 Task: Find connections with filter location Filderstadt with filter topic #Energywith filter profile language French with filter current company Capillary Technologies with filter school RV College Of Engineering with filter industry Medical and Diagnostic Laboratories with filter service category Administrative with filter keywords title Communications Director
Action: Mouse moved to (578, 79)
Screenshot: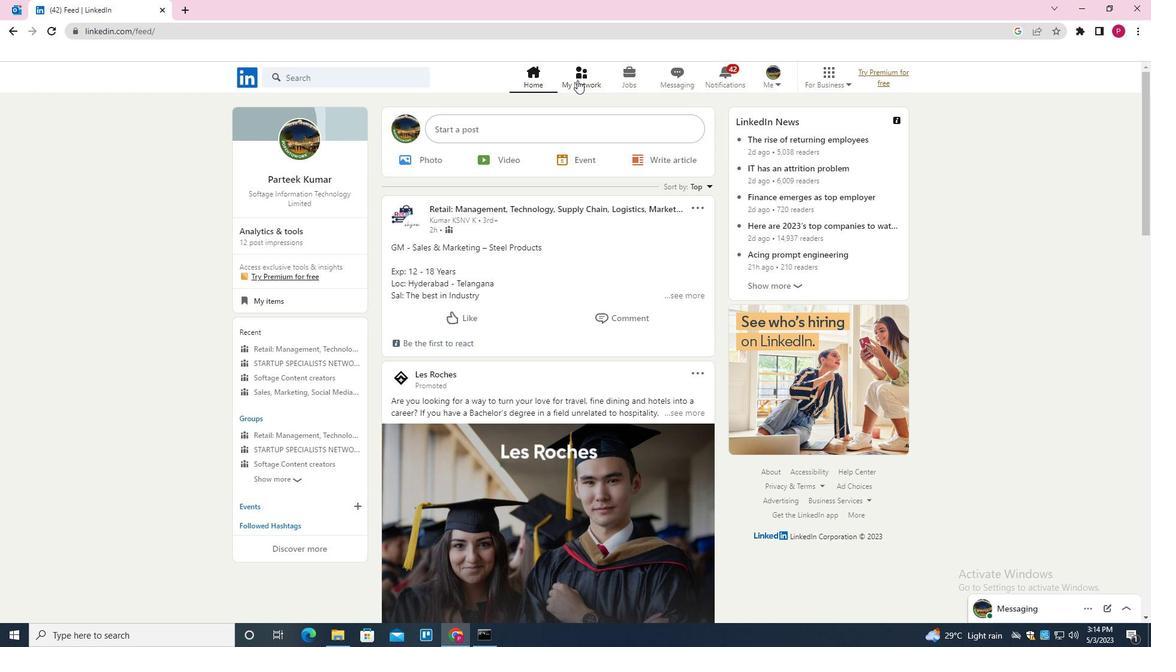 
Action: Mouse pressed left at (578, 79)
Screenshot: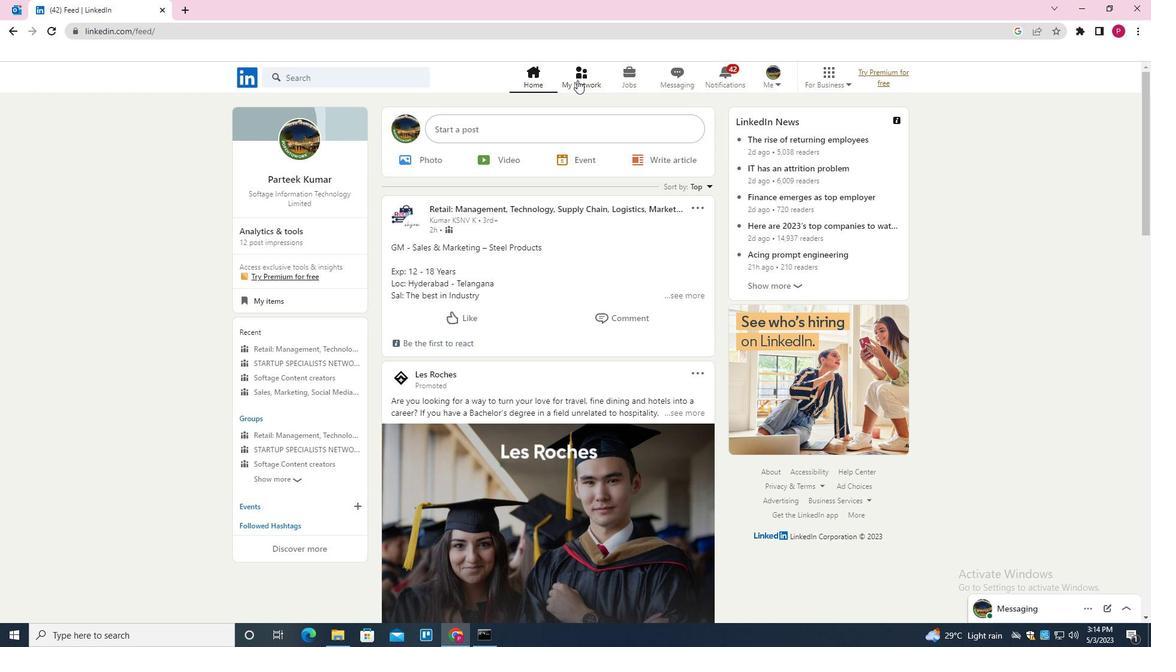 
Action: Mouse moved to (352, 147)
Screenshot: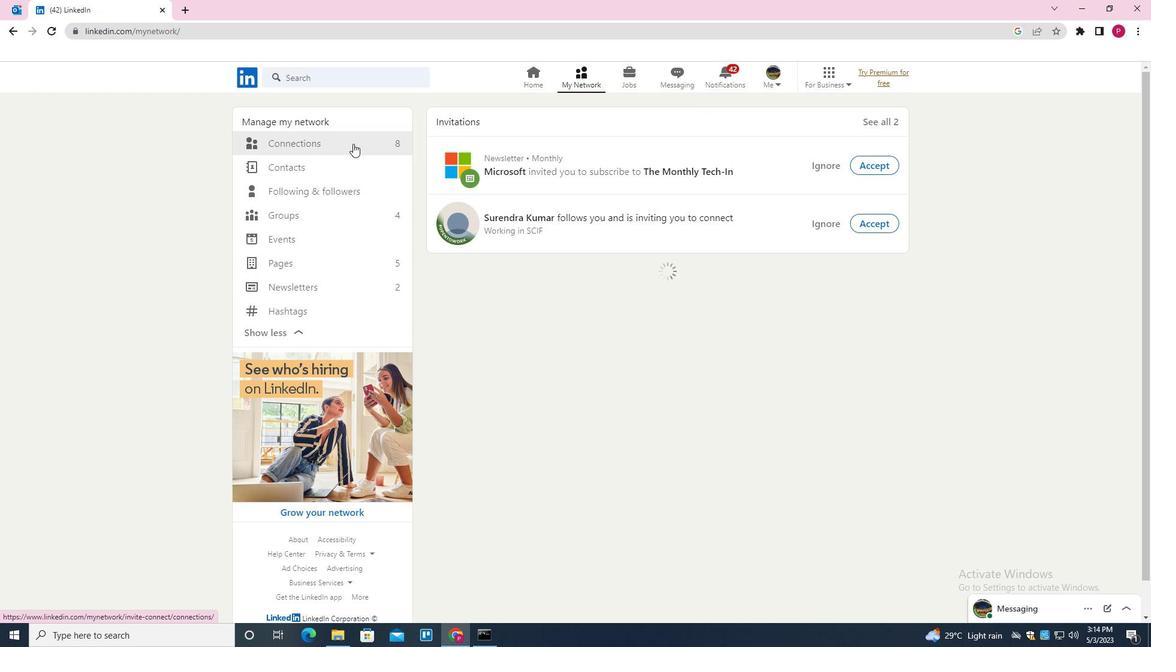 
Action: Mouse pressed left at (352, 147)
Screenshot: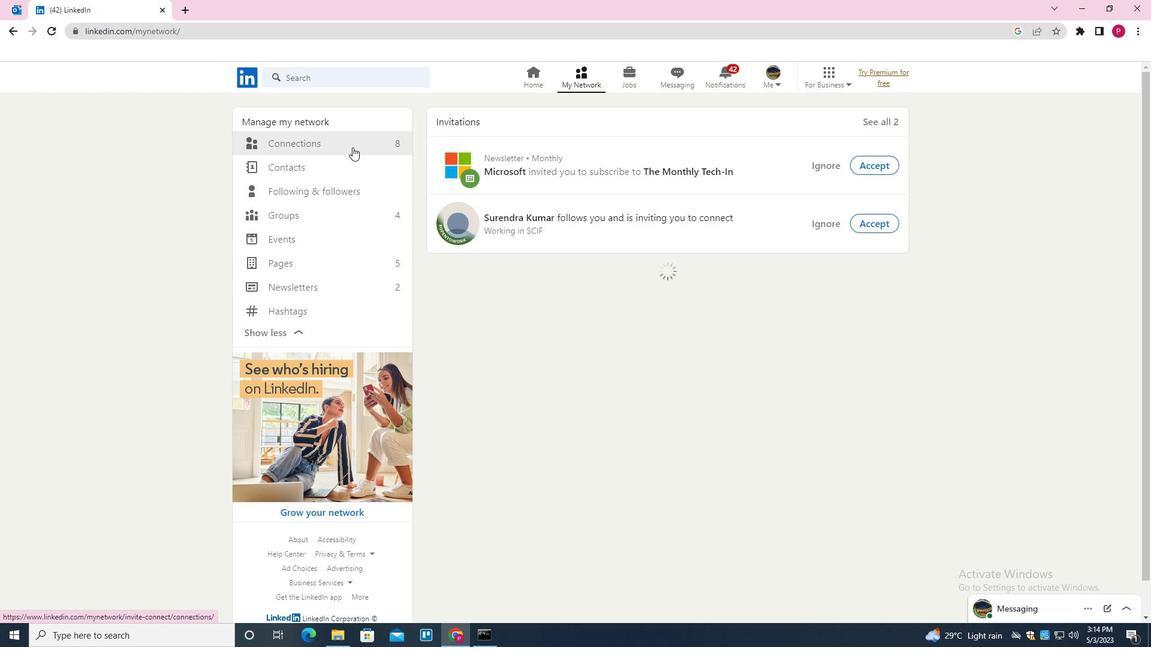 
Action: Mouse moved to (661, 146)
Screenshot: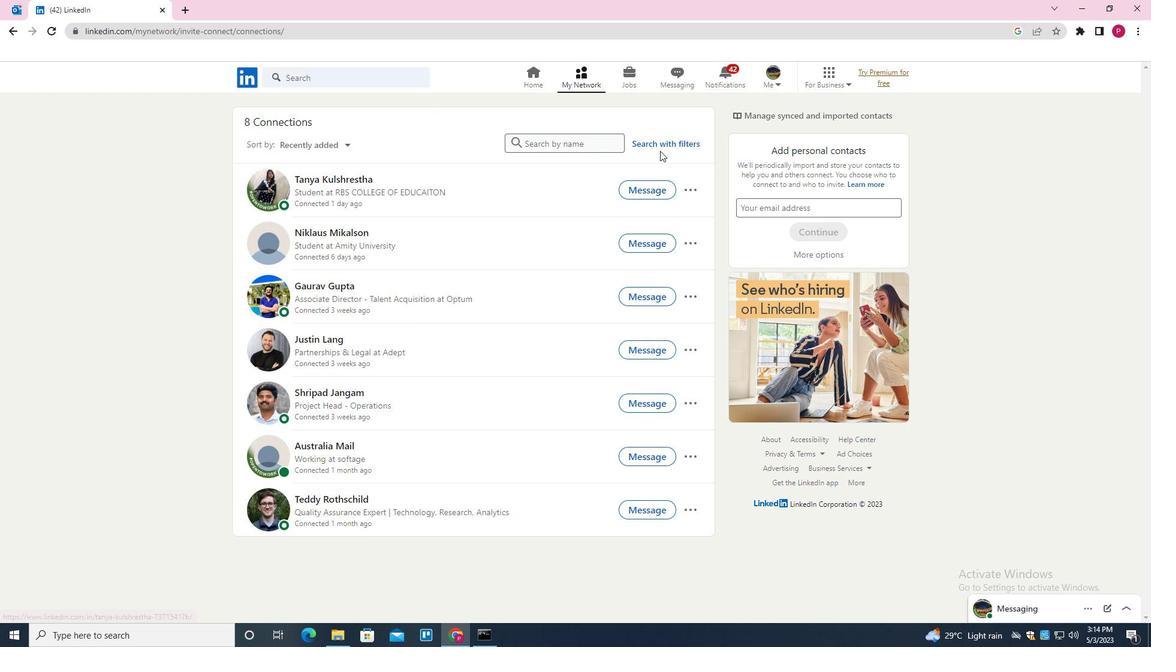 
Action: Mouse pressed left at (661, 146)
Screenshot: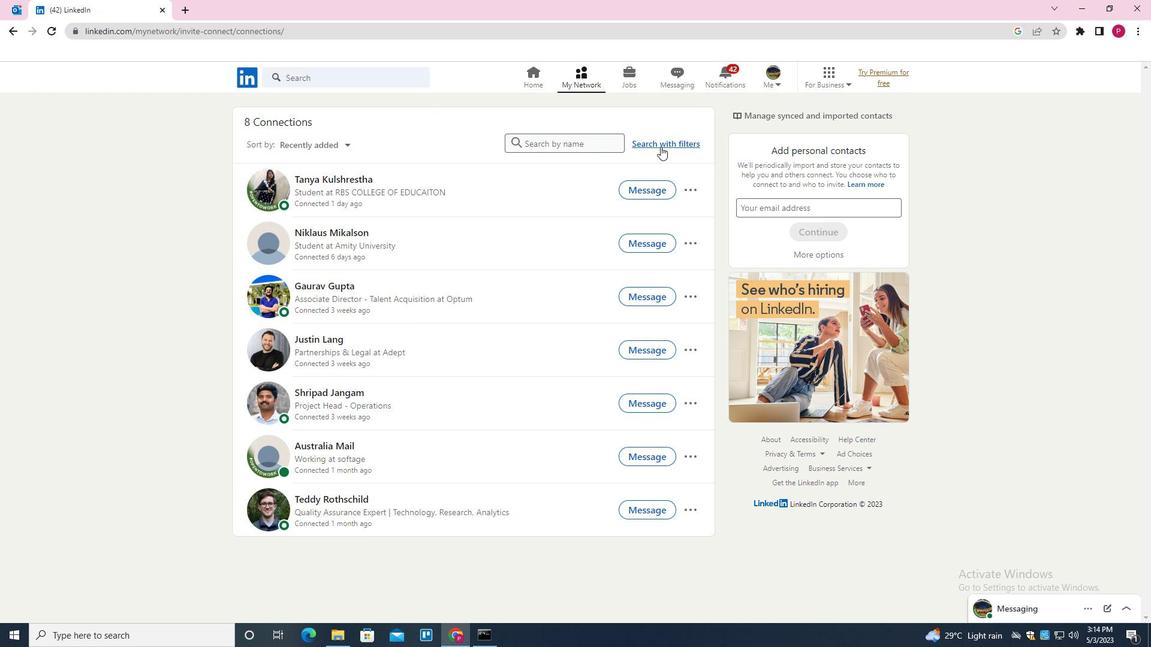 
Action: Mouse moved to (615, 112)
Screenshot: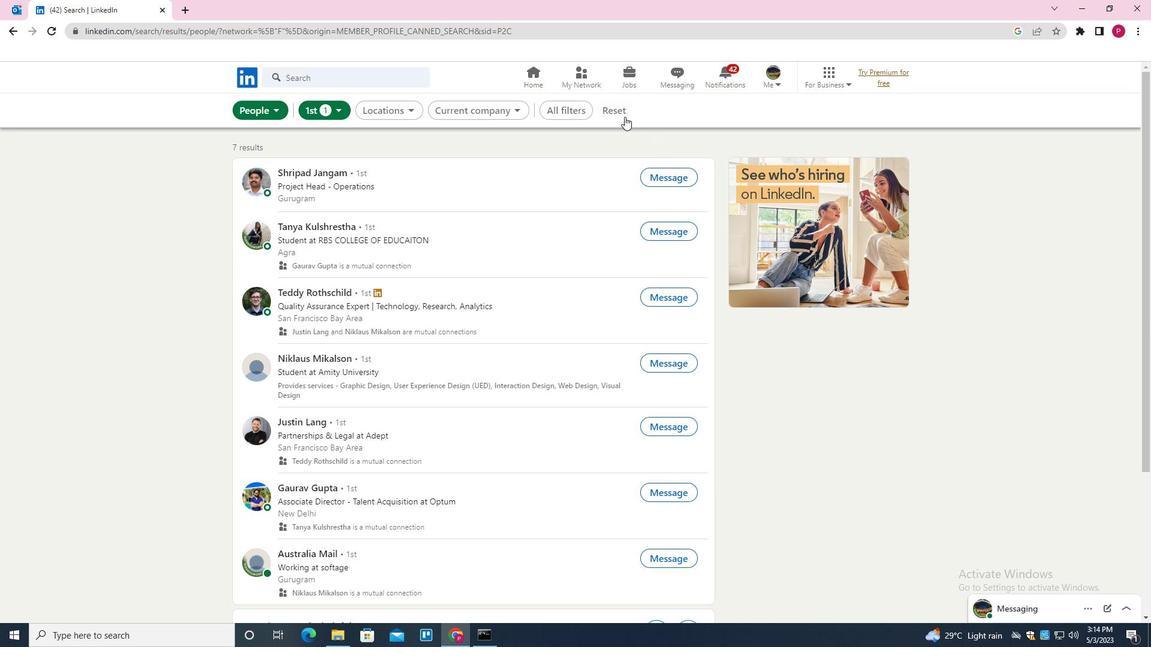 
Action: Mouse pressed left at (615, 112)
Screenshot: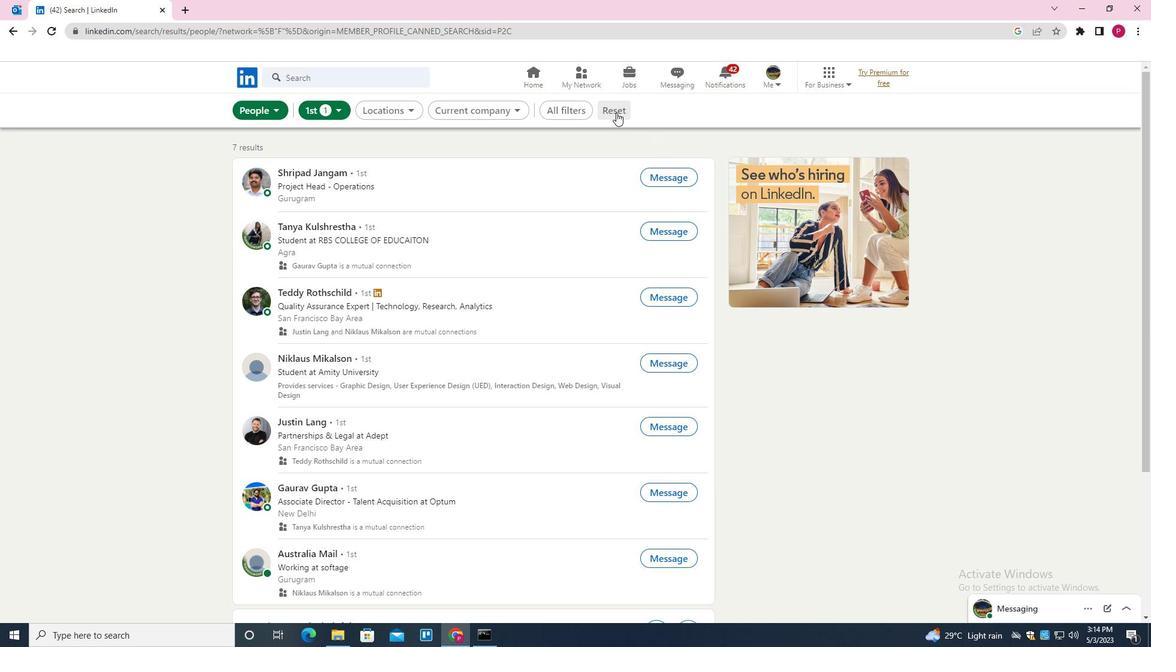 
Action: Mouse moved to (604, 111)
Screenshot: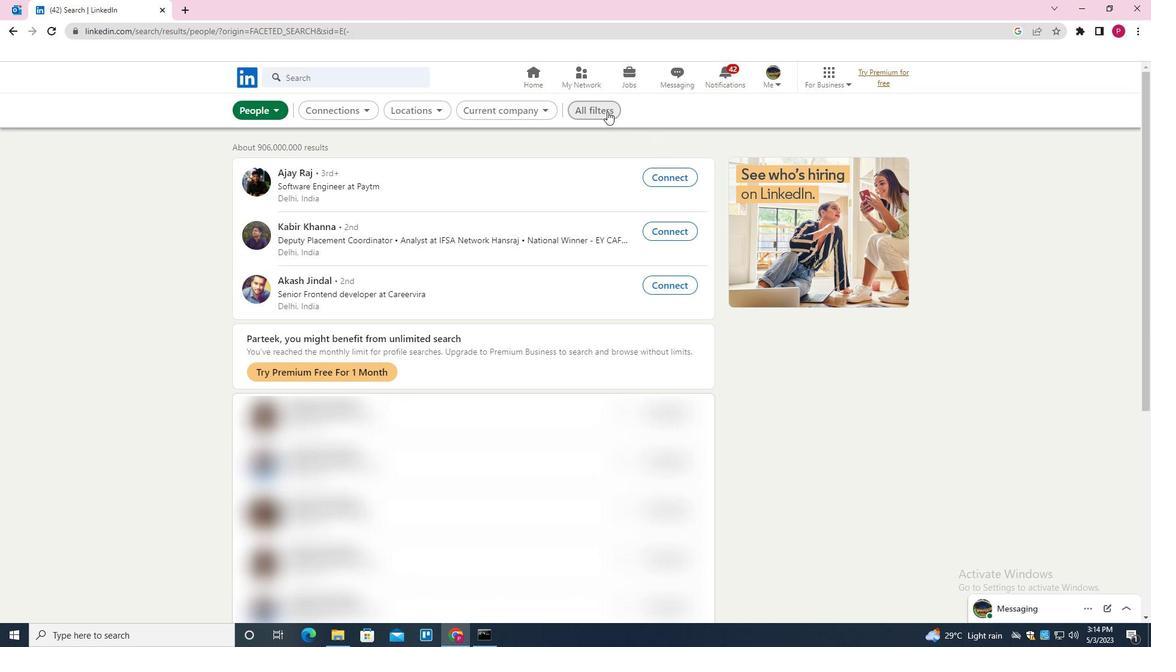 
Action: Mouse pressed left at (604, 111)
Screenshot: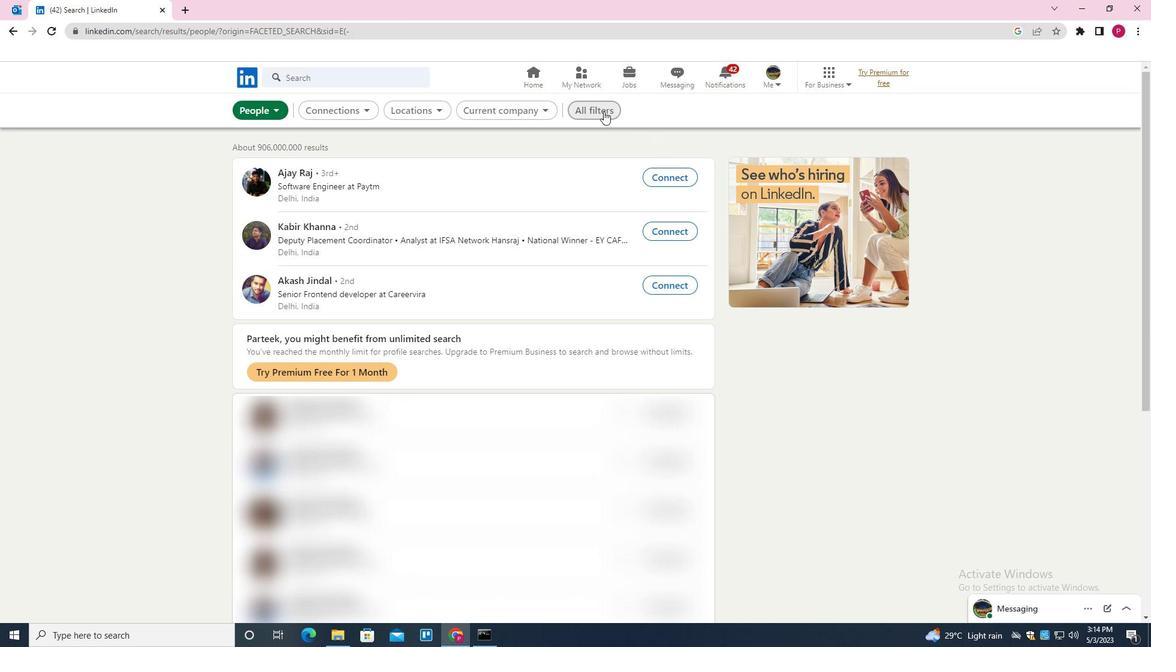 
Action: Mouse moved to (964, 301)
Screenshot: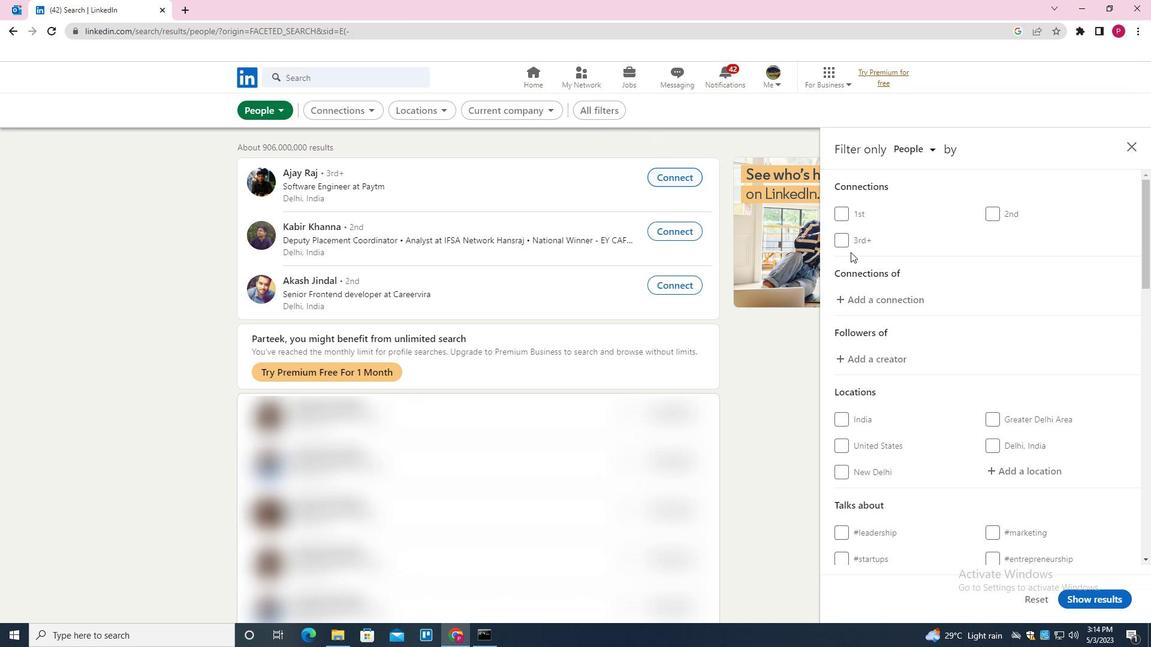 
Action: Mouse scrolled (964, 301) with delta (0, 0)
Screenshot: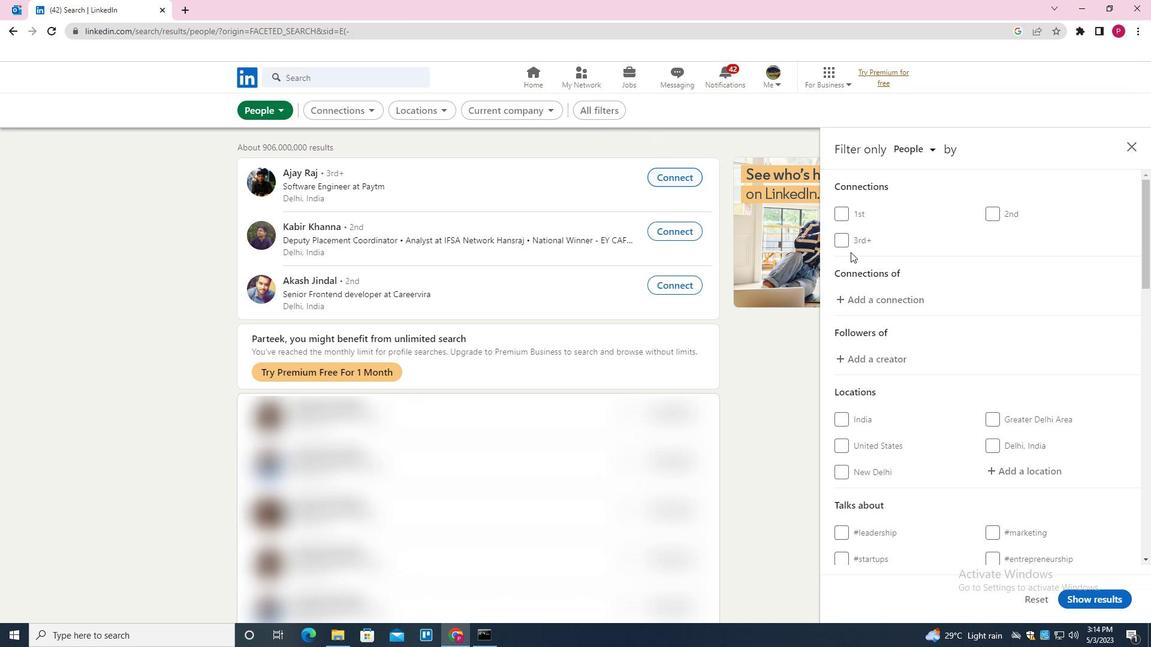 
Action: Mouse moved to (993, 311)
Screenshot: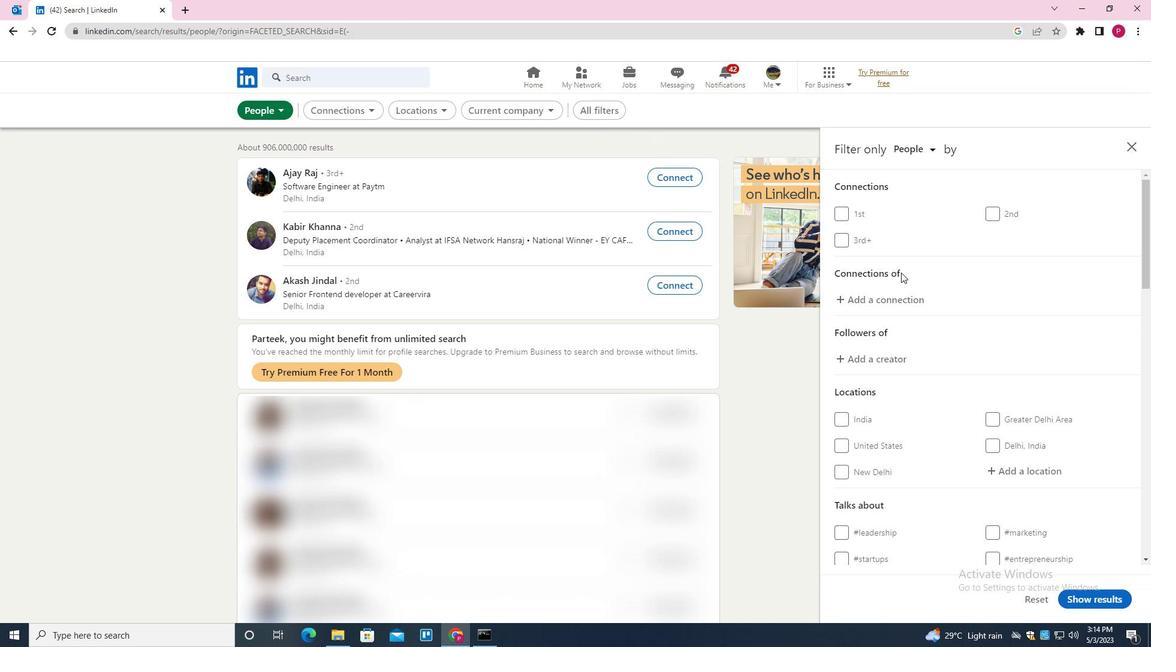 
Action: Mouse scrolled (993, 311) with delta (0, 0)
Screenshot: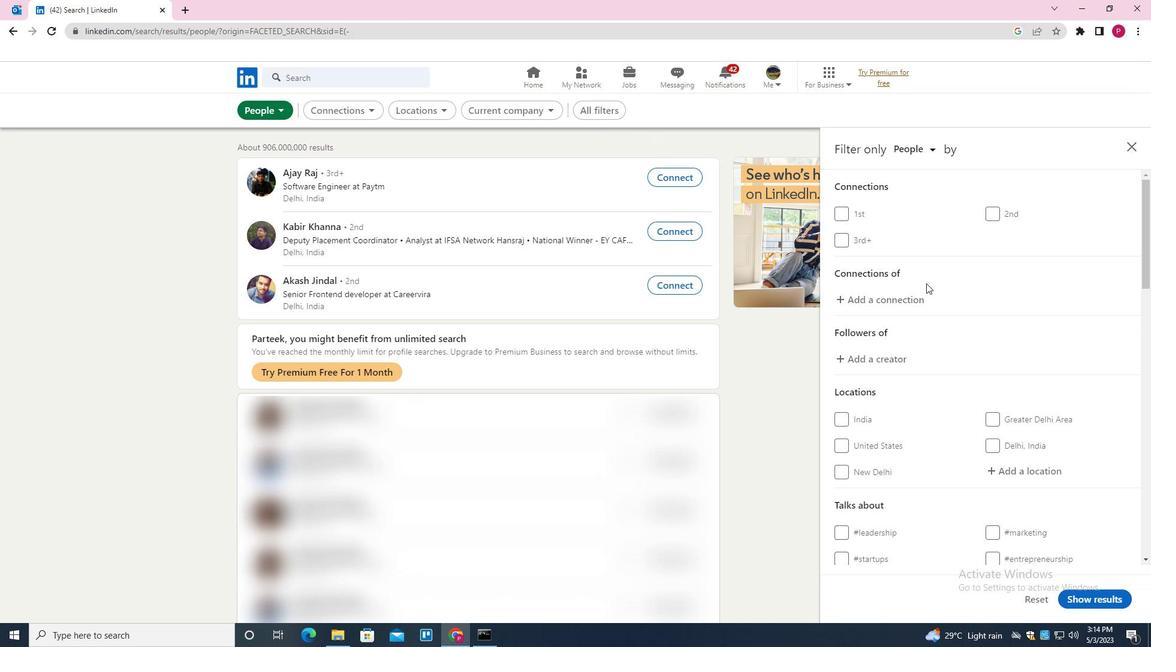
Action: Mouse moved to (1020, 353)
Screenshot: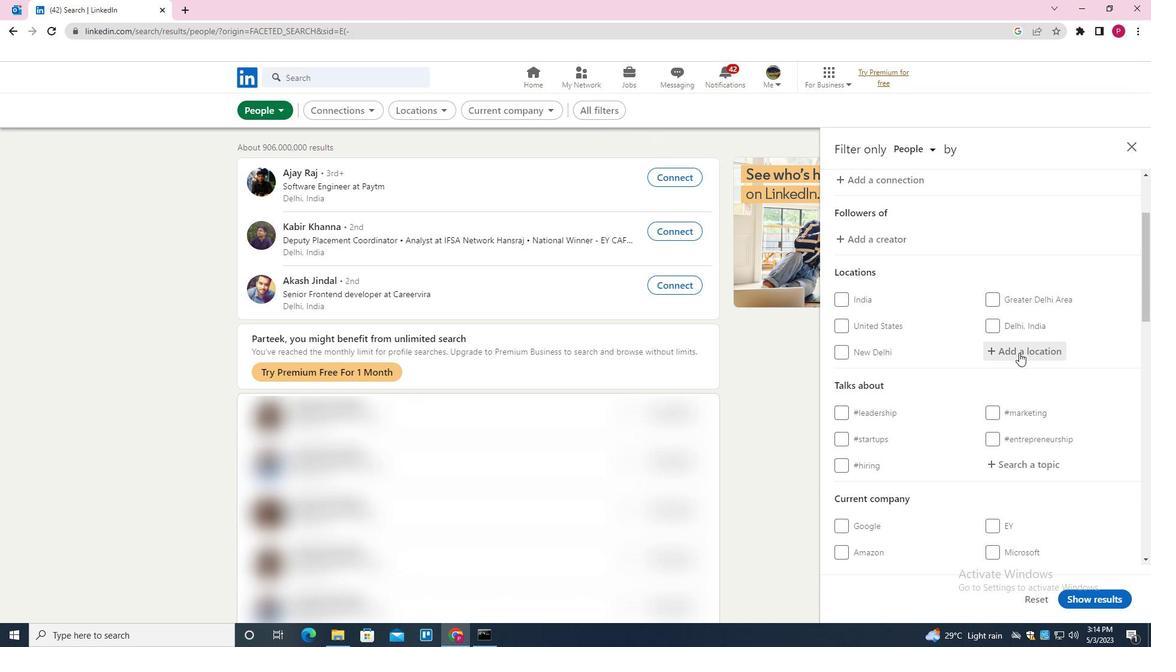 
Action: Mouse pressed left at (1020, 353)
Screenshot: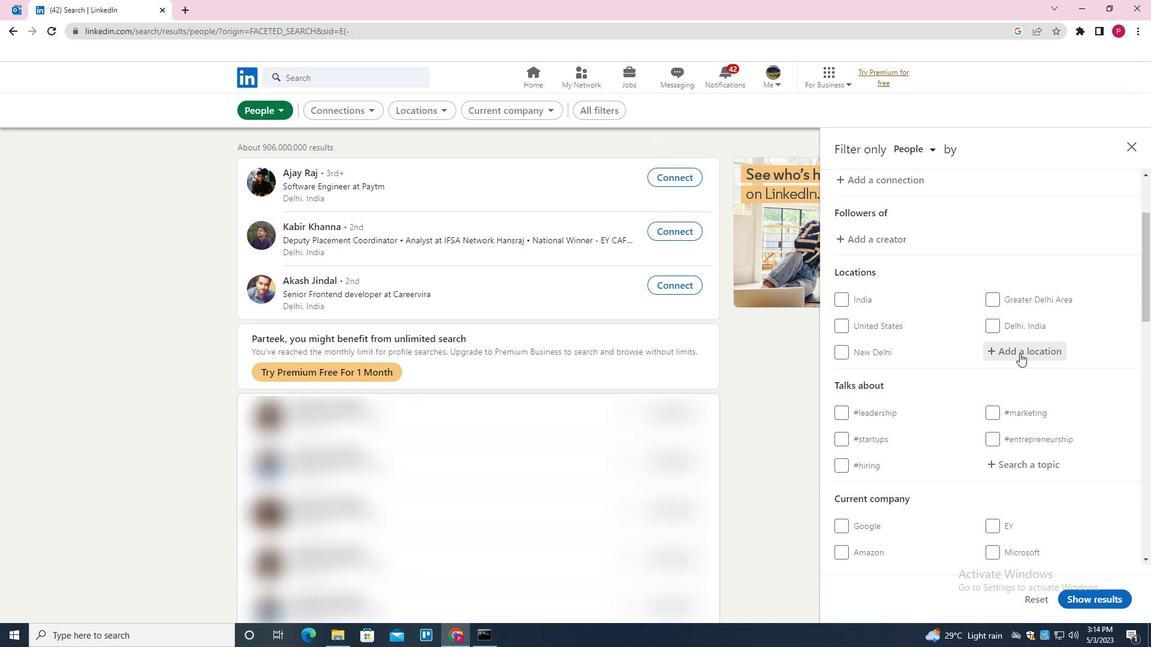 
Action: Key pressed <Key.shift><Key.shift><Key.shift><Key.shift><Key.shift><Key.shift><Key.shift><Key.shift><Key.shift><Key.shift><Key.shift><Key.shift><Key.shift>FILDERSTA<Key.down><Key.enter>
Screenshot: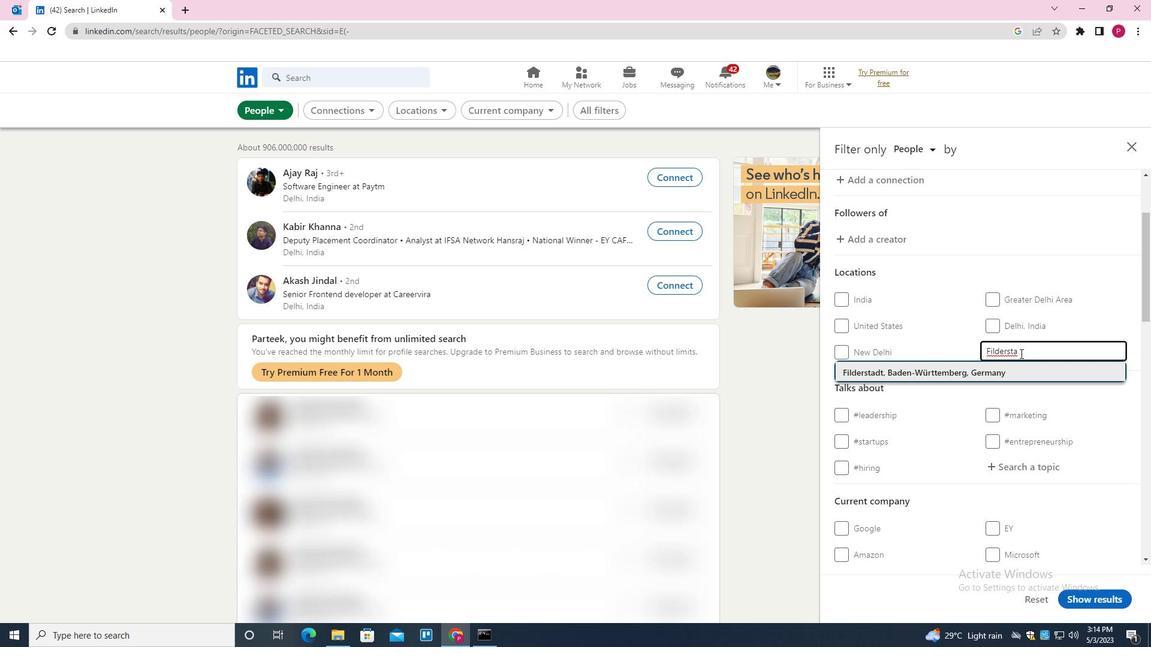 
Action: Mouse moved to (1022, 377)
Screenshot: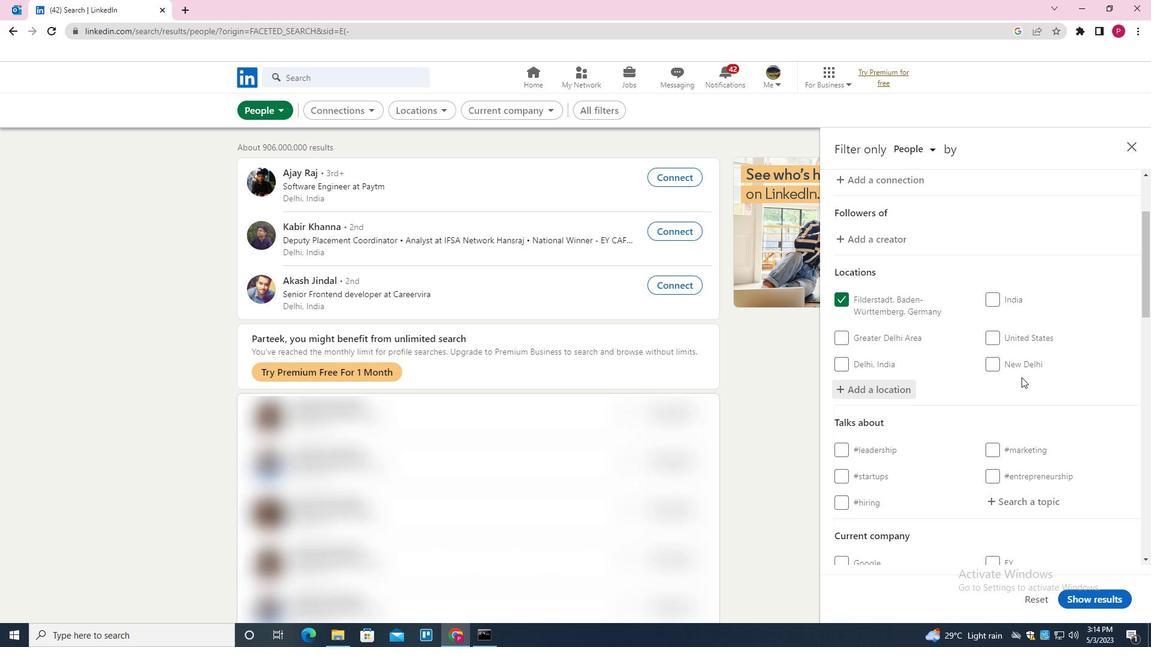 
Action: Mouse scrolled (1022, 376) with delta (0, 0)
Screenshot: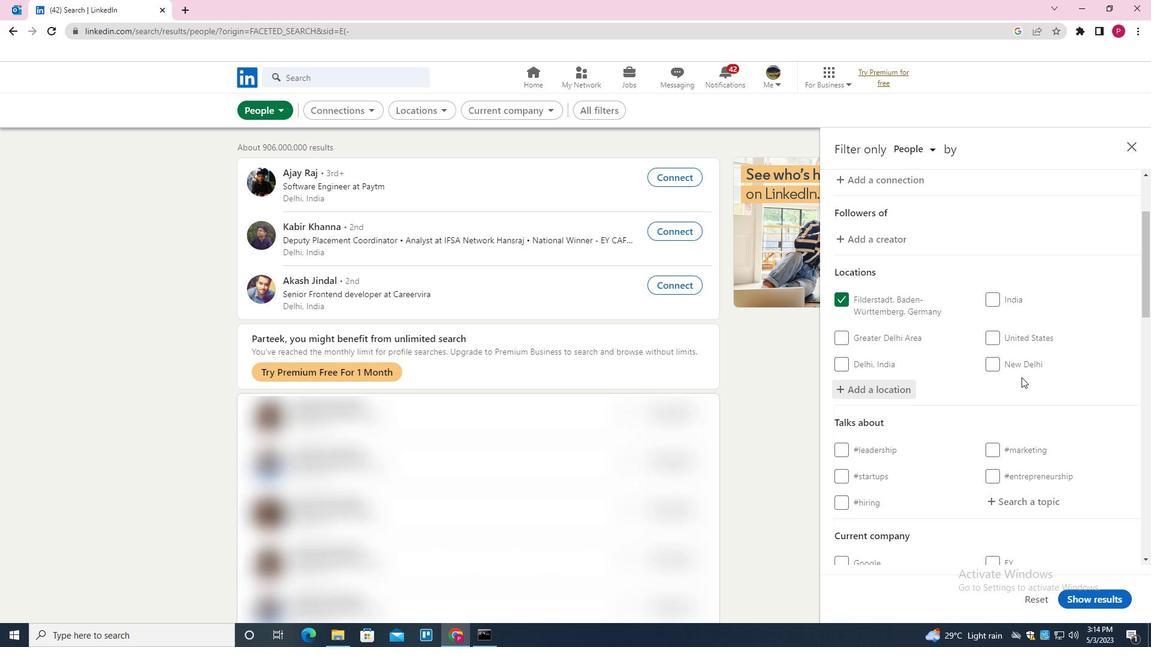 
Action: Mouse moved to (1018, 376)
Screenshot: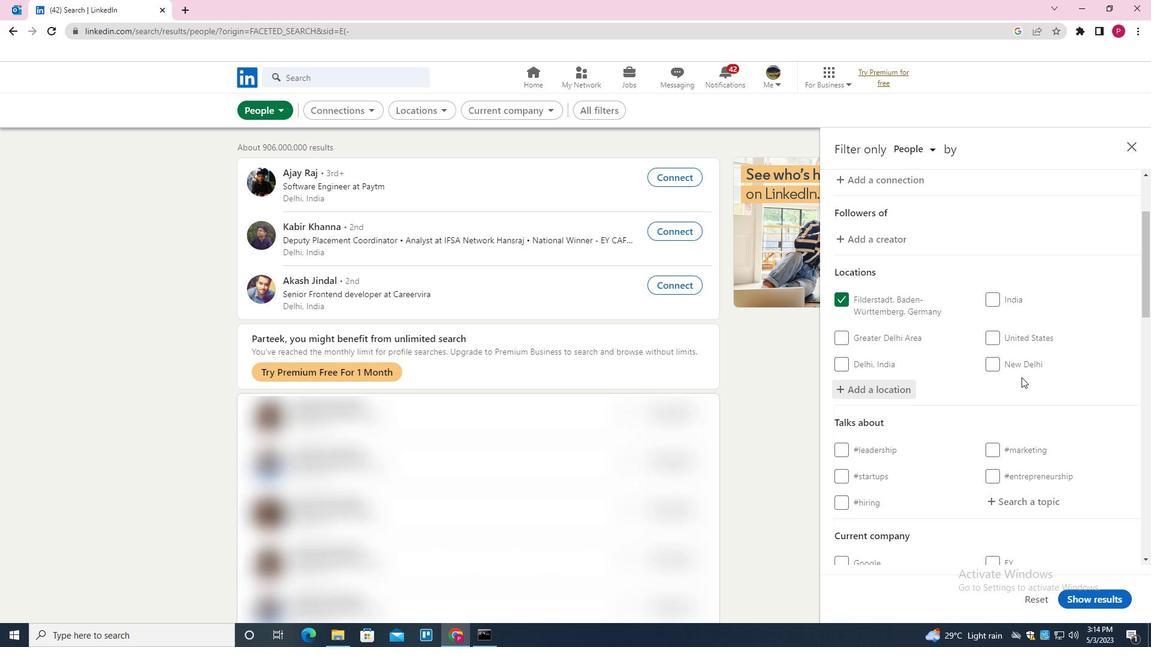 
Action: Mouse scrolled (1018, 375) with delta (0, 0)
Screenshot: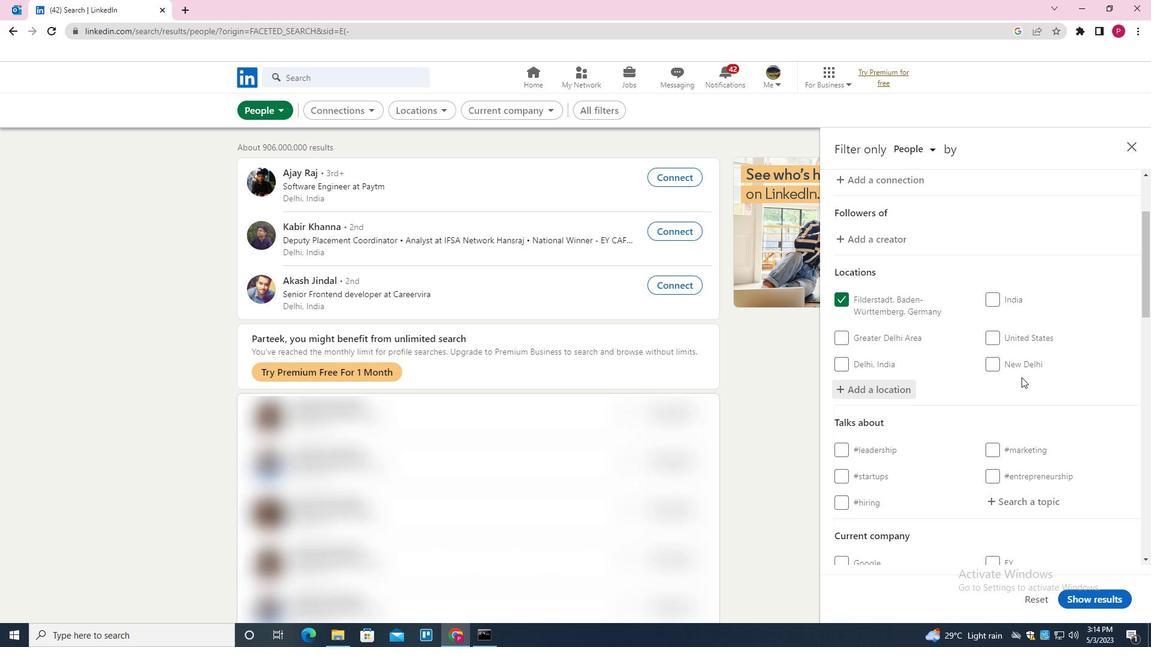 
Action: Mouse scrolled (1018, 375) with delta (0, 0)
Screenshot: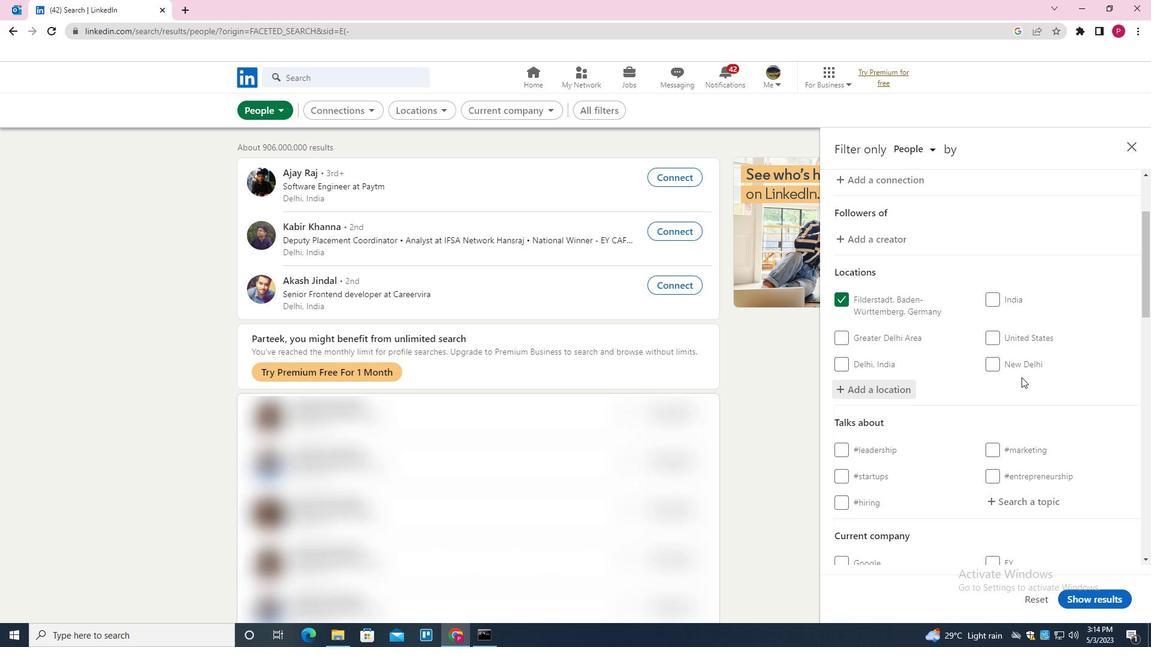 
Action: Mouse scrolled (1018, 375) with delta (0, 0)
Screenshot: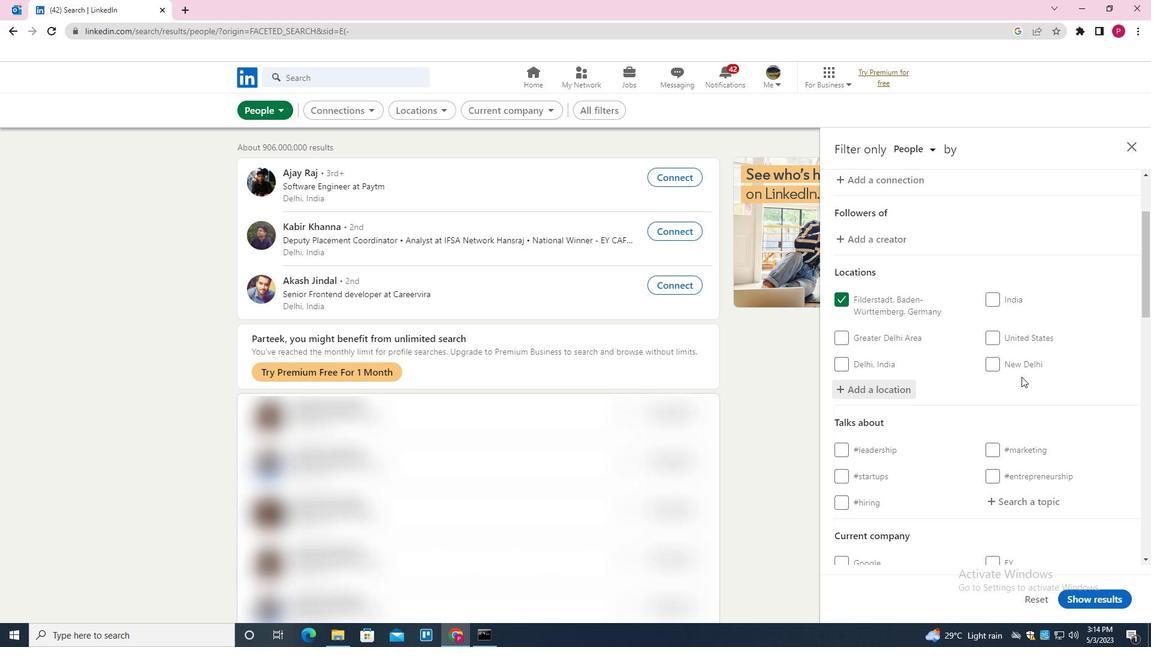 
Action: Mouse moved to (1028, 263)
Screenshot: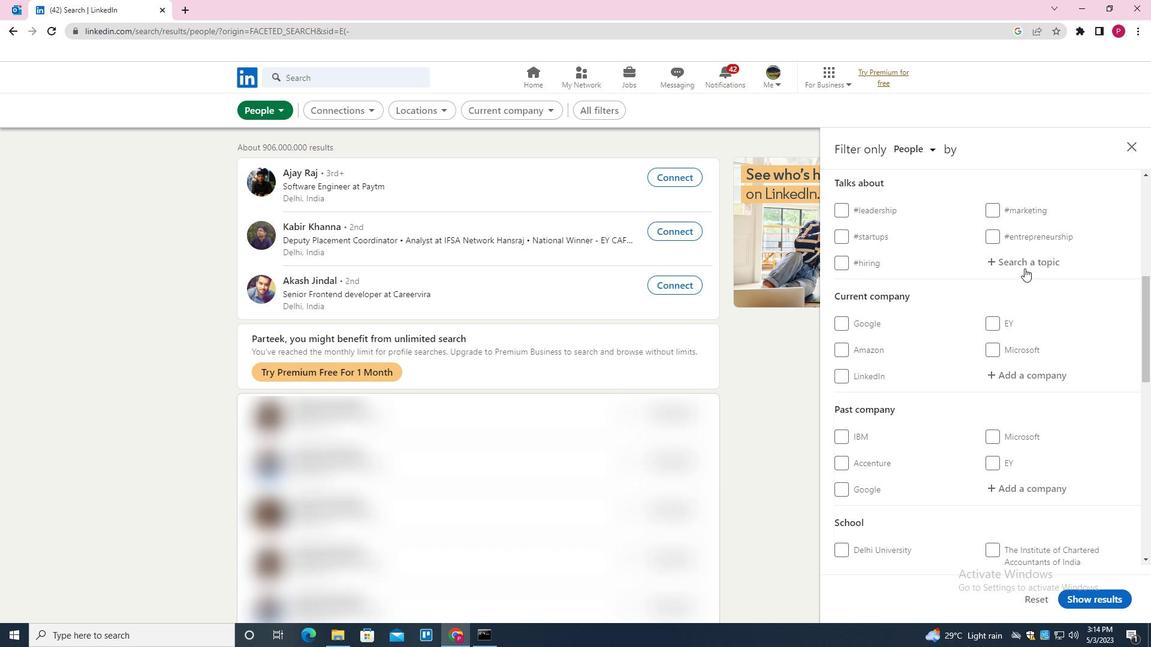 
Action: Mouse pressed left at (1028, 263)
Screenshot: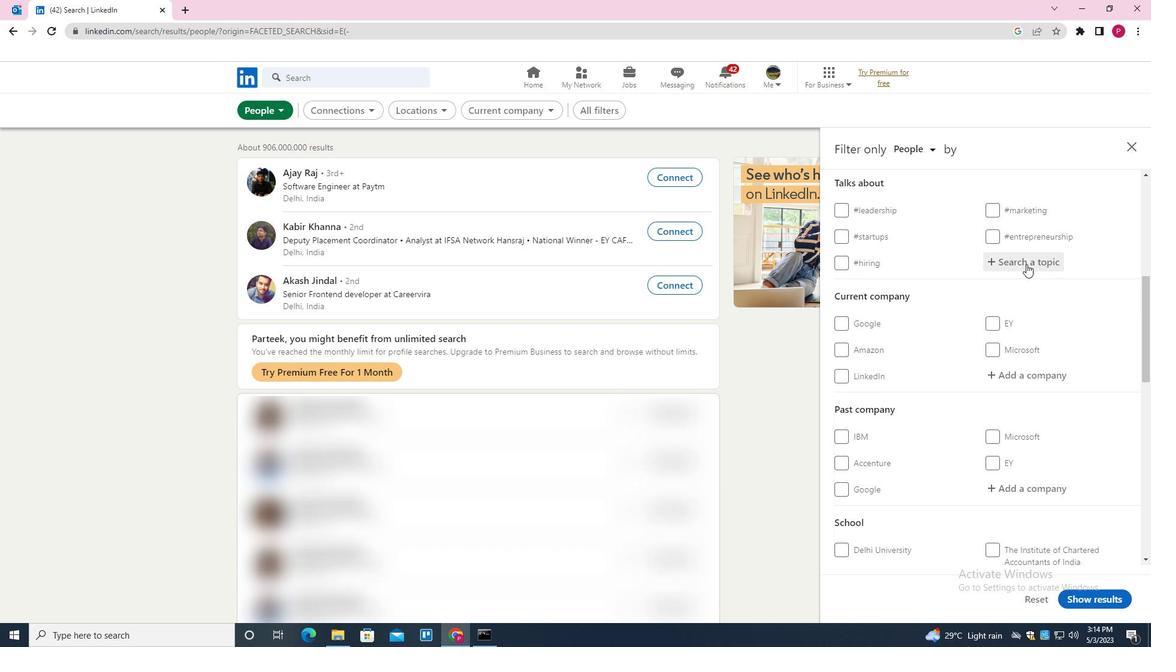 
Action: Key pressed <Key.shift>ENERGY<Key.down><Key.enter>
Screenshot: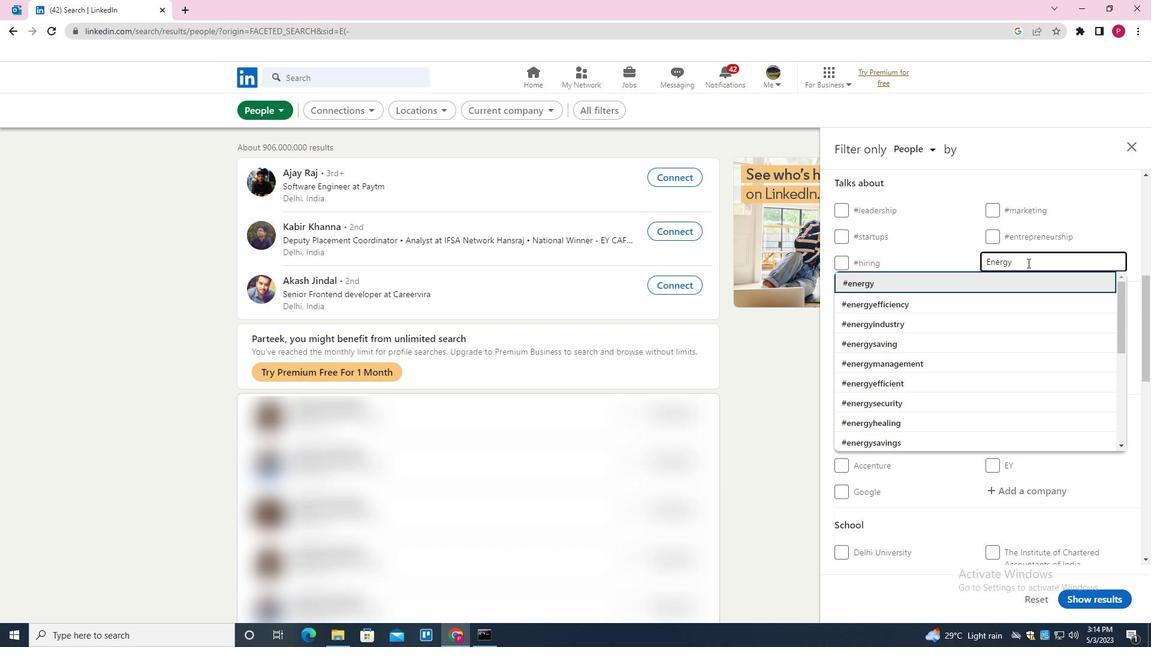 
Action: Mouse moved to (965, 294)
Screenshot: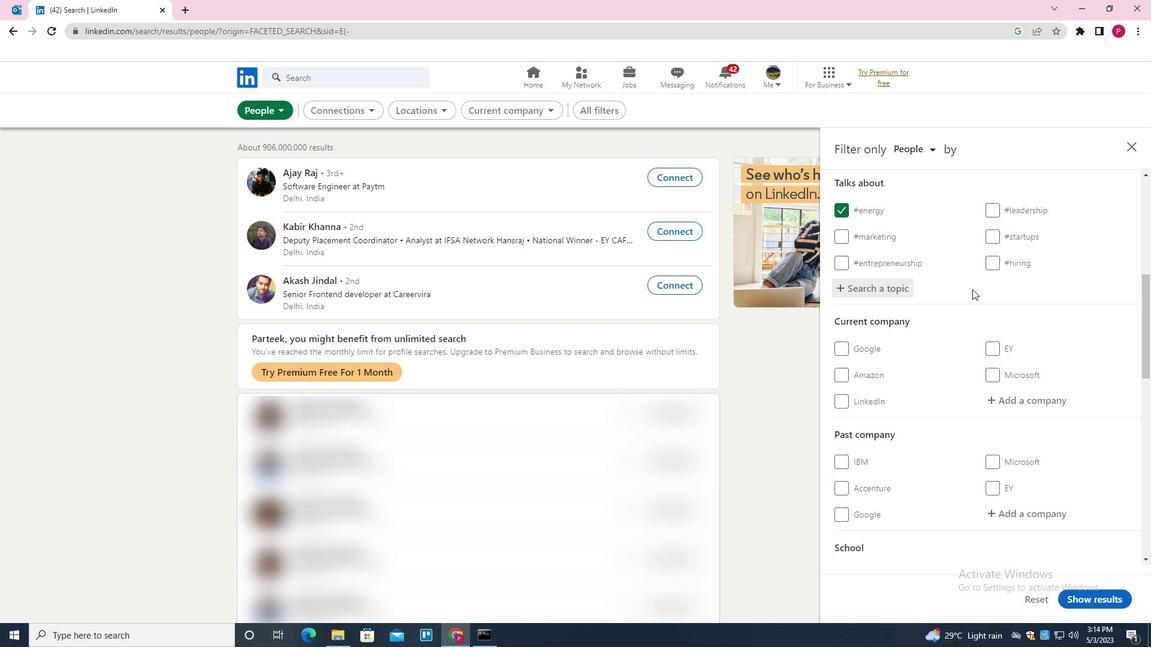 
Action: Mouse scrolled (965, 293) with delta (0, 0)
Screenshot: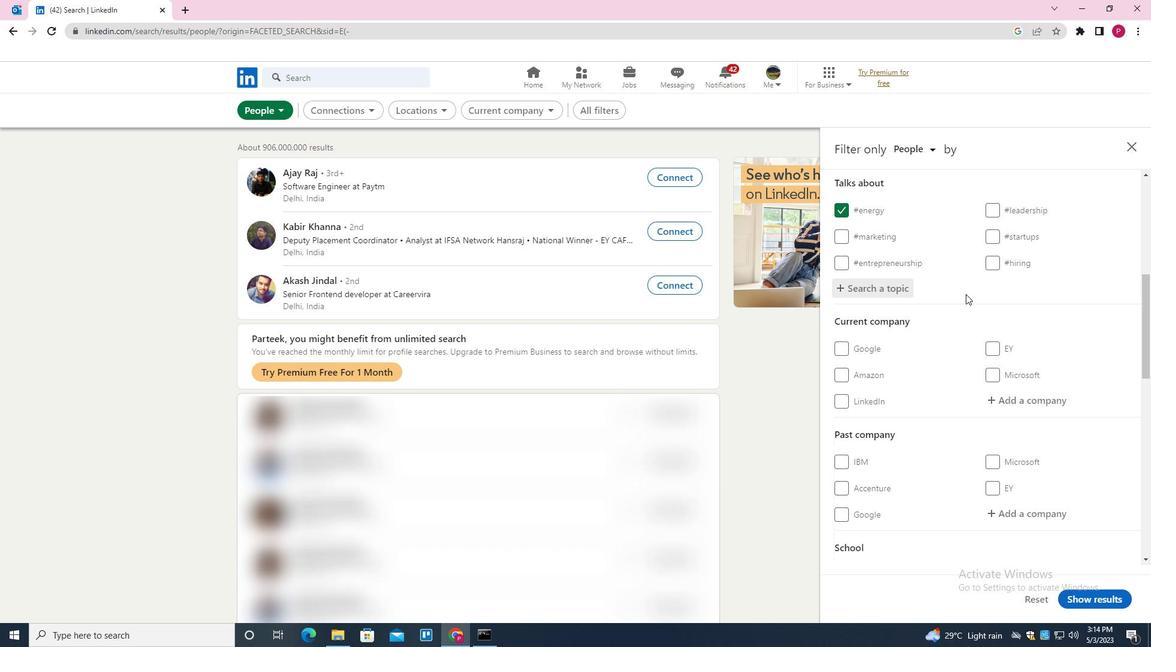 
Action: Mouse scrolled (965, 293) with delta (0, 0)
Screenshot: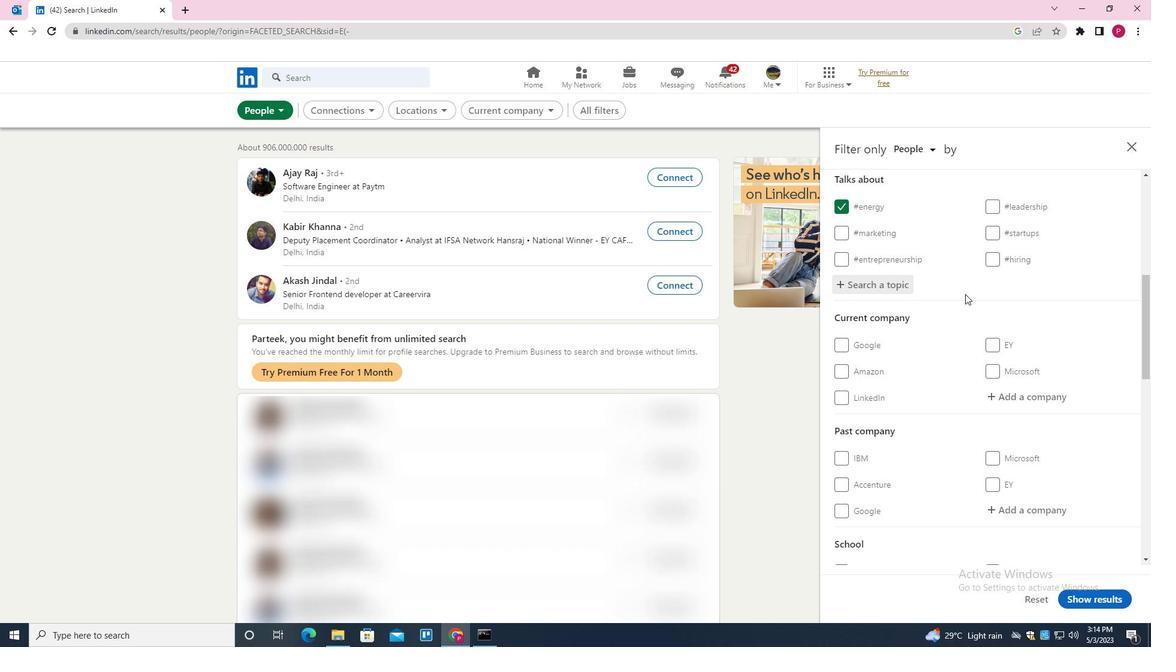 
Action: Mouse scrolled (965, 293) with delta (0, 0)
Screenshot: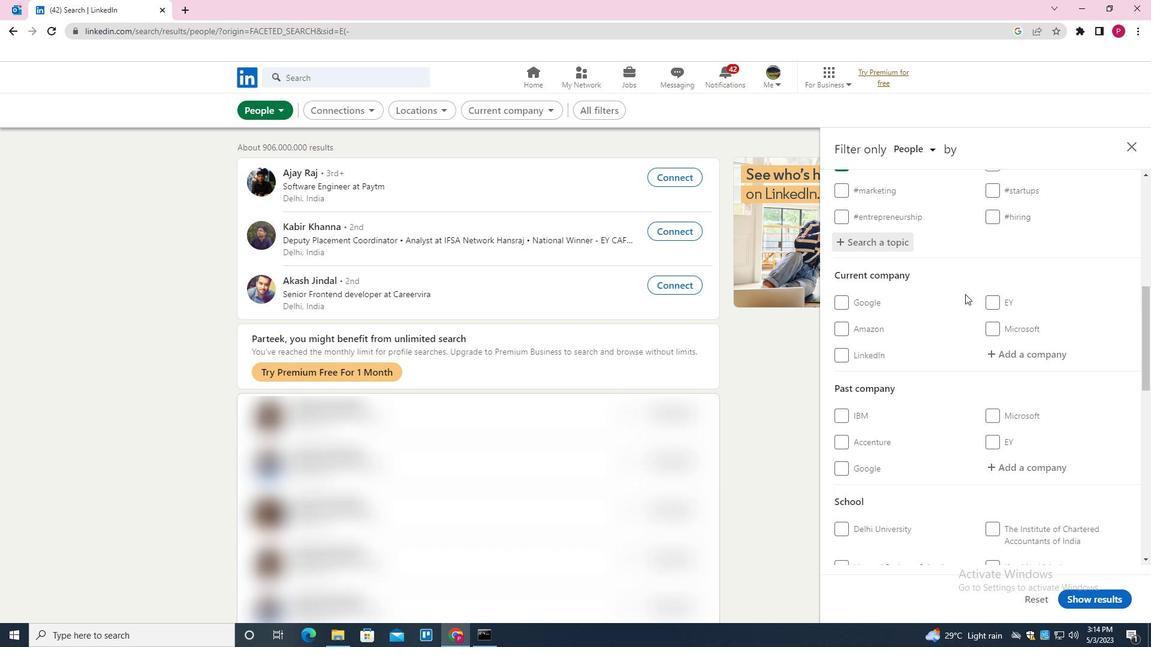 
Action: Mouse moved to (919, 267)
Screenshot: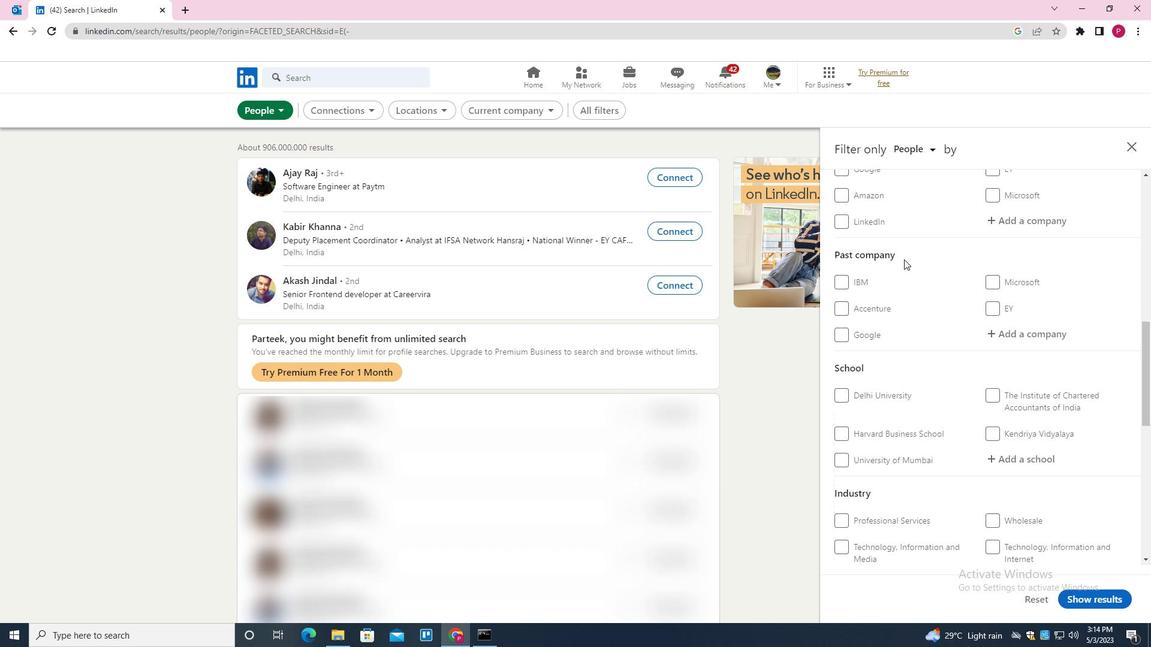 
Action: Mouse scrolled (919, 266) with delta (0, 0)
Screenshot: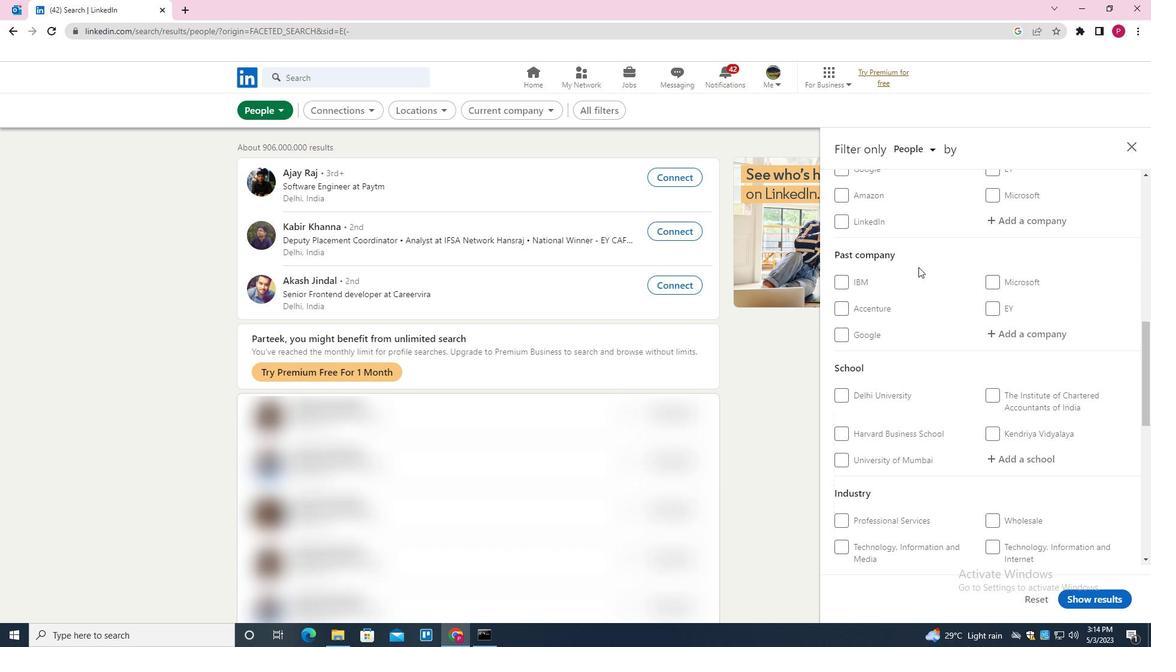 
Action: Mouse scrolled (919, 266) with delta (0, 0)
Screenshot: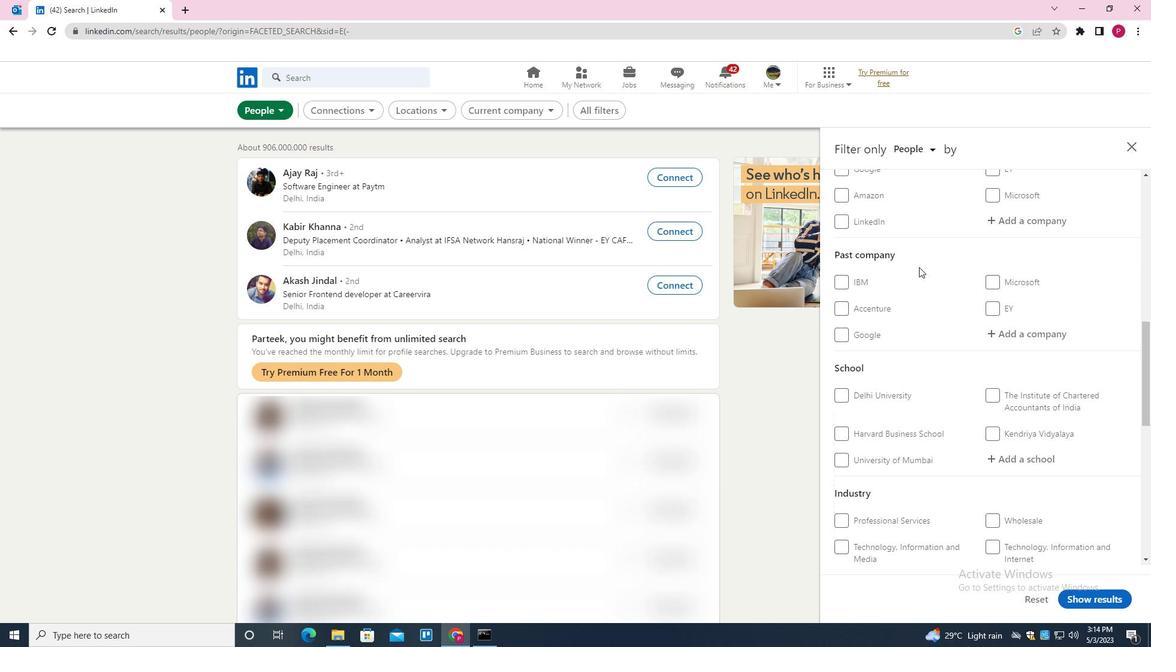 
Action: Mouse scrolled (919, 266) with delta (0, 0)
Screenshot: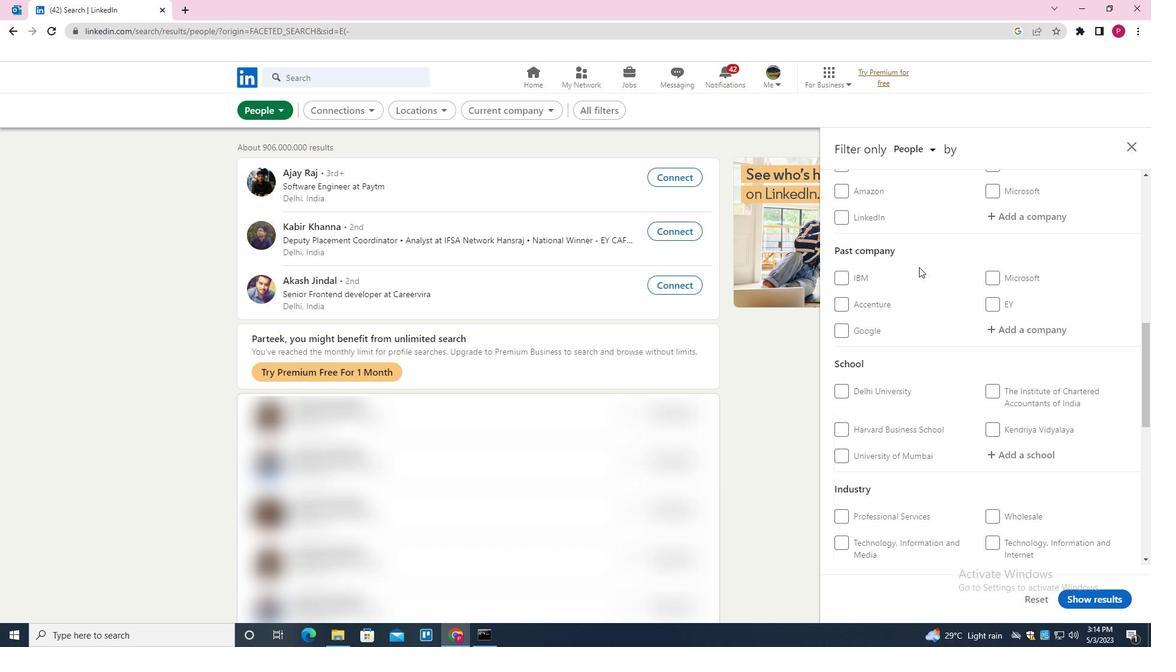 
Action: Mouse scrolled (919, 266) with delta (0, 0)
Screenshot: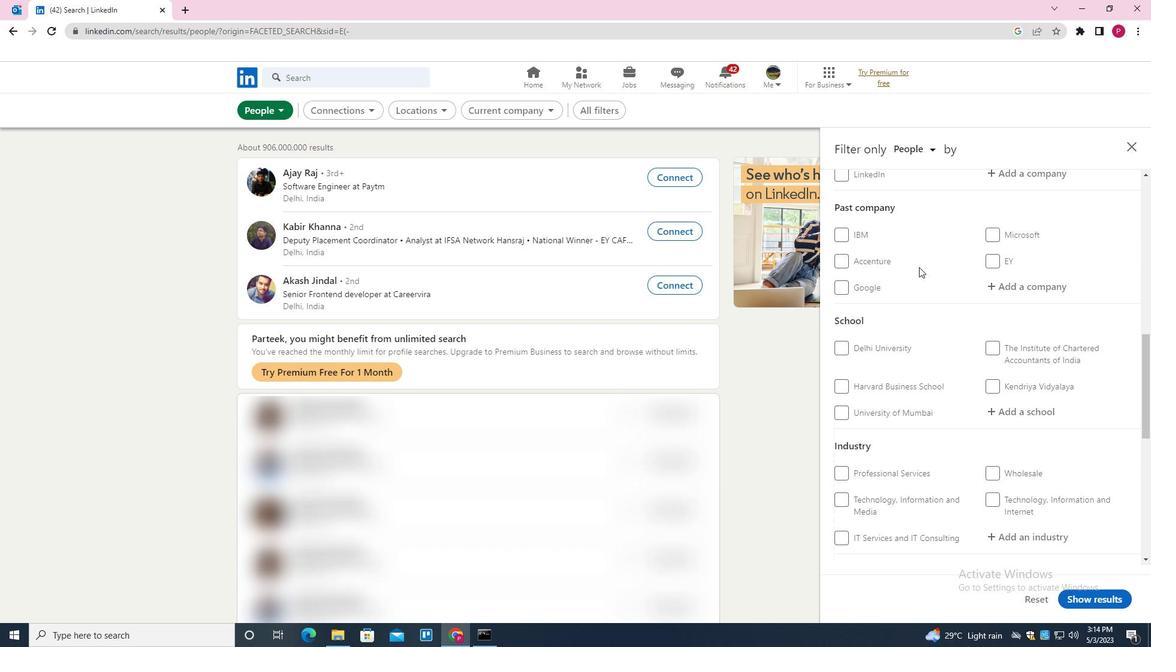 
Action: Mouse scrolled (919, 266) with delta (0, 0)
Screenshot: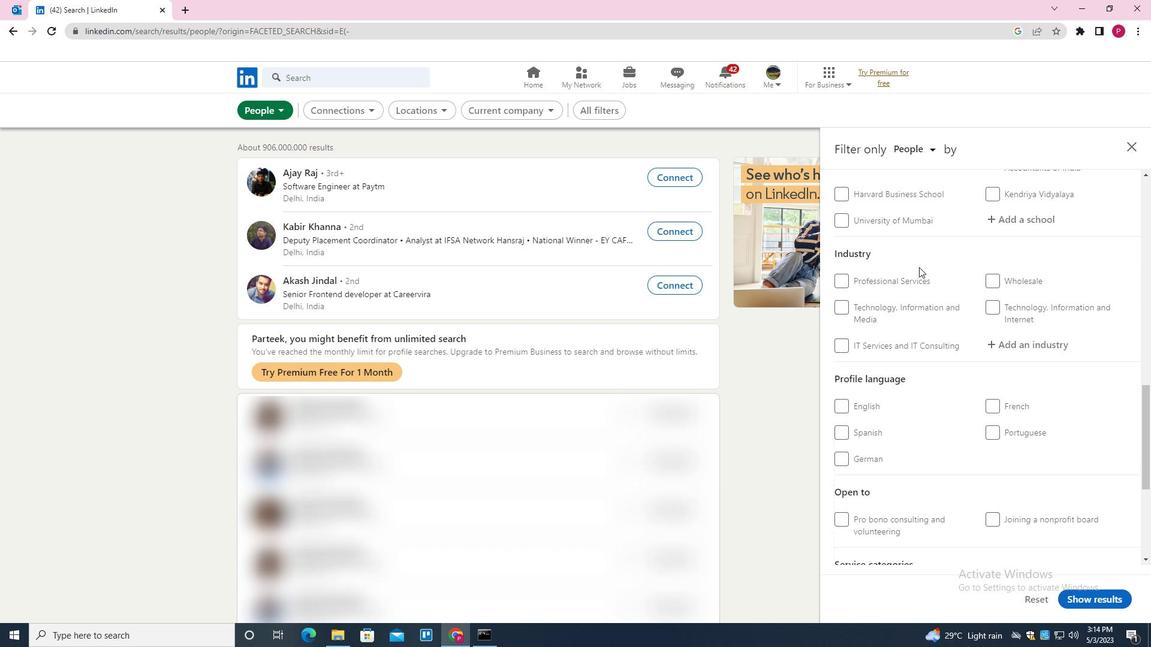 
Action: Mouse scrolled (919, 266) with delta (0, 0)
Screenshot: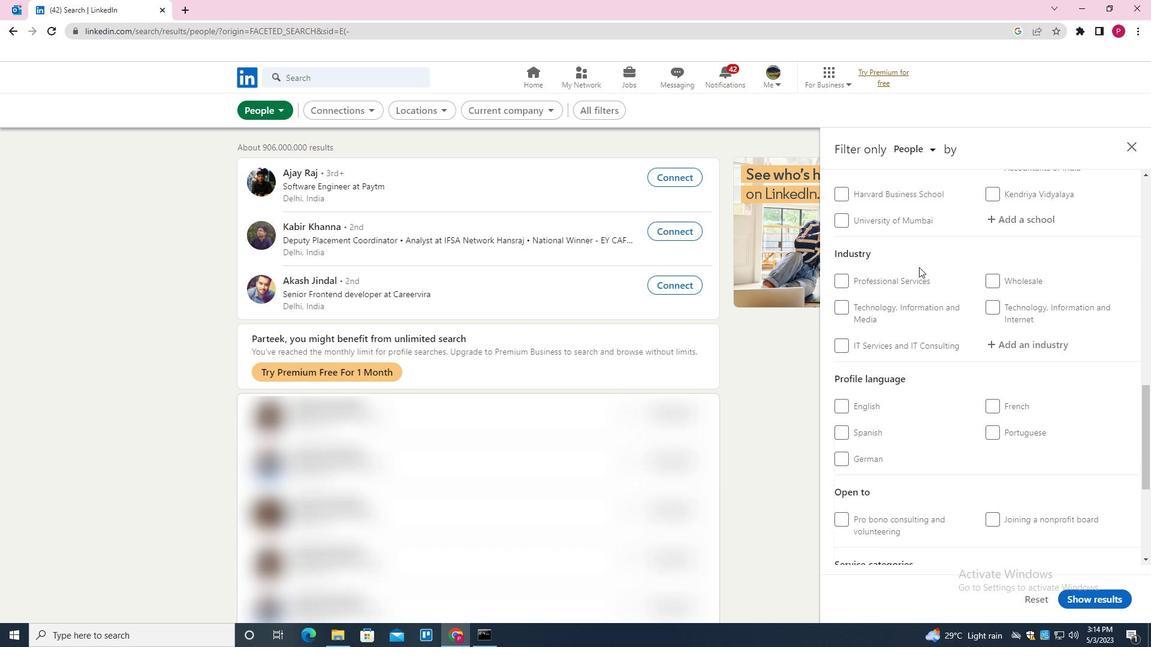 
Action: Mouse scrolled (919, 266) with delta (0, 0)
Screenshot: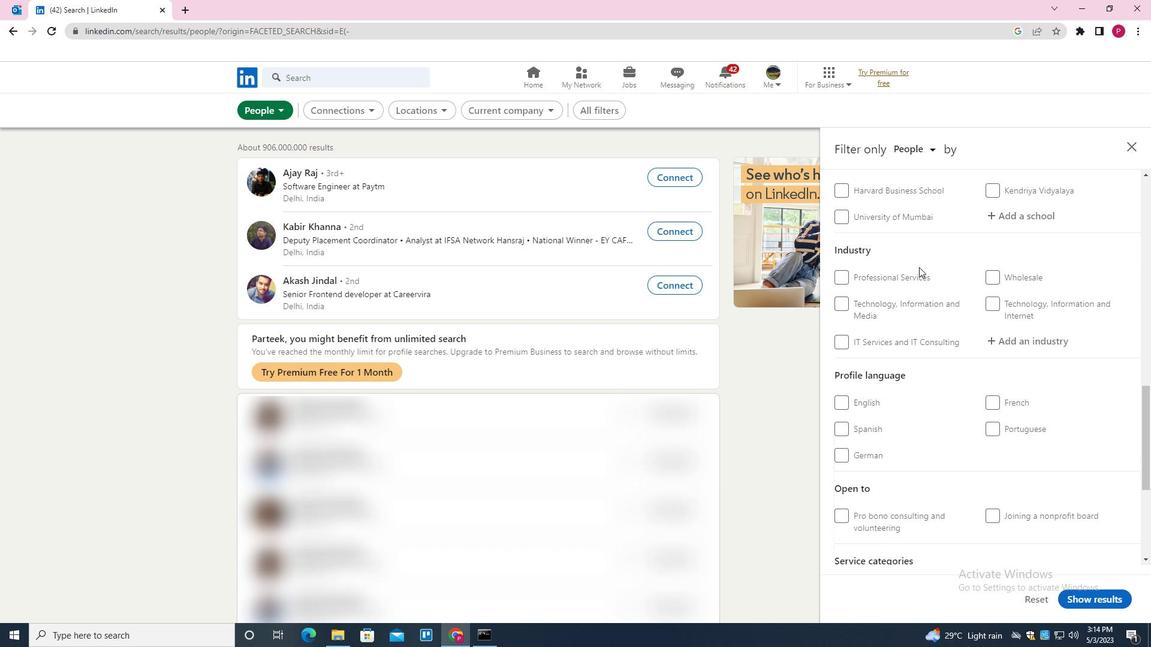 
Action: Mouse moved to (994, 223)
Screenshot: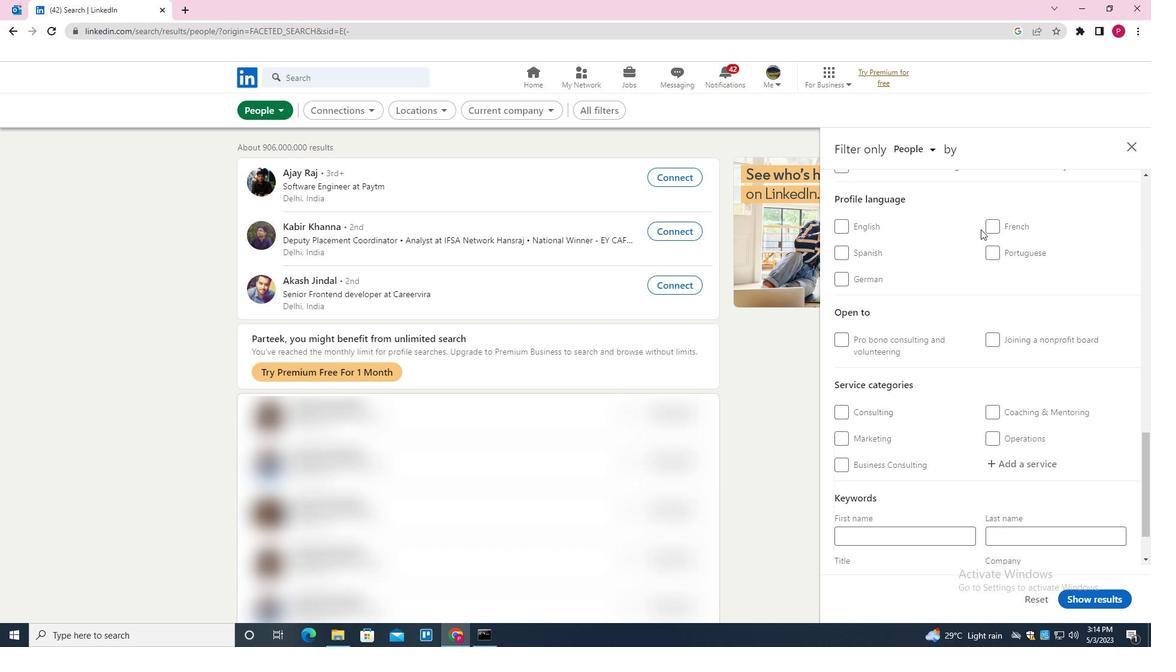 
Action: Mouse pressed left at (994, 223)
Screenshot: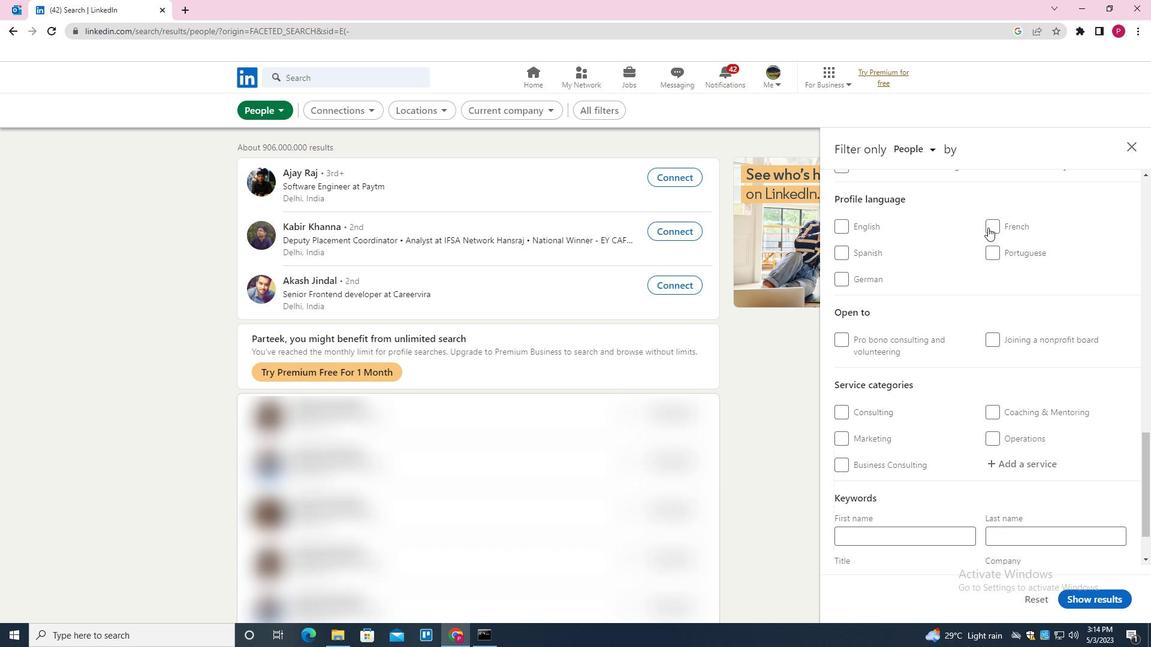 
Action: Mouse moved to (892, 296)
Screenshot: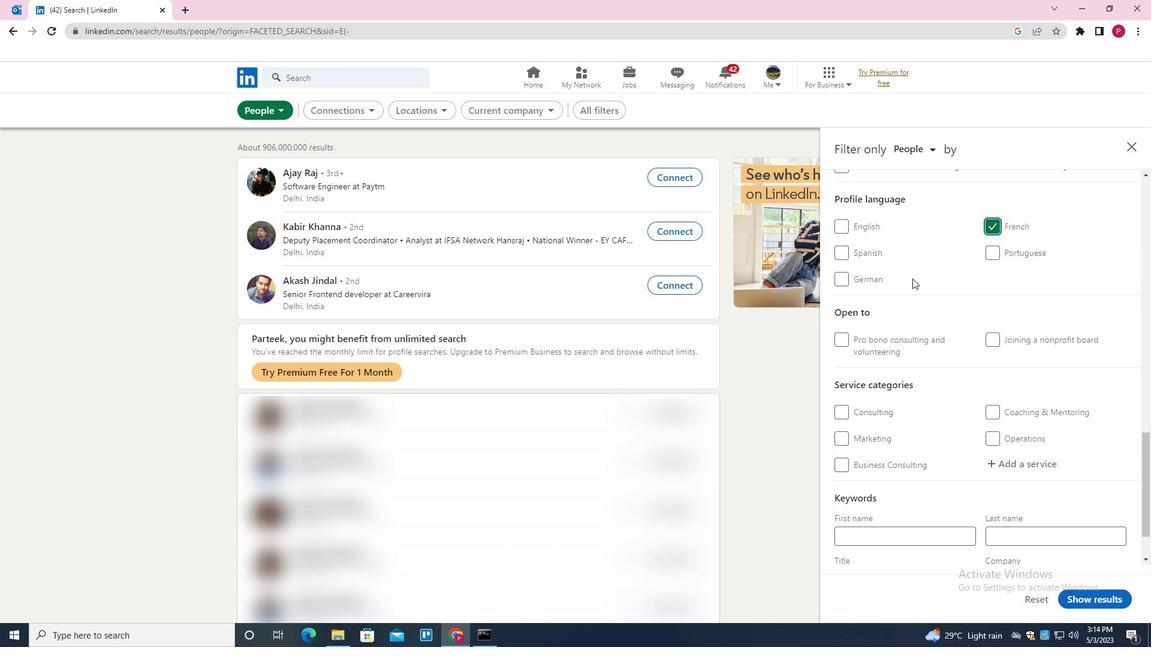 
Action: Mouse scrolled (892, 296) with delta (0, 0)
Screenshot: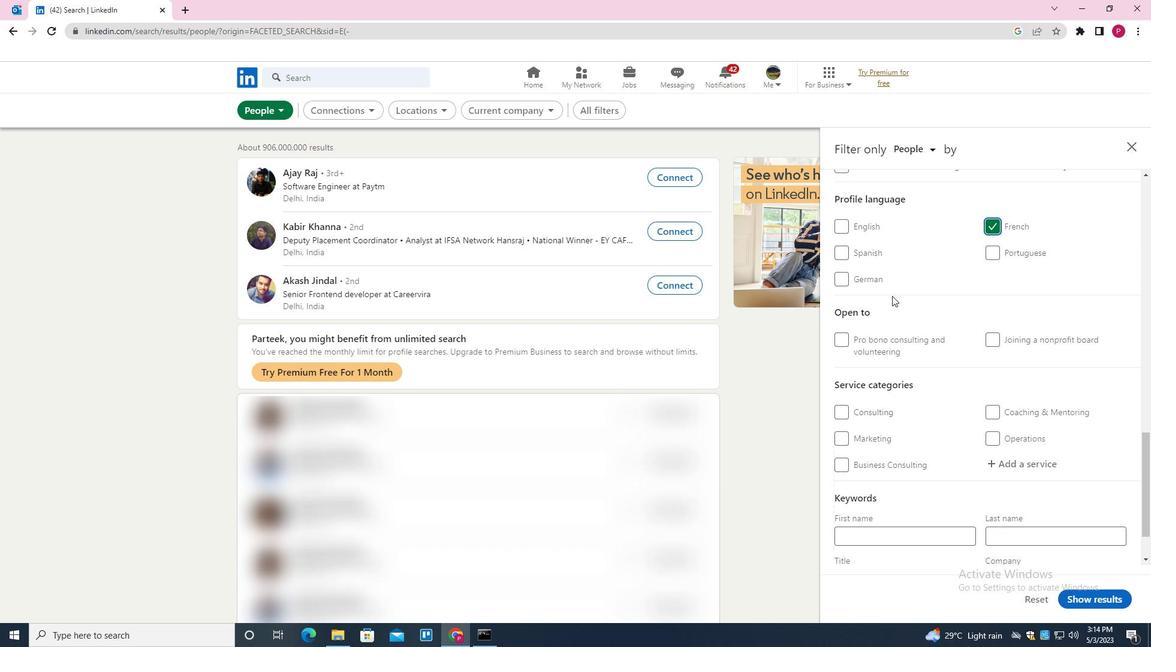 
Action: Mouse scrolled (892, 296) with delta (0, 0)
Screenshot: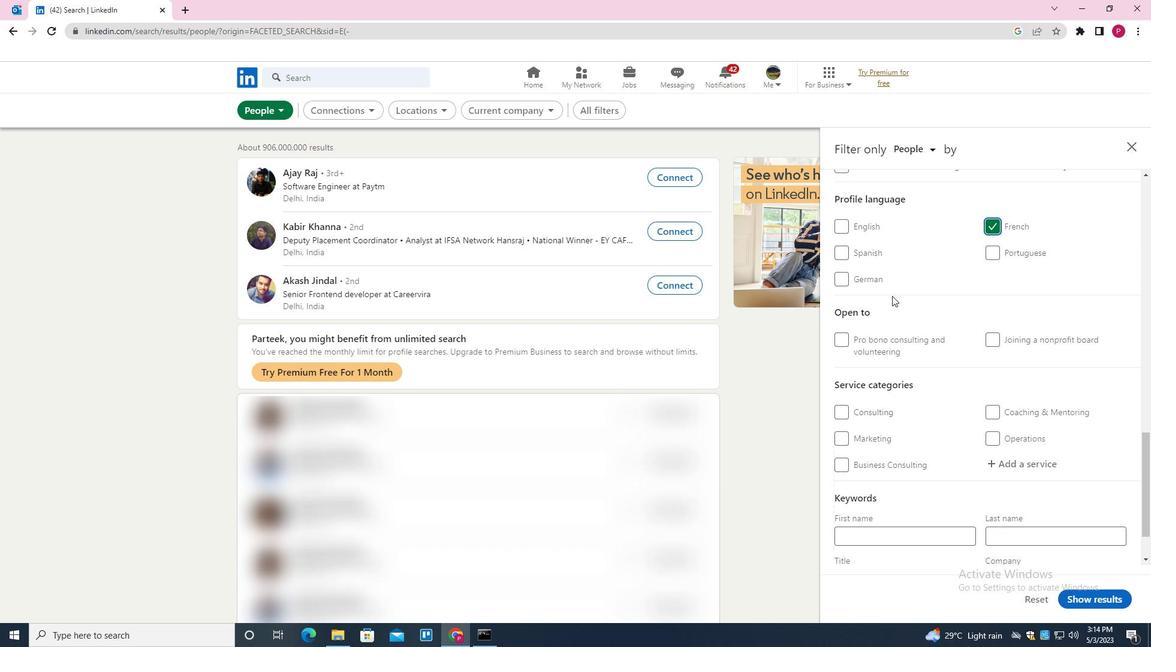 
Action: Mouse scrolled (892, 296) with delta (0, 0)
Screenshot: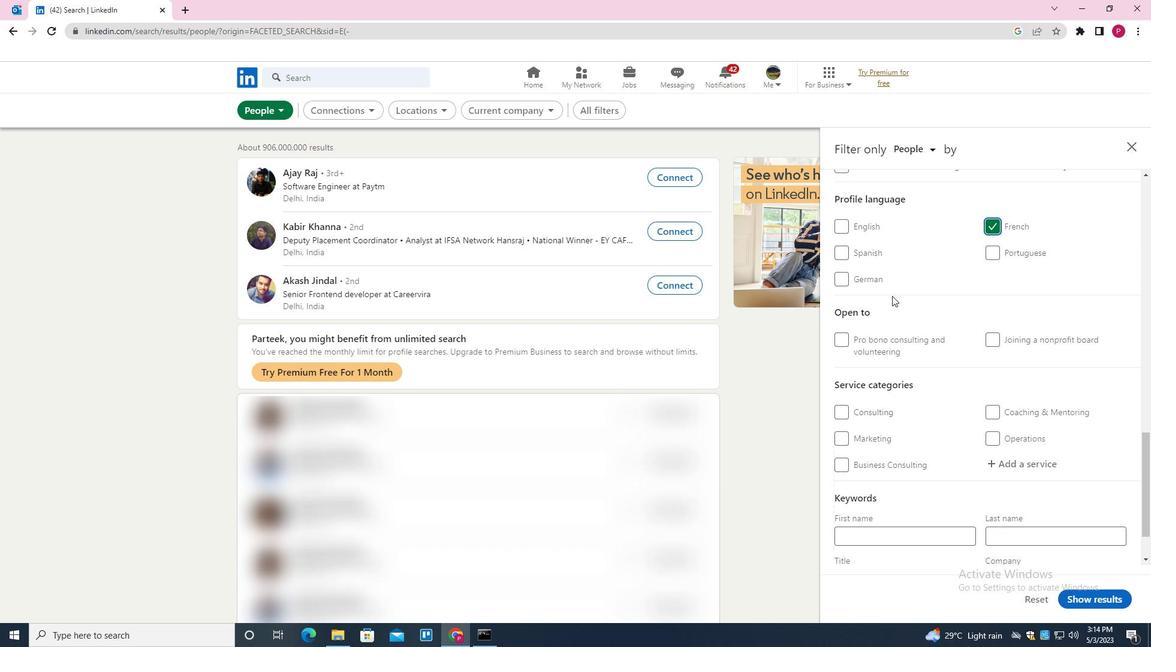 
Action: Mouse scrolled (892, 296) with delta (0, 0)
Screenshot: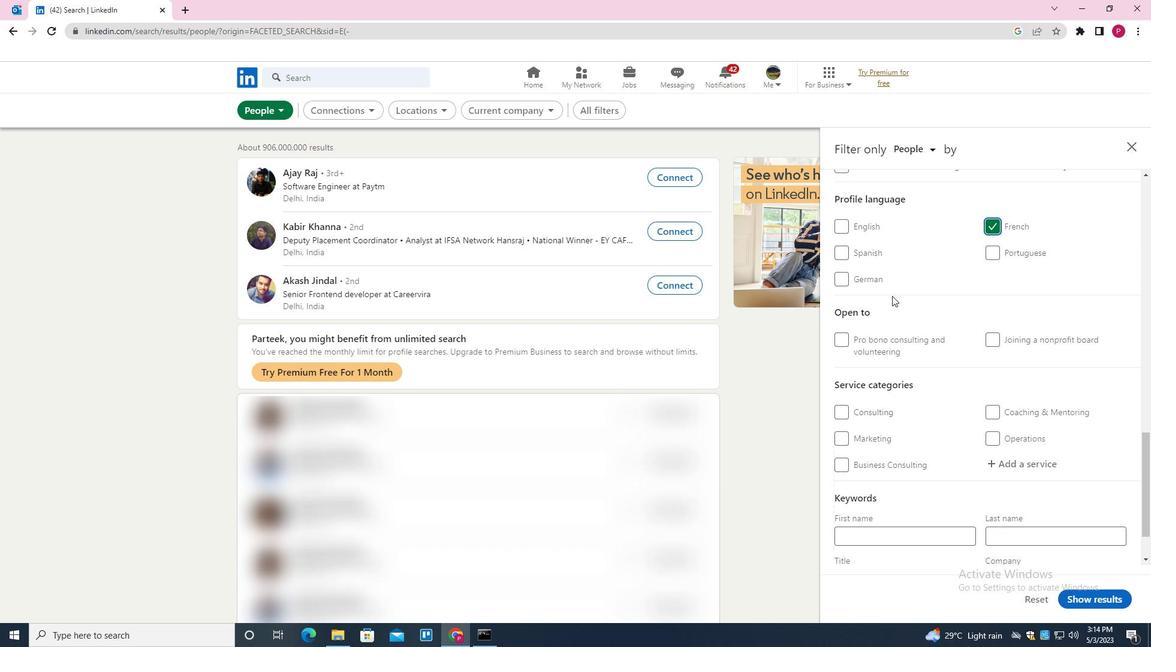 
Action: Mouse scrolled (892, 296) with delta (0, 0)
Screenshot: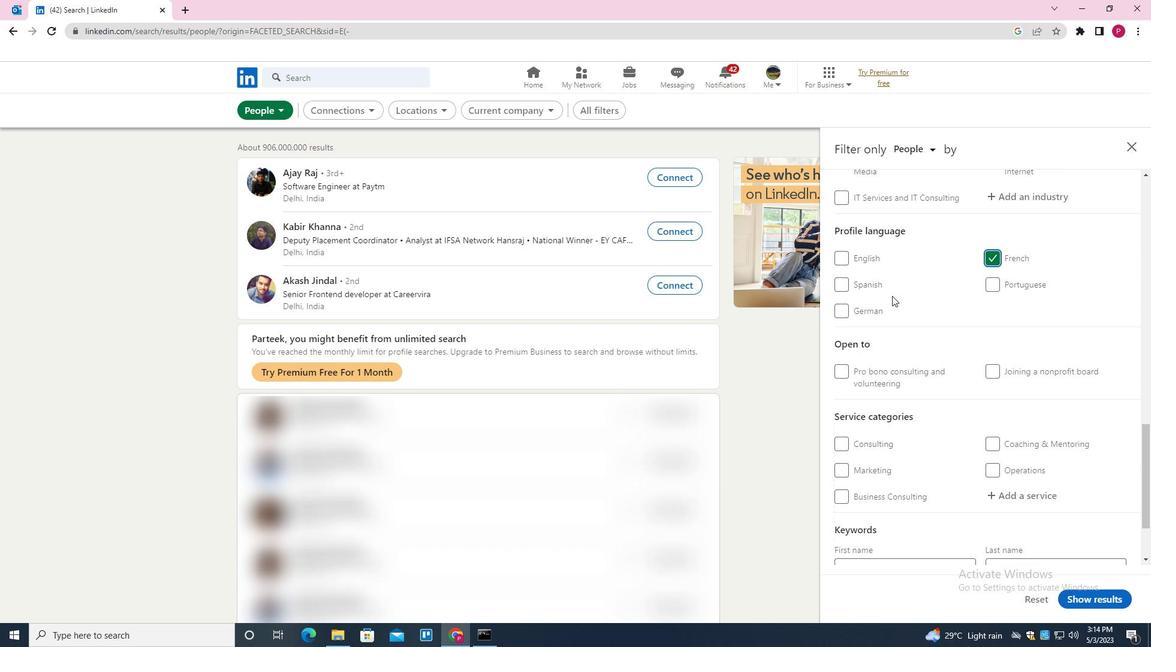 
Action: Mouse scrolled (892, 296) with delta (0, 0)
Screenshot: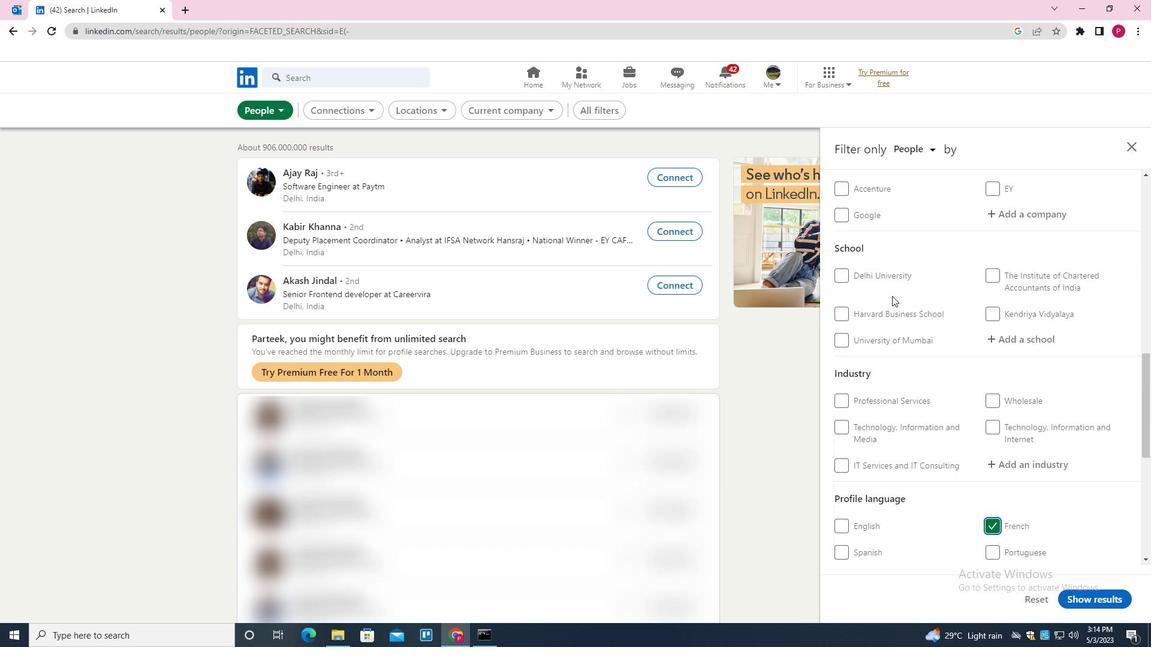 
Action: Mouse scrolled (892, 296) with delta (0, 0)
Screenshot: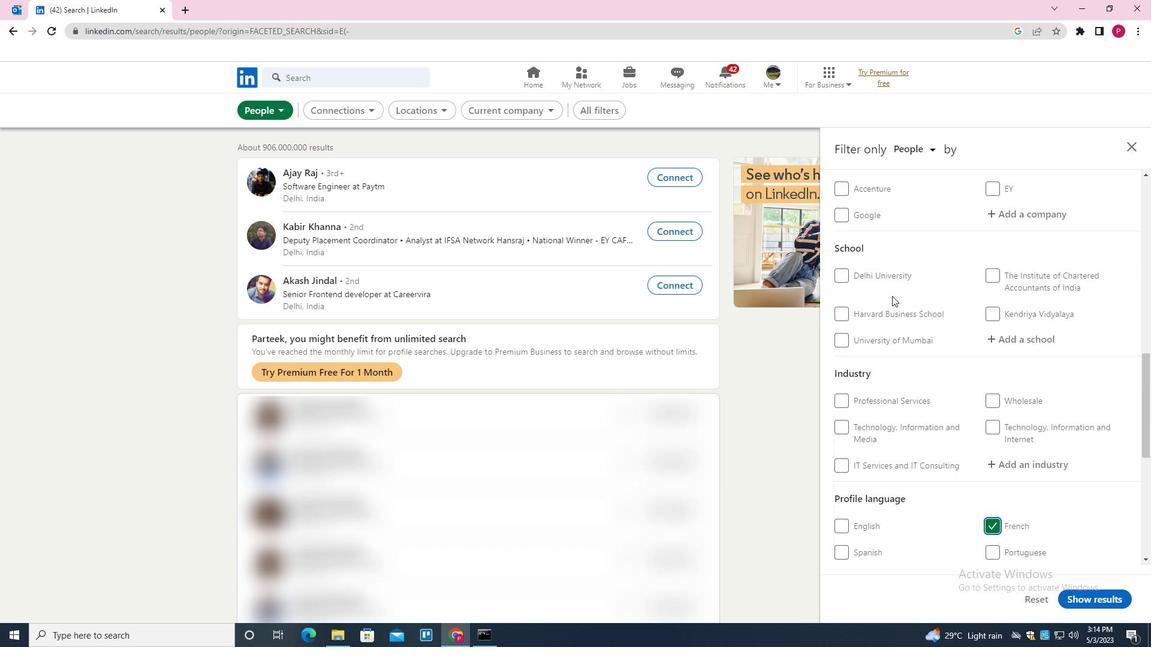 
Action: Mouse scrolled (892, 296) with delta (0, 0)
Screenshot: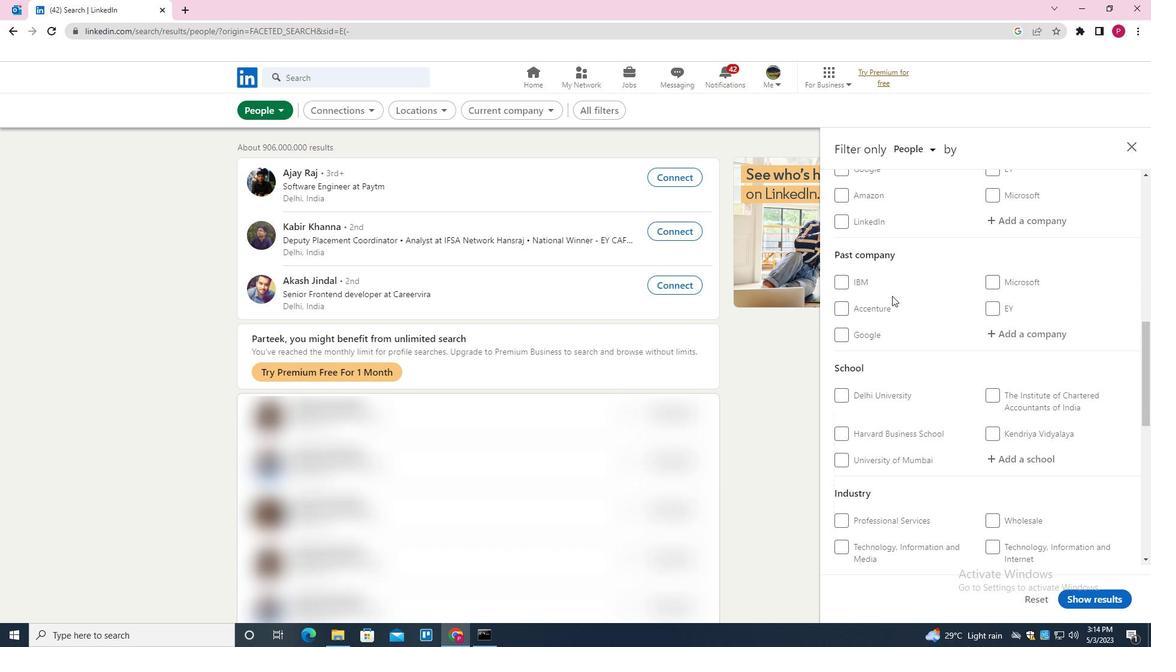 
Action: Mouse moved to (1028, 277)
Screenshot: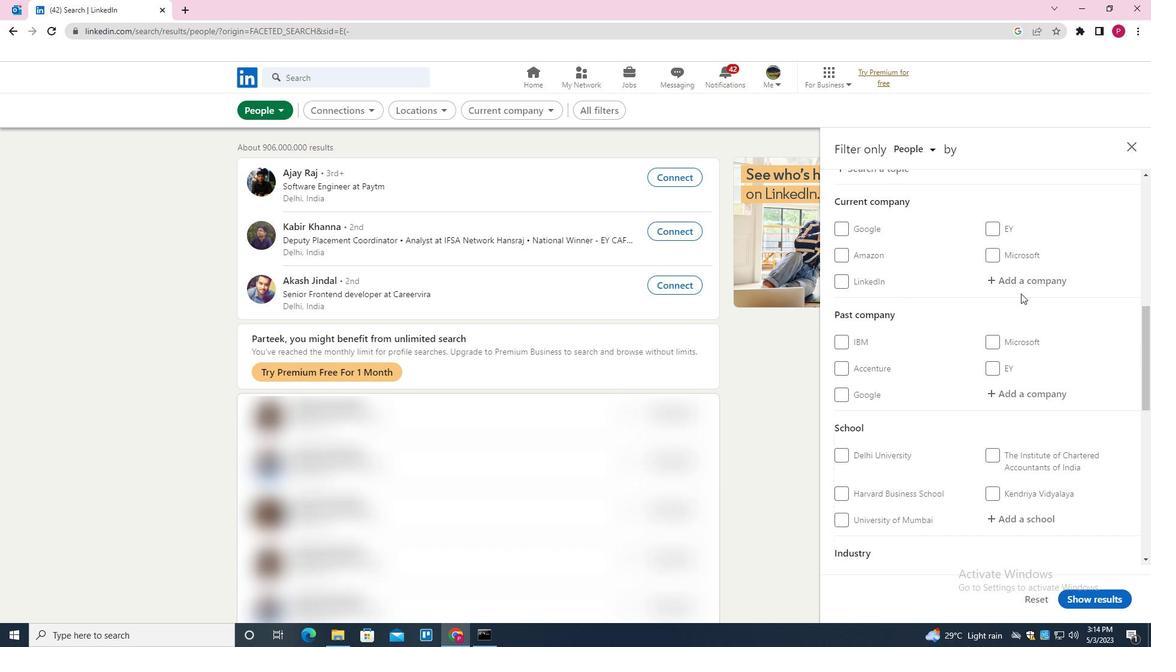 
Action: Mouse pressed left at (1028, 277)
Screenshot: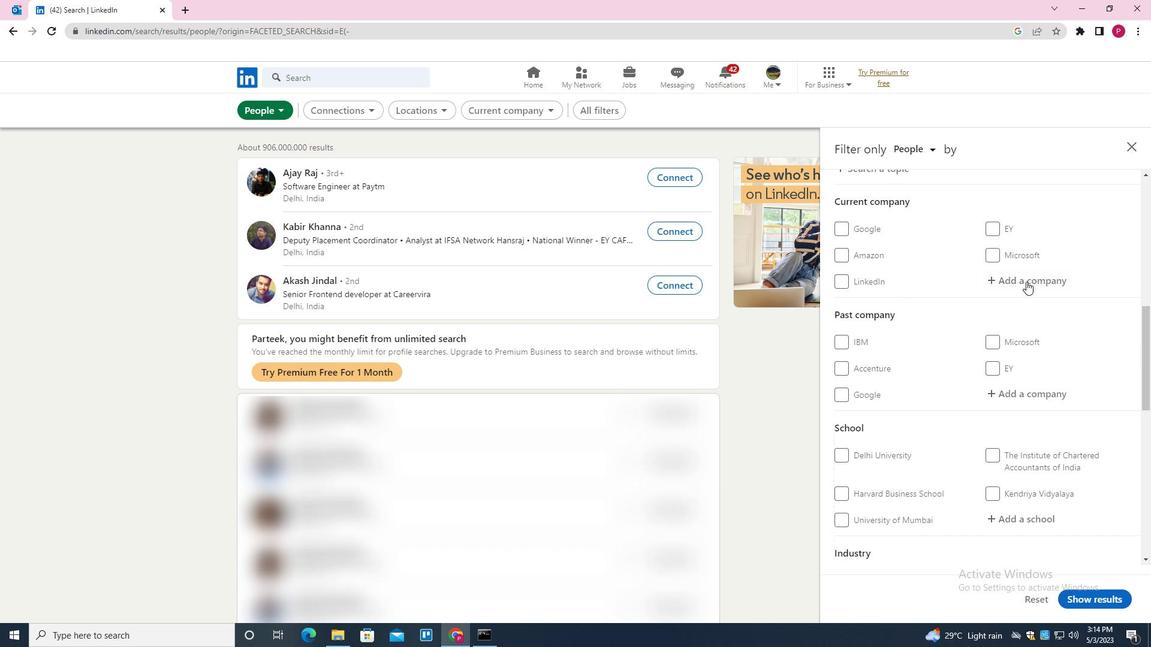 
Action: Key pressed <Key.shift><Key.shift><Key.shift><Key.shift><Key.shift><Key.shift>CAPILLARY<Key.space><Key.shift><Key.shift><Key.shift>TECHNOLOGIES<Key.space><Key.down><Key.enter>
Screenshot: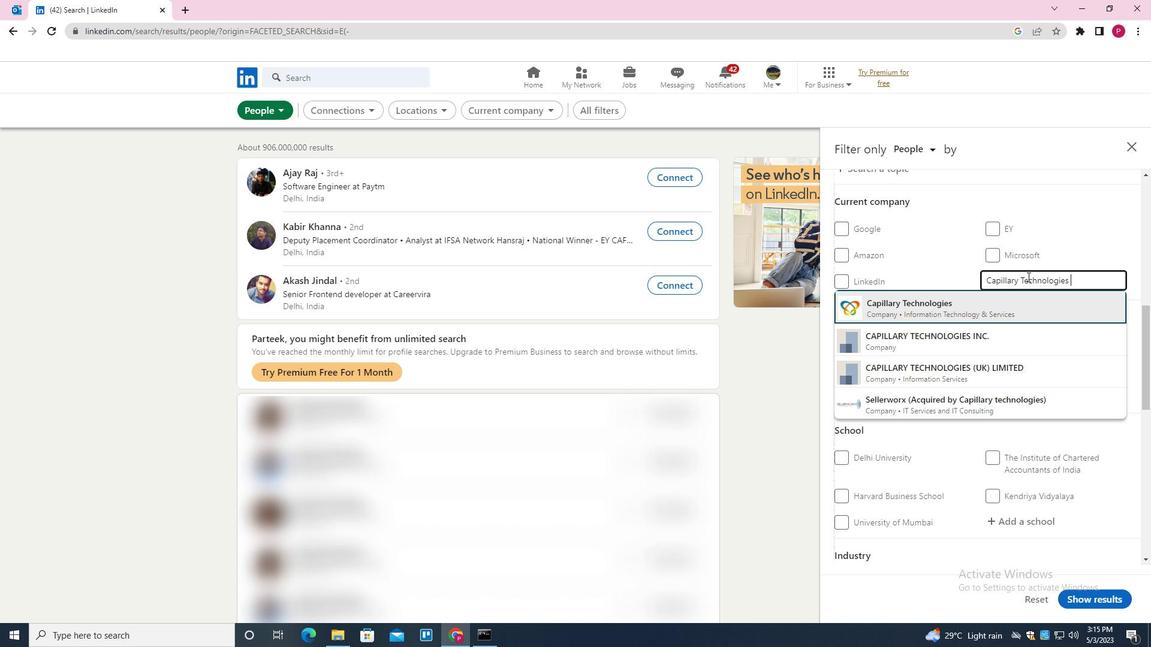 
Action: Mouse moved to (965, 314)
Screenshot: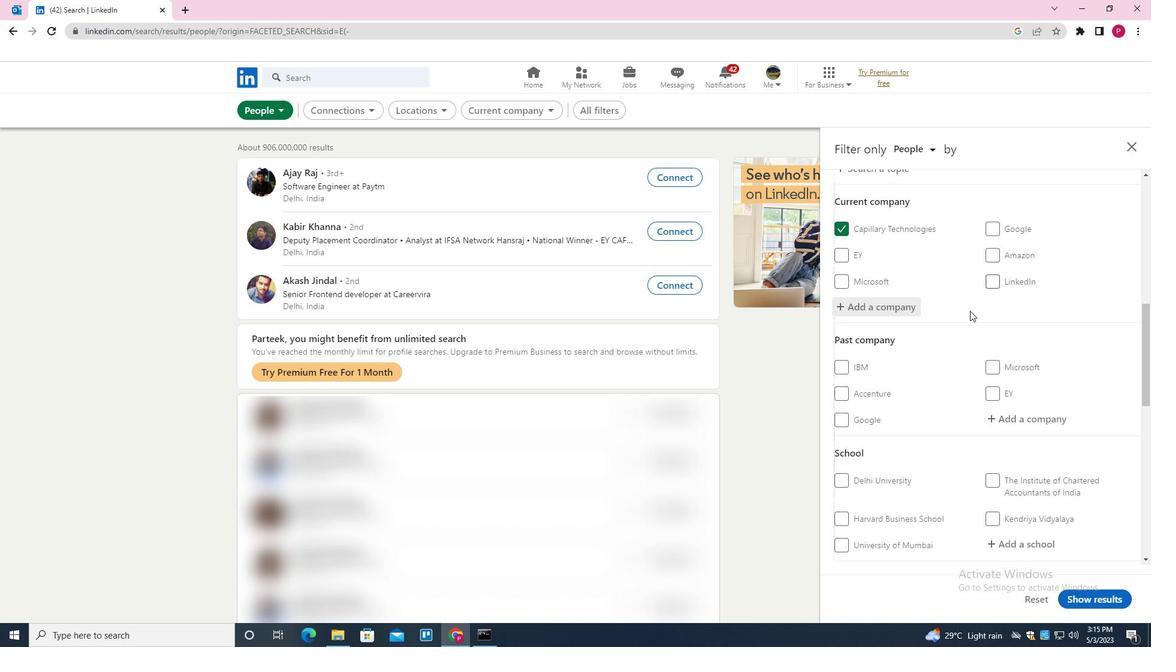 
Action: Mouse scrolled (965, 313) with delta (0, 0)
Screenshot: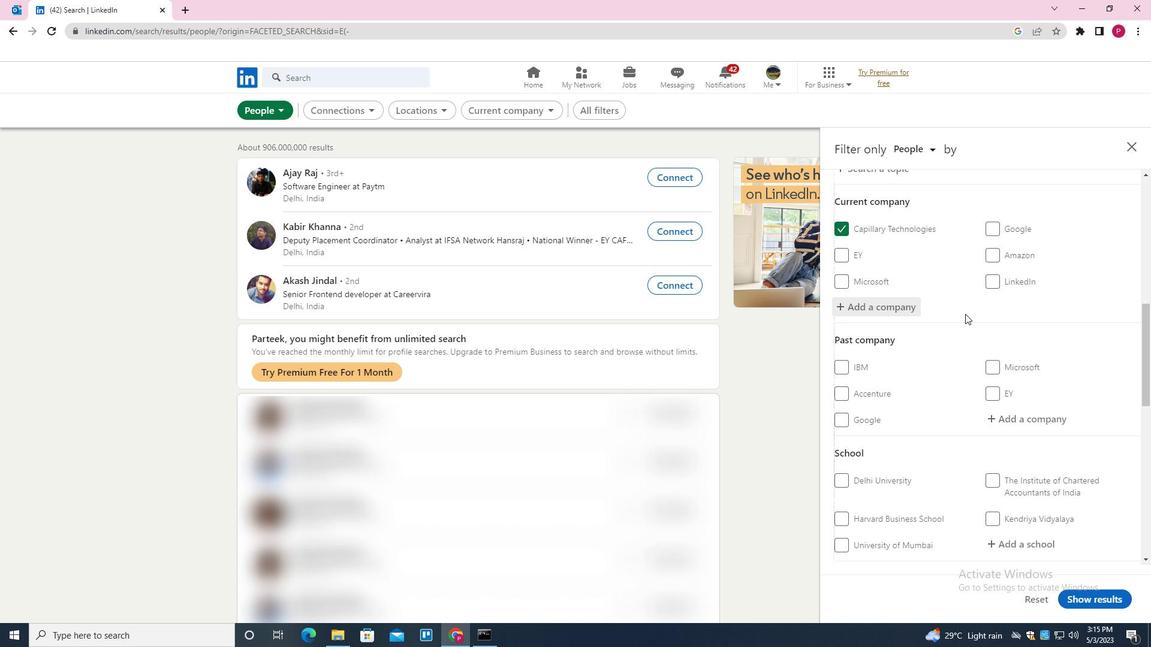 
Action: Mouse scrolled (965, 313) with delta (0, 0)
Screenshot: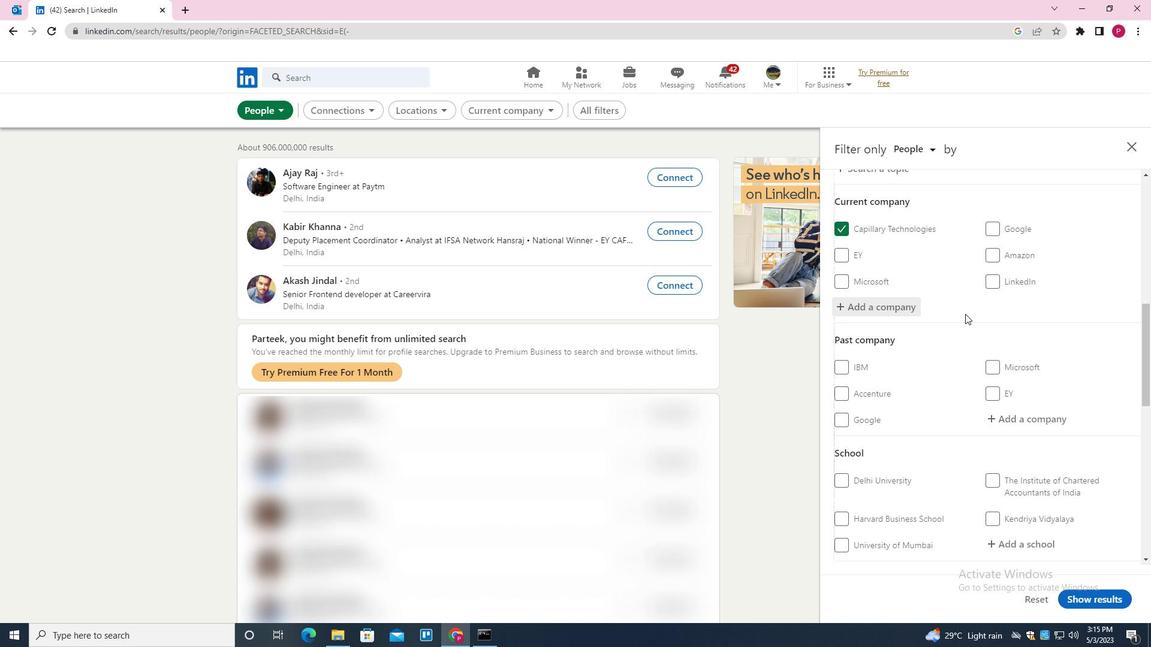 
Action: Mouse scrolled (965, 313) with delta (0, 0)
Screenshot: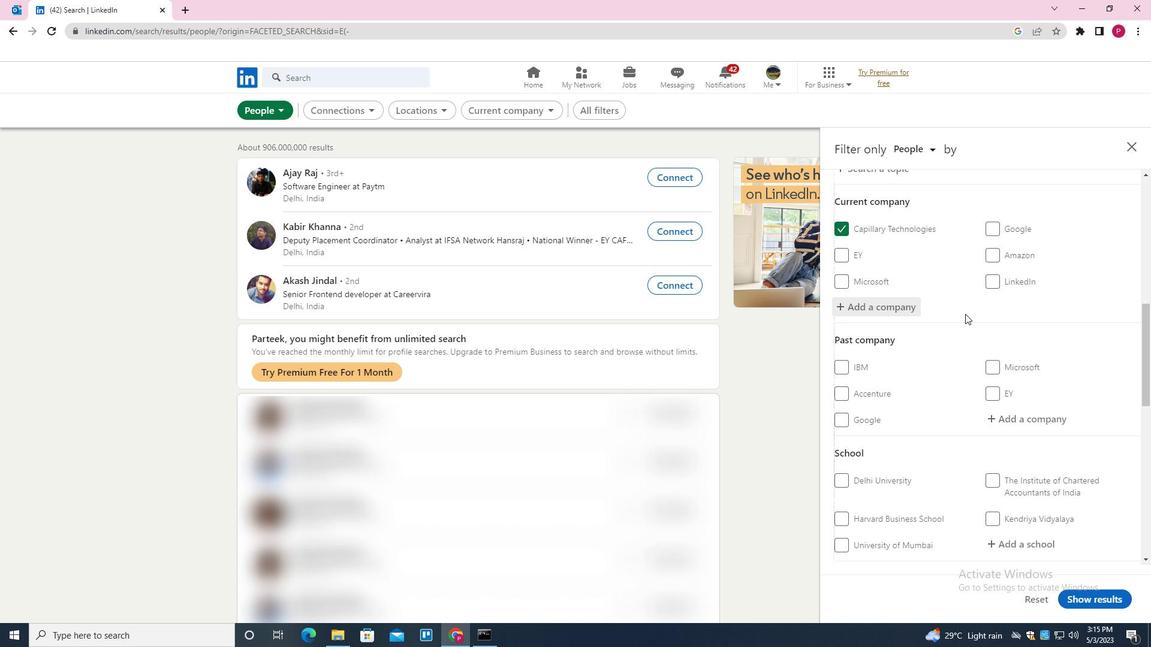 
Action: Mouse moved to (1011, 362)
Screenshot: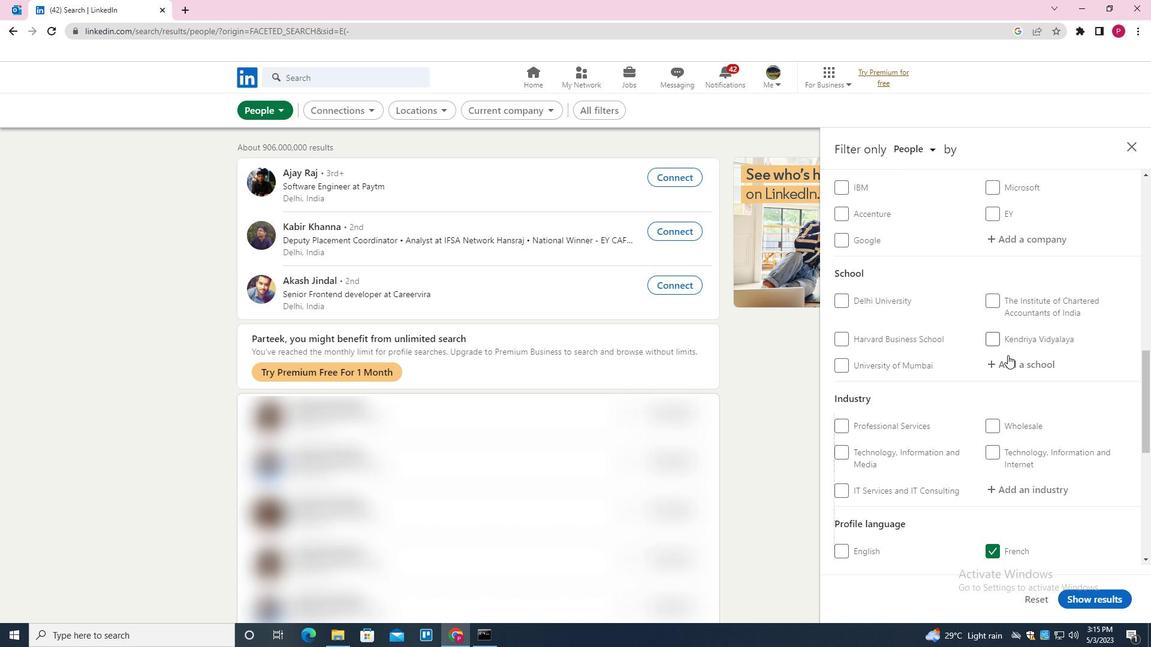 
Action: Mouse pressed left at (1011, 362)
Screenshot: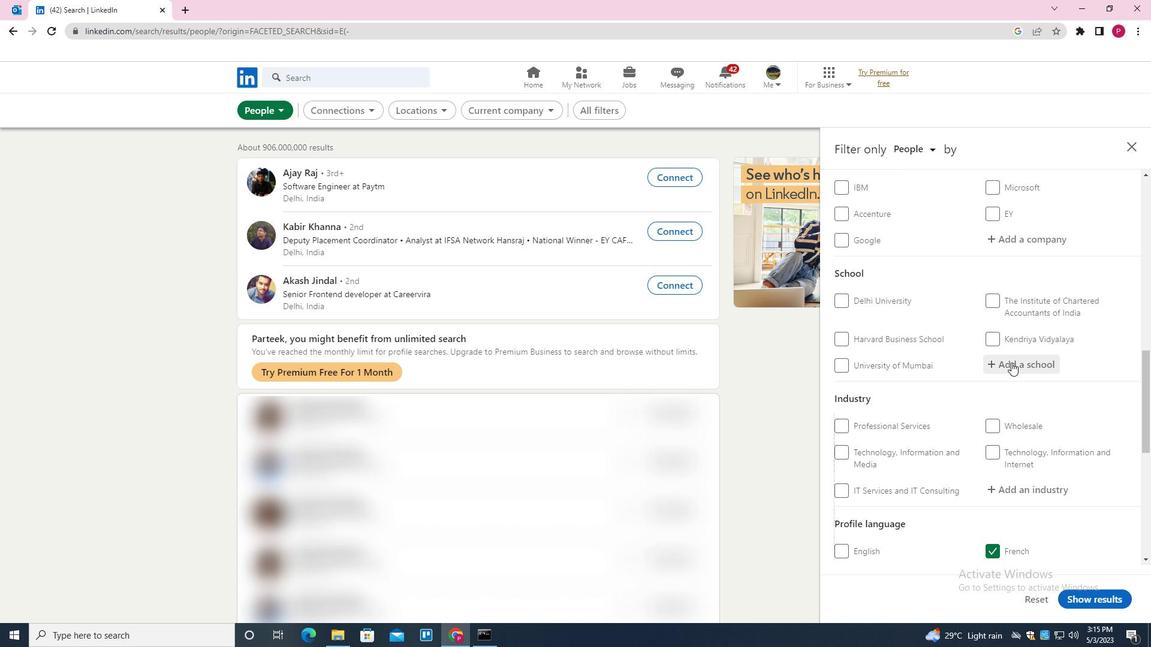 
Action: Mouse moved to (1011, 363)
Screenshot: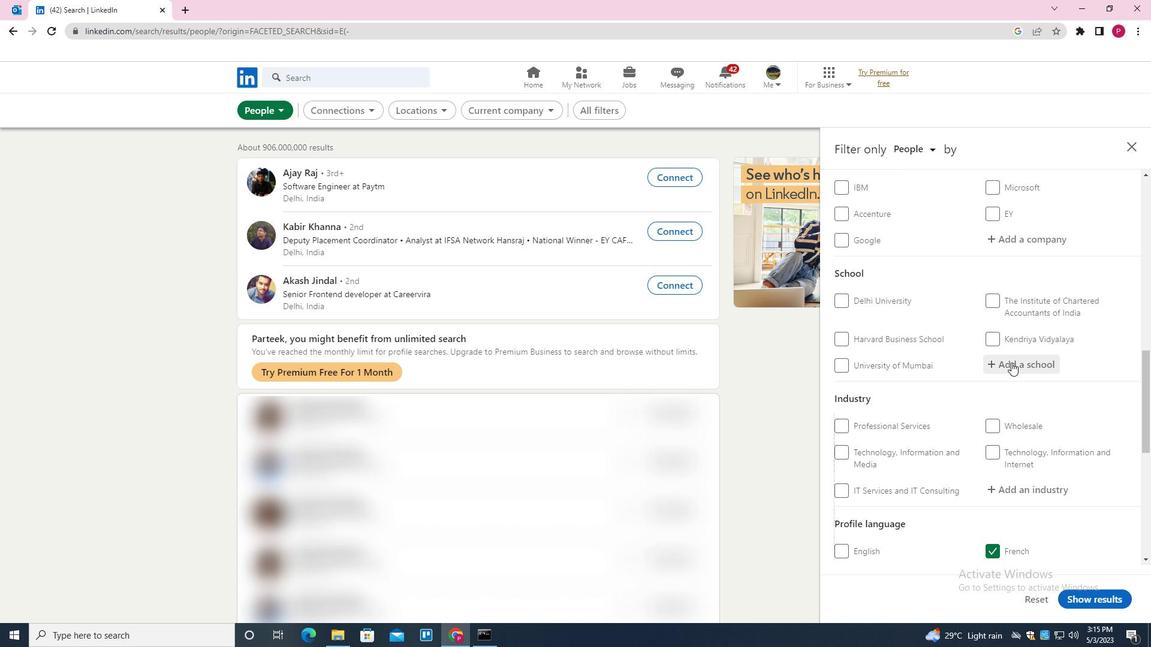 
Action: Mouse scrolled (1011, 362) with delta (0, 0)
Screenshot: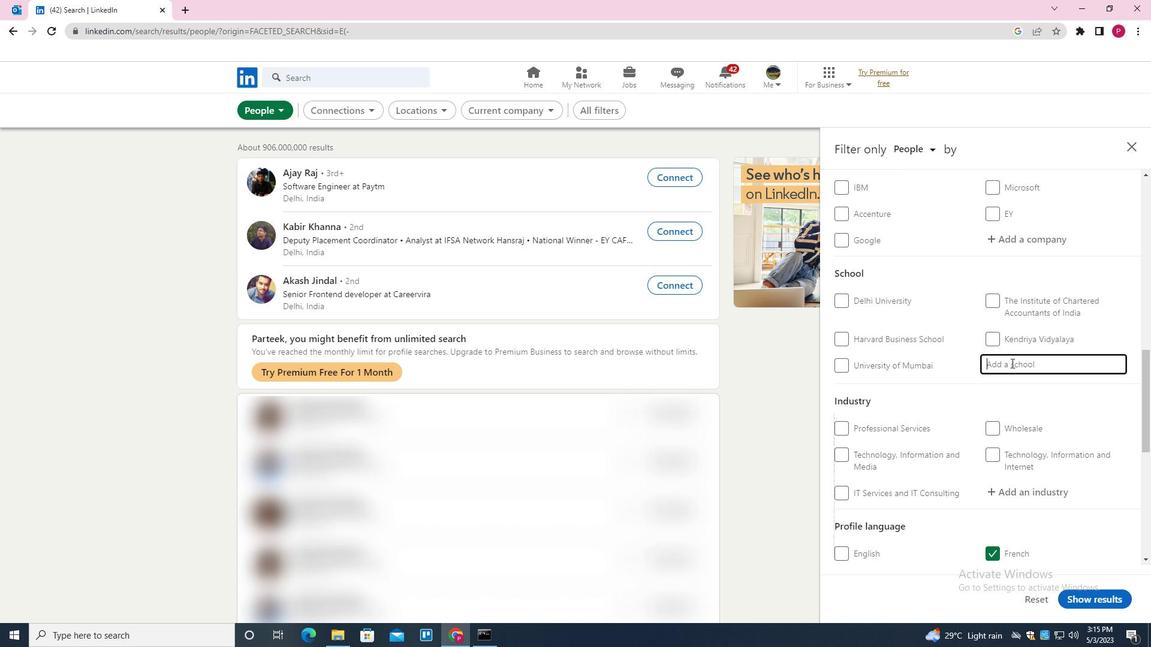 
Action: Key pressed <Key.shift><Key.shift><Key.shift><Key.shift><Key.shift><Key.shift><Key.shift><Key.shift><Key.shift><Key.shift><Key.shift><Key.shift><Key.shift><Key.shift><Key.shift><Key.shift><Key.shift><Key.shift><Key.shift><Key.shift><Key.shift><Key.shift><Key.shift><Key.shift><Key.shift><Key.shift><Key.shift><Key.shift><Key.shift><Key.shift><Key.shift><Key.shift><Key.shift><Key.shift><Key.shift><Key.shift><Key.shift><Key.shift><Key.shift><Key.shift><Key.shift><Key.shift><Key.shift><Key.shift><Key.shift><Key.shift><Key.shift><Key.shift><Key.shift><Key.shift><Key.shift><Key.shift><Key.shift><Key.shift><Key.shift><Key.shift><Key.shift><Key.shift><Key.shift><Key.shift><Key.shift><Key.shift><Key.shift><Key.shift>RV<Key.space><Key.shift>COLLEGE<Key.space><Key.shift>OF<Key.space><Key.shift>ENGINEERING<Key.space><Key.down><Key.enter>
Screenshot: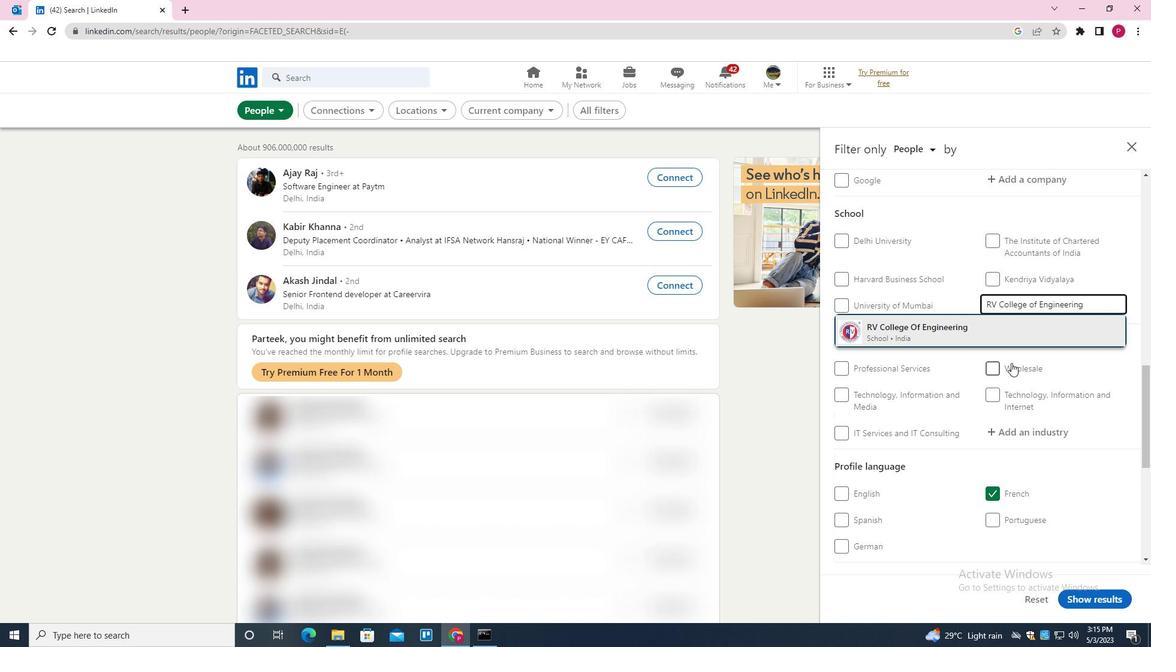
Action: Mouse moved to (1005, 368)
Screenshot: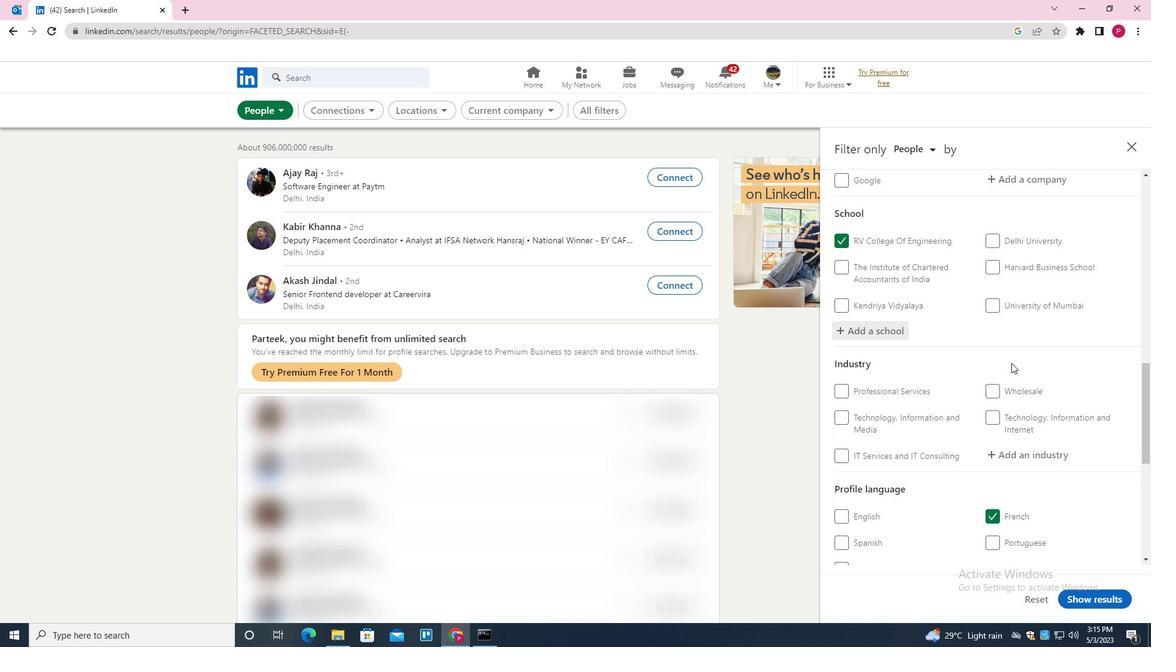 
Action: Mouse scrolled (1005, 368) with delta (0, 0)
Screenshot: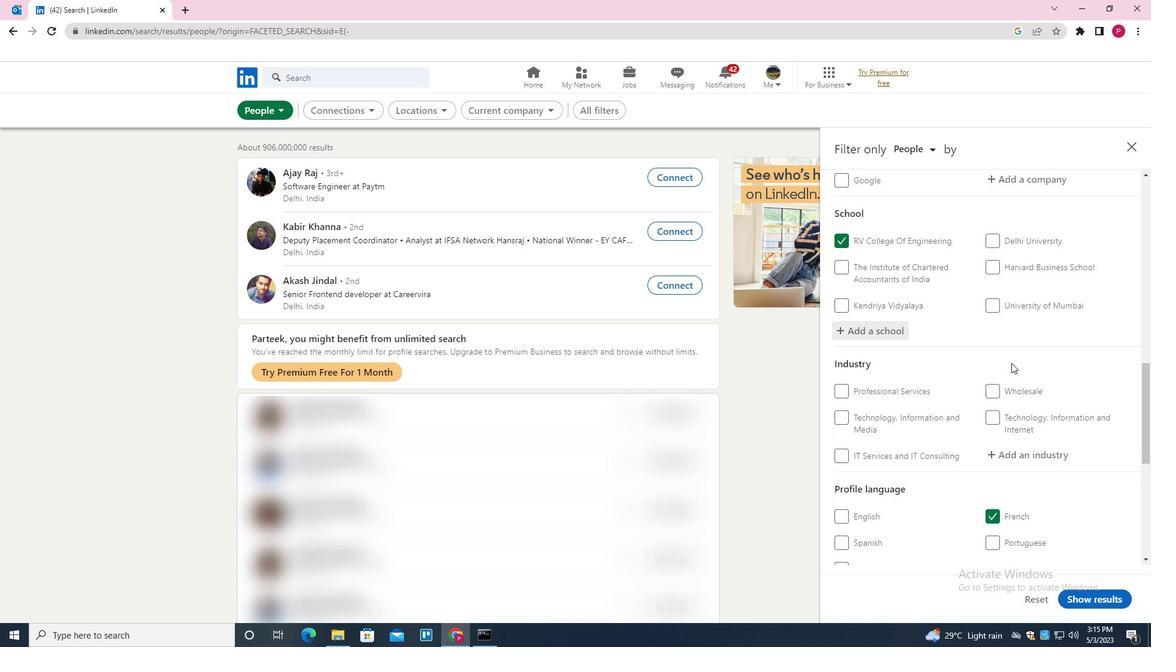 
Action: Mouse scrolled (1005, 368) with delta (0, 0)
Screenshot: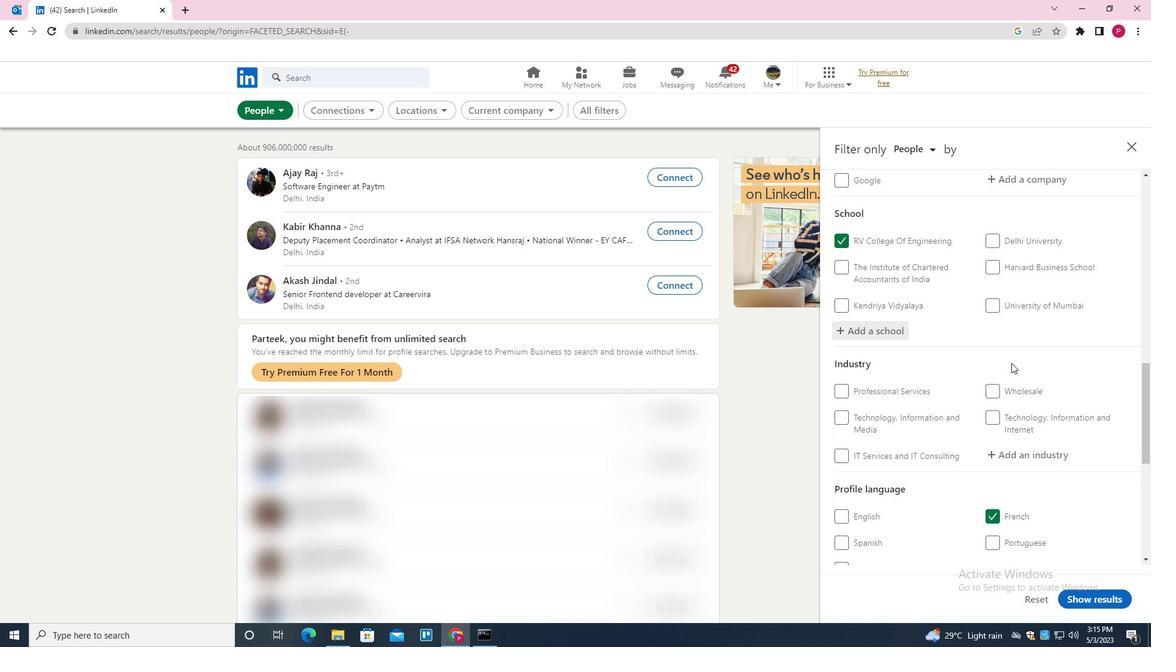
Action: Mouse scrolled (1005, 368) with delta (0, 0)
Screenshot: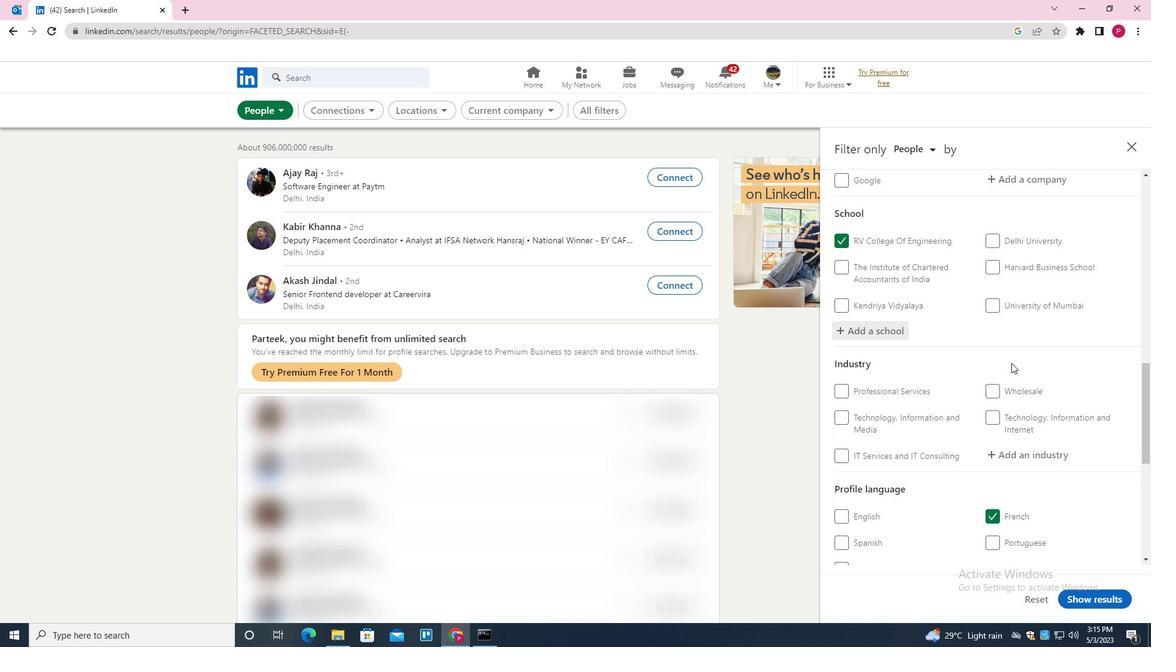 
Action: Mouse moved to (1005, 369)
Screenshot: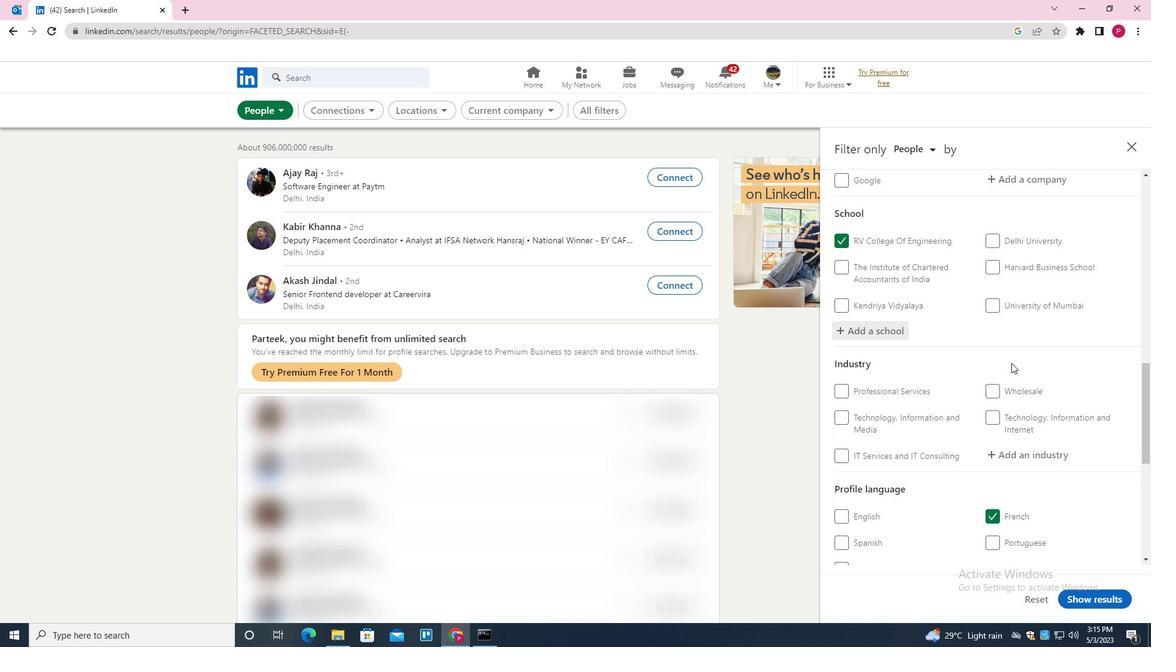 
Action: Mouse scrolled (1005, 368) with delta (0, 0)
Screenshot: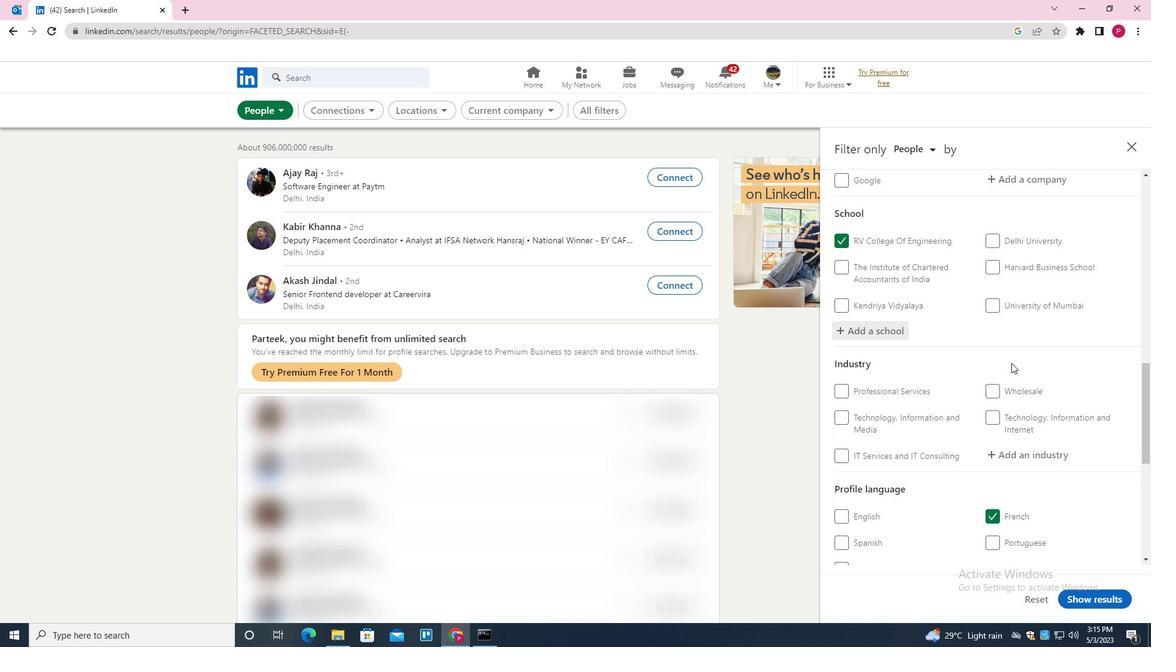 
Action: Mouse moved to (1030, 216)
Screenshot: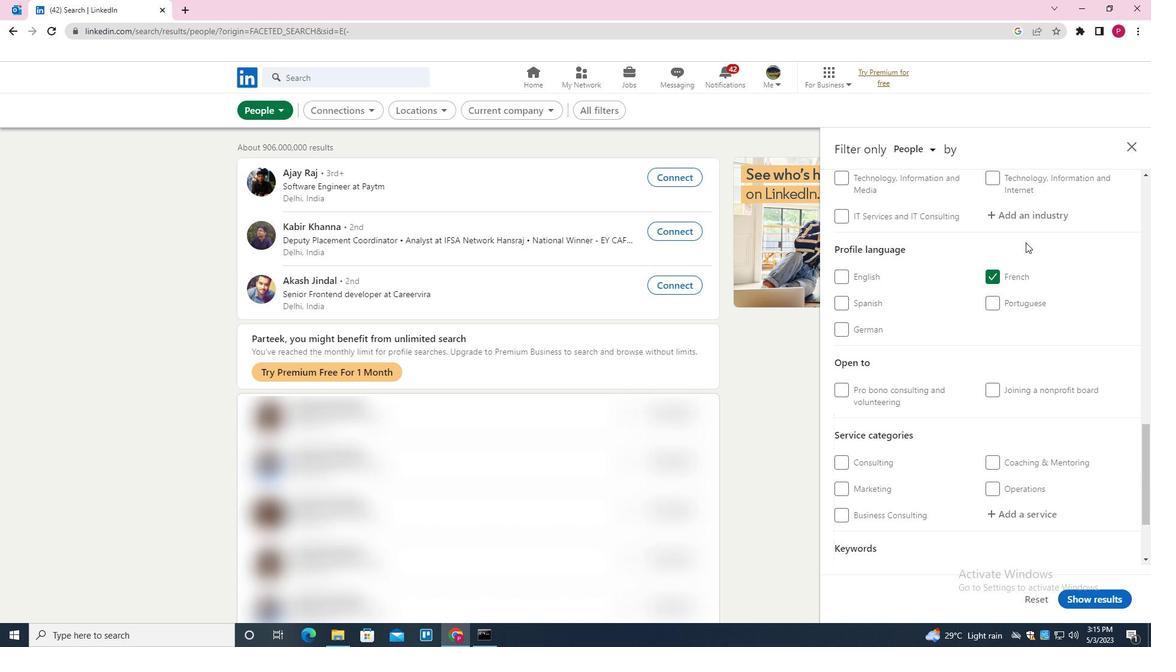 
Action: Mouse pressed left at (1030, 216)
Screenshot: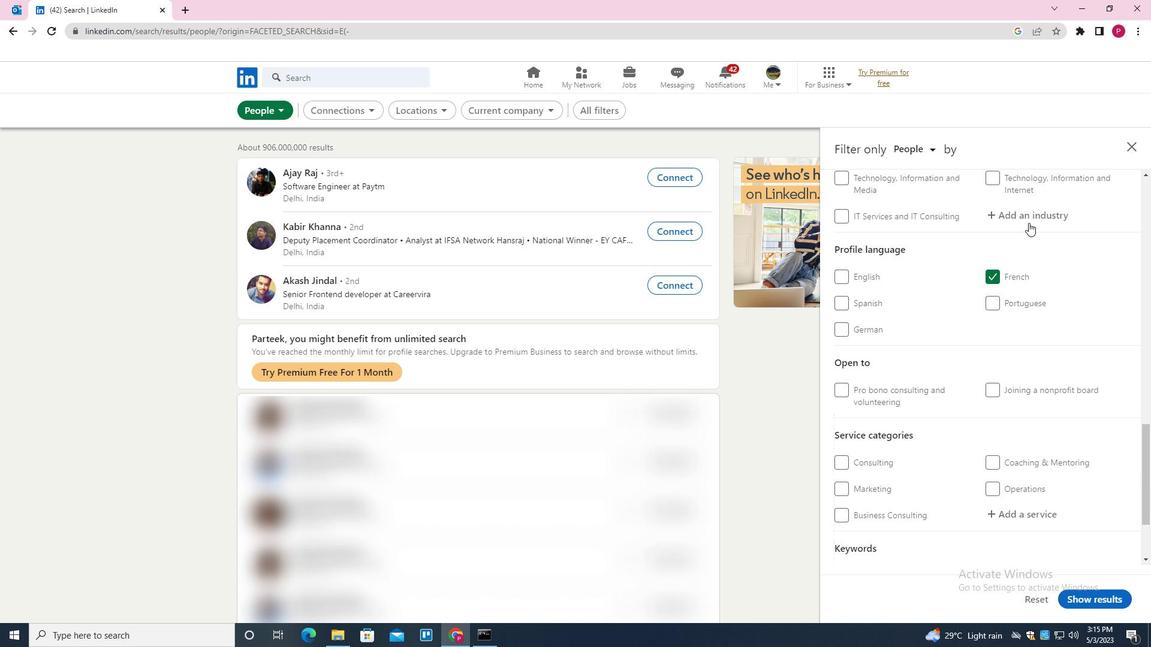 
Action: Key pressed <Key.shift>MEDICAL<Key.space>AND<Key.space><Key.shift>DIAGNOSTIC<Key.space><Key.shift><Key.shift>LABORATI<Key.backspace>ORIES<Key.down><Key.enter>
Screenshot: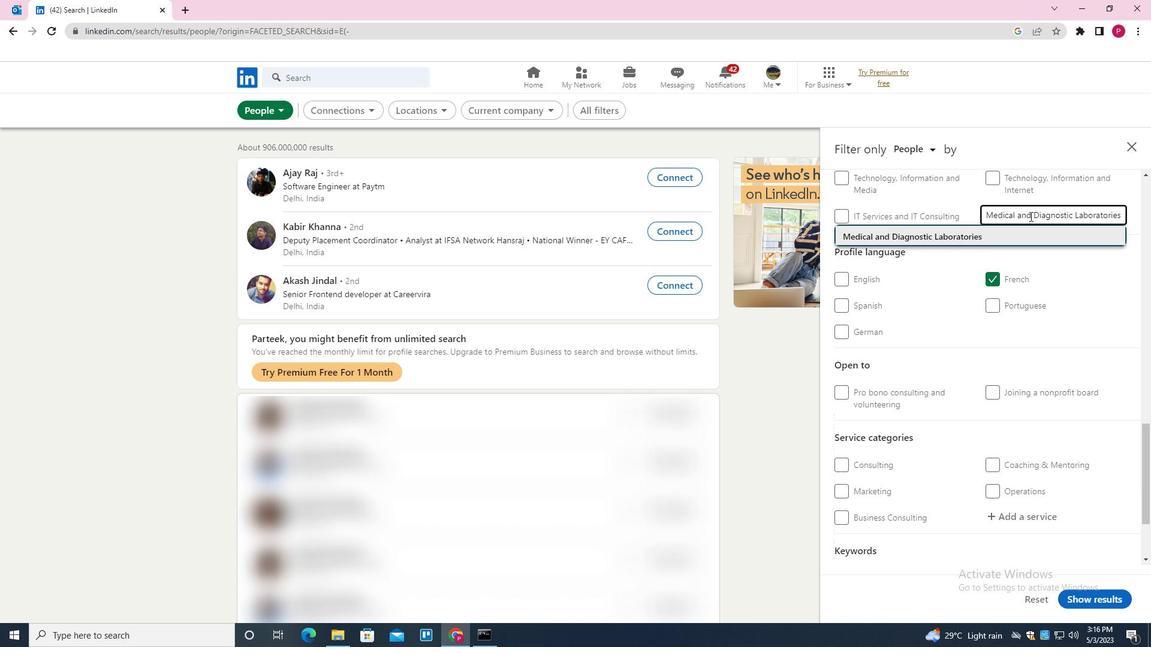 
Action: Mouse moved to (970, 328)
Screenshot: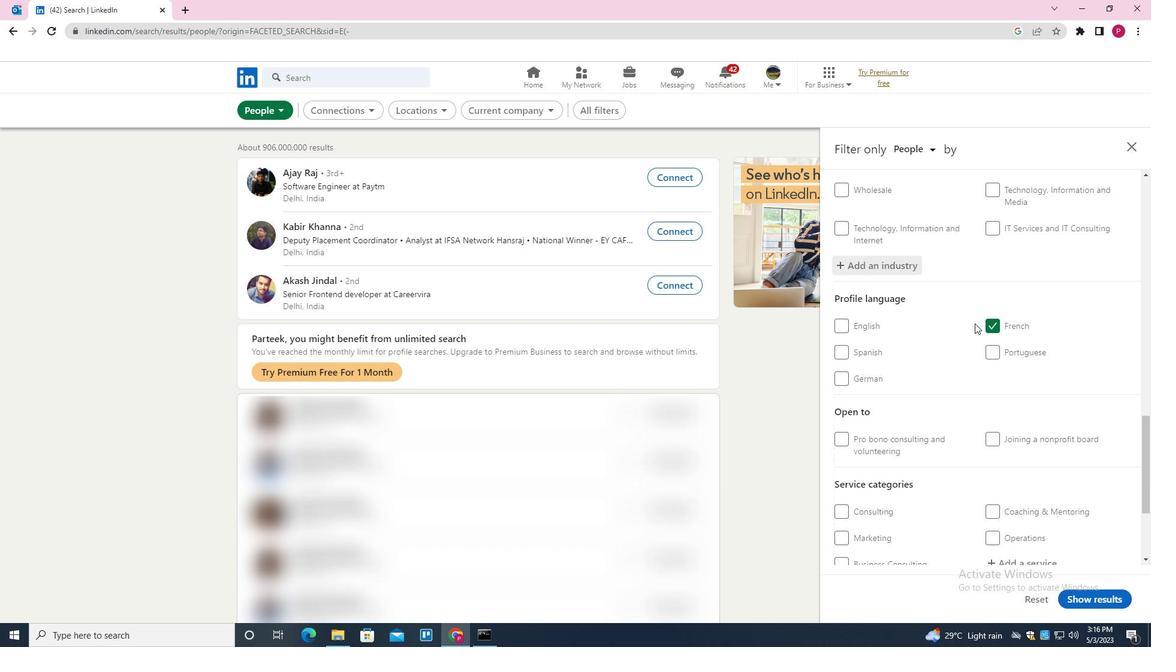 
Action: Mouse scrolled (970, 327) with delta (0, 0)
Screenshot: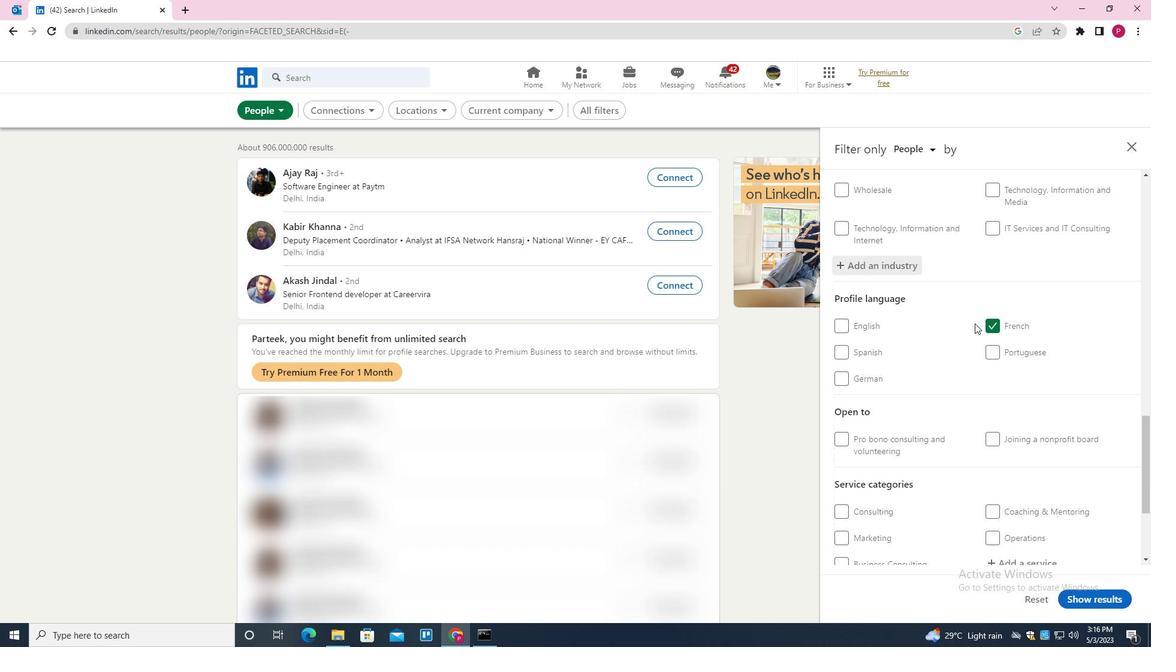 
Action: Mouse moved to (968, 331)
Screenshot: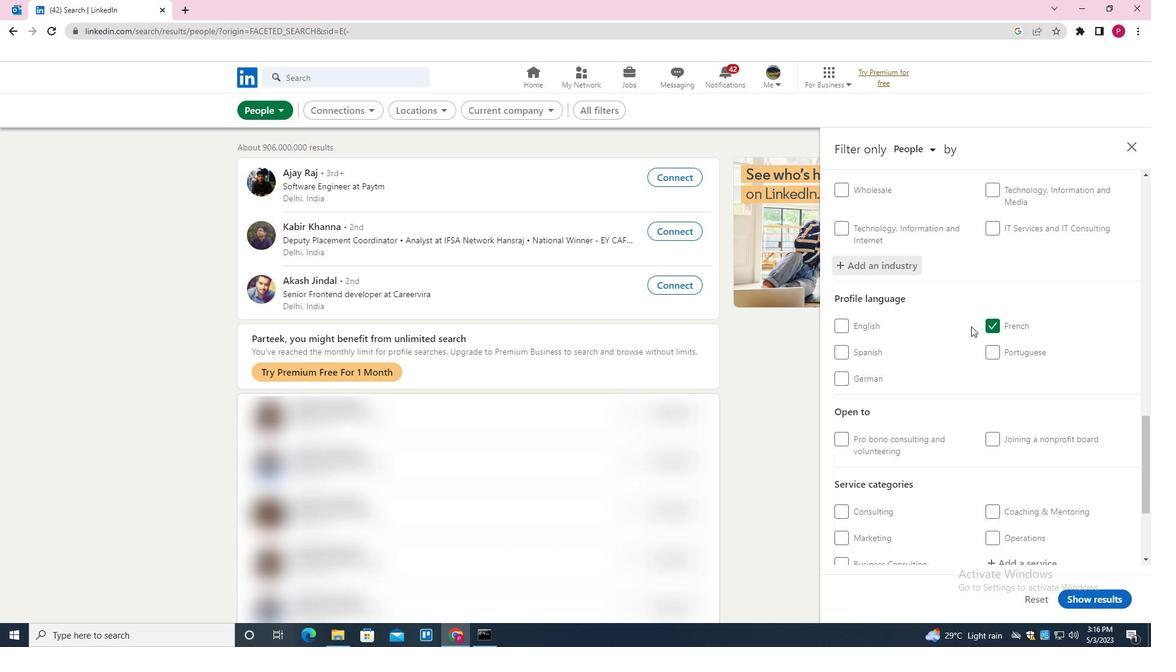 
Action: Mouse scrolled (968, 330) with delta (0, 0)
Screenshot: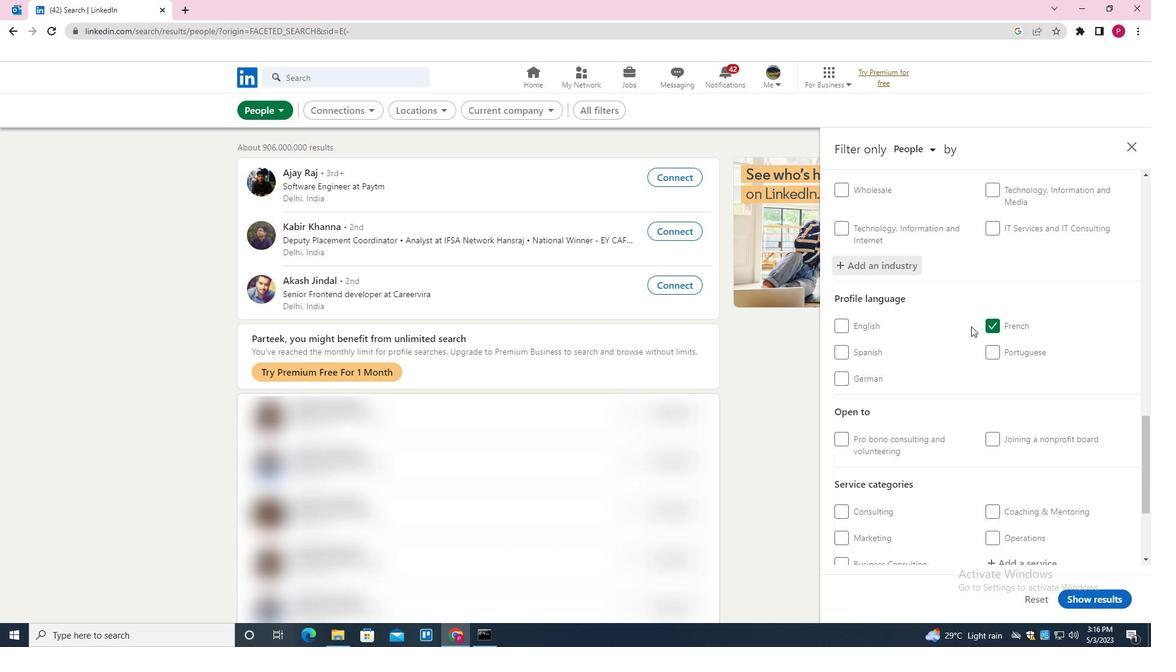 
Action: Mouse moved to (966, 333)
Screenshot: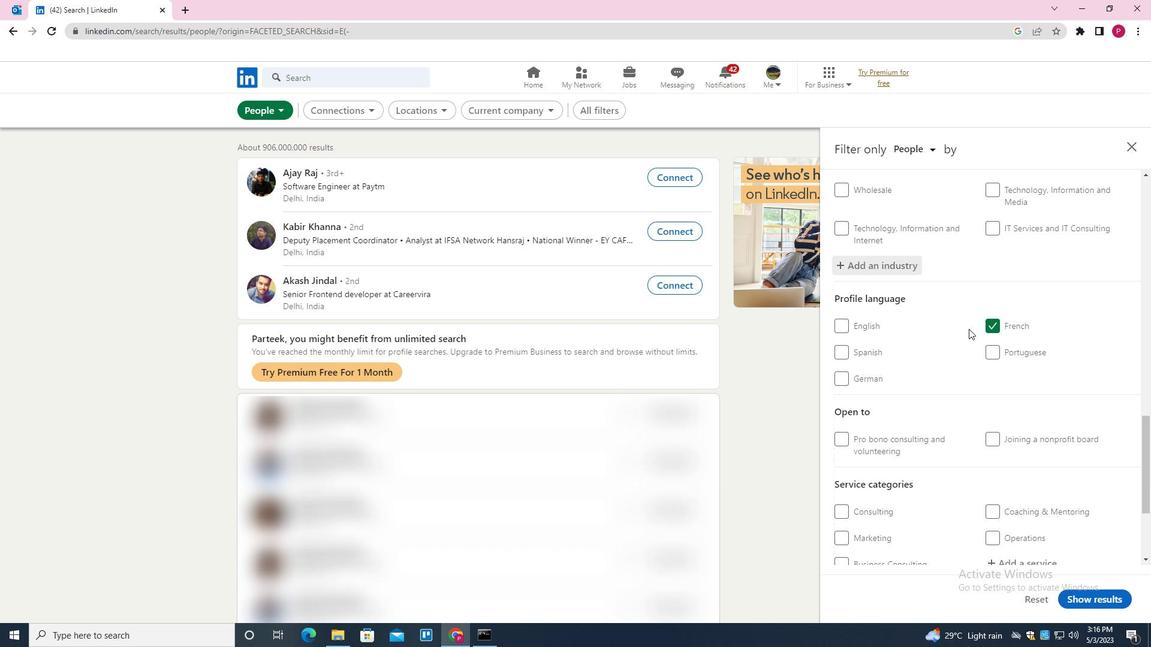 
Action: Mouse scrolled (966, 332) with delta (0, 0)
Screenshot: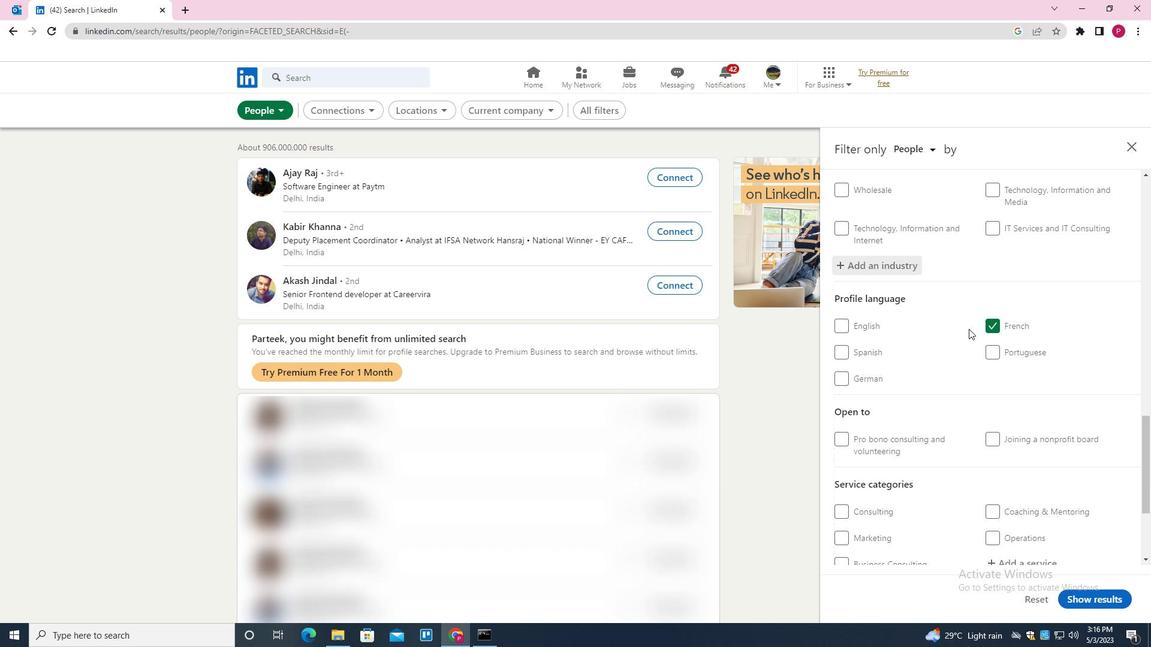 
Action: Mouse moved to (965, 334)
Screenshot: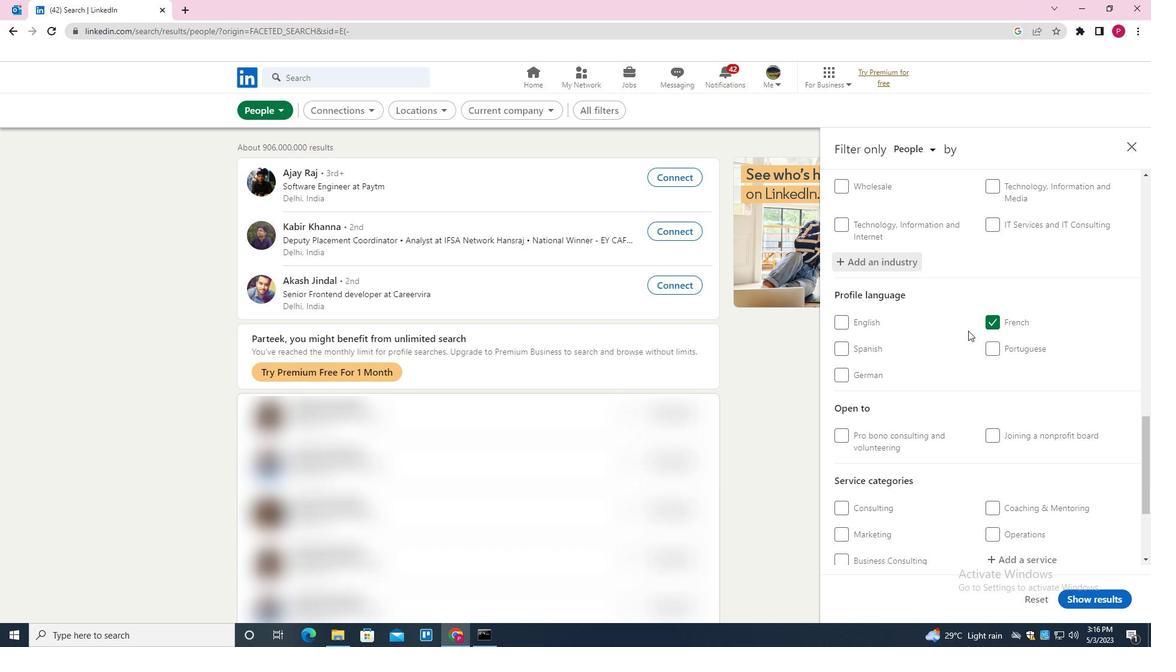 
Action: Mouse scrolled (965, 334) with delta (0, 0)
Screenshot: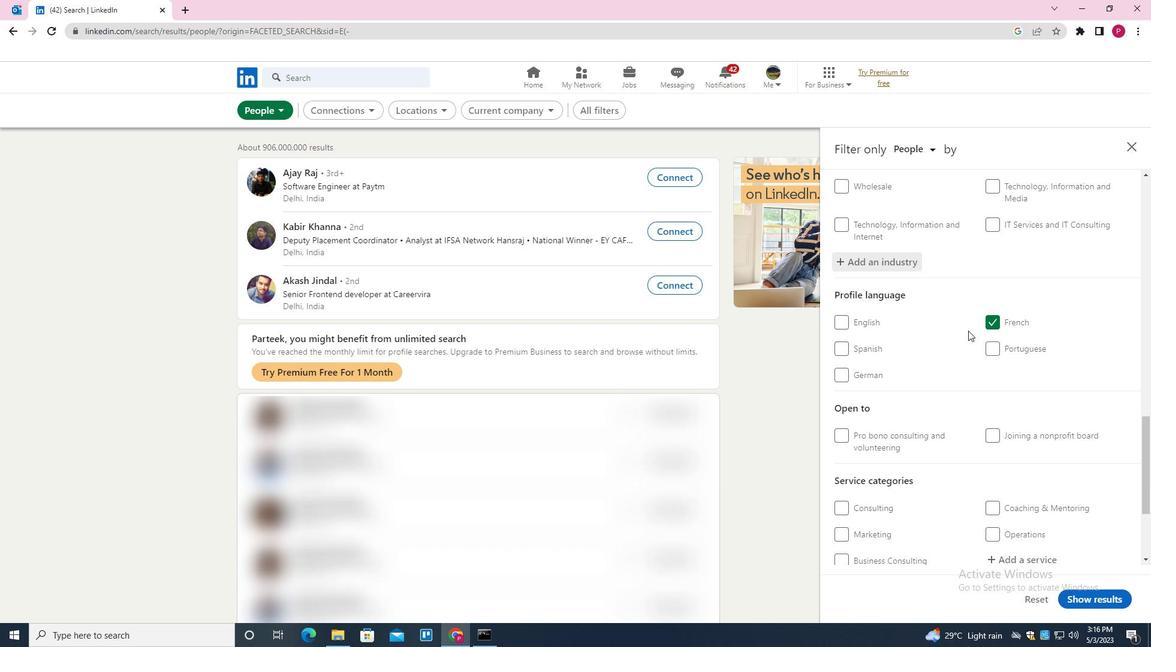 
Action: Mouse moved to (1010, 402)
Screenshot: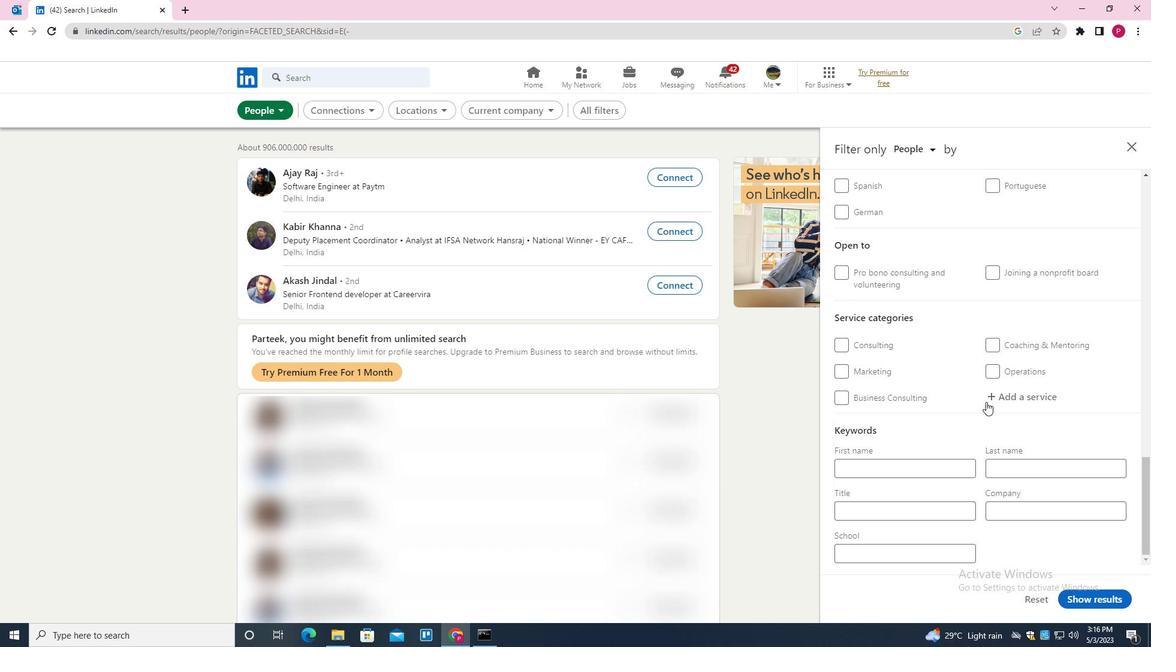 
Action: Mouse pressed left at (1010, 402)
Screenshot: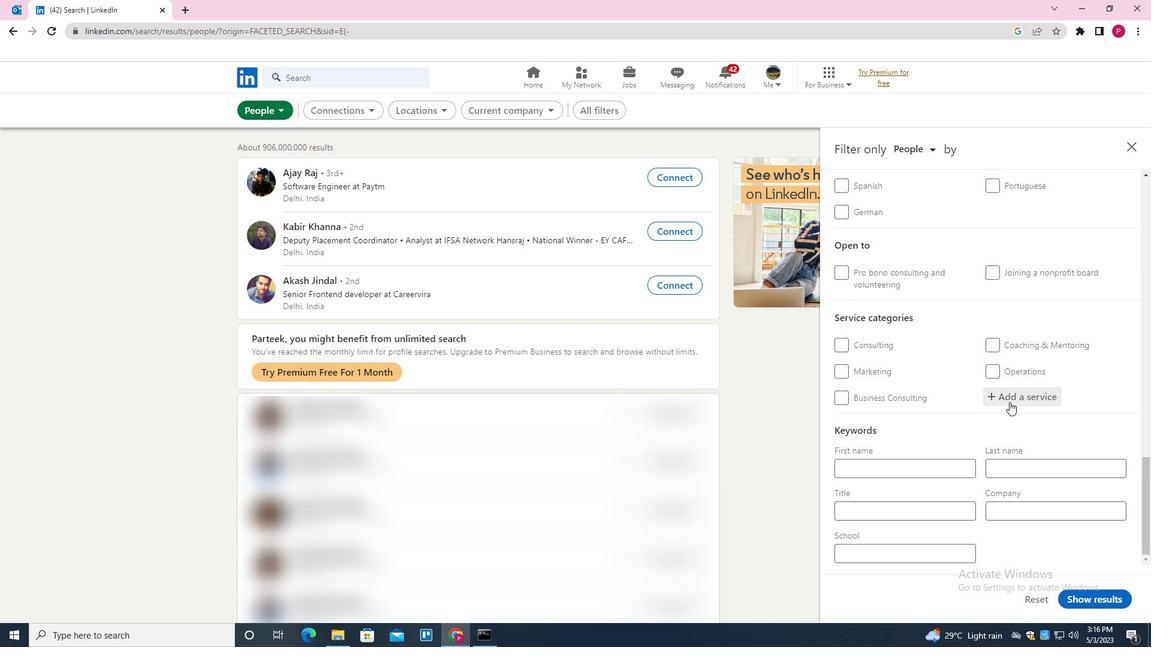 
Action: Key pressed <Key.shift>ADMINISTRATION<Key.enter>
Screenshot: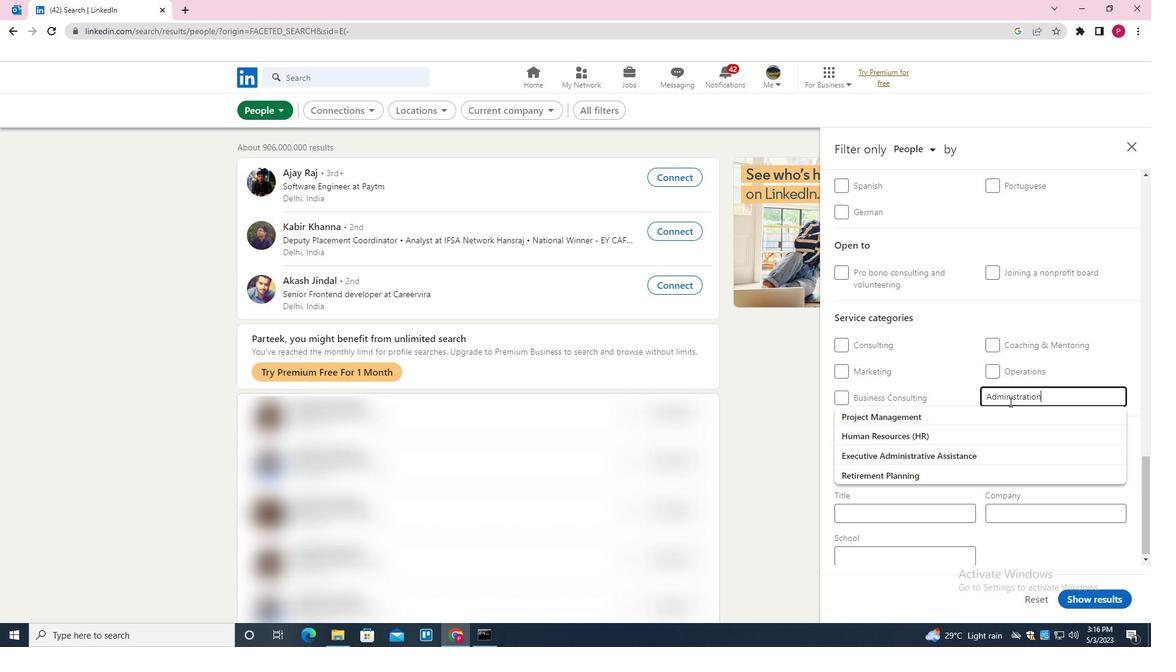 
Action: Mouse moved to (944, 424)
Screenshot: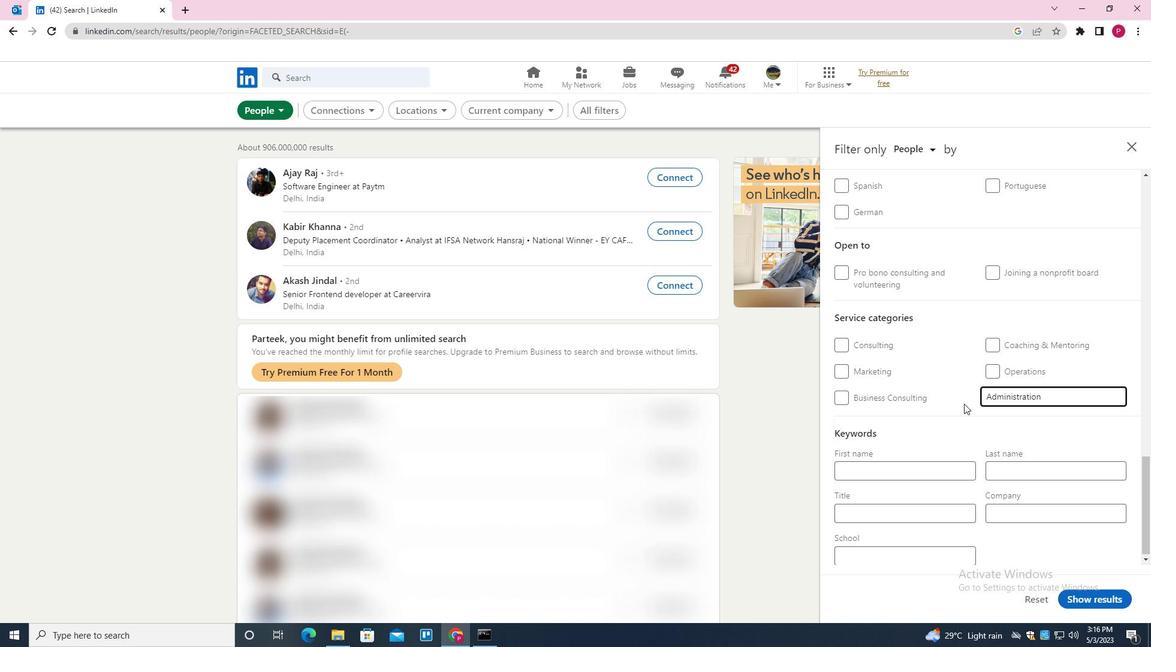 
Action: Mouse scrolled (944, 423) with delta (0, 0)
Screenshot: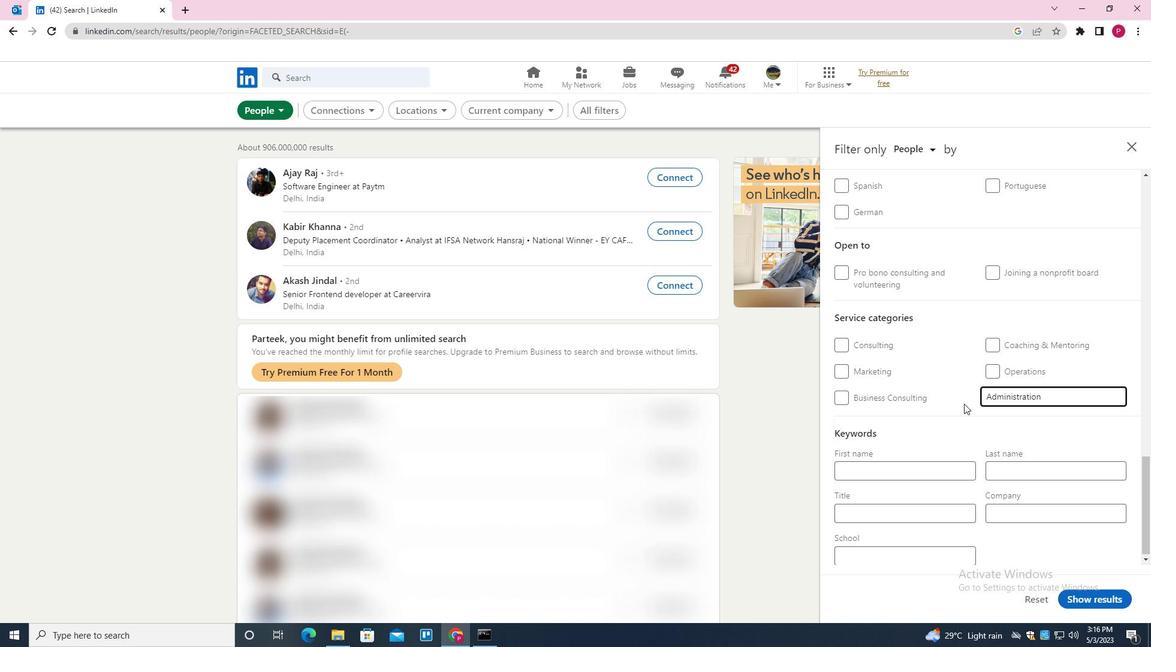 
Action: Mouse moved to (937, 436)
Screenshot: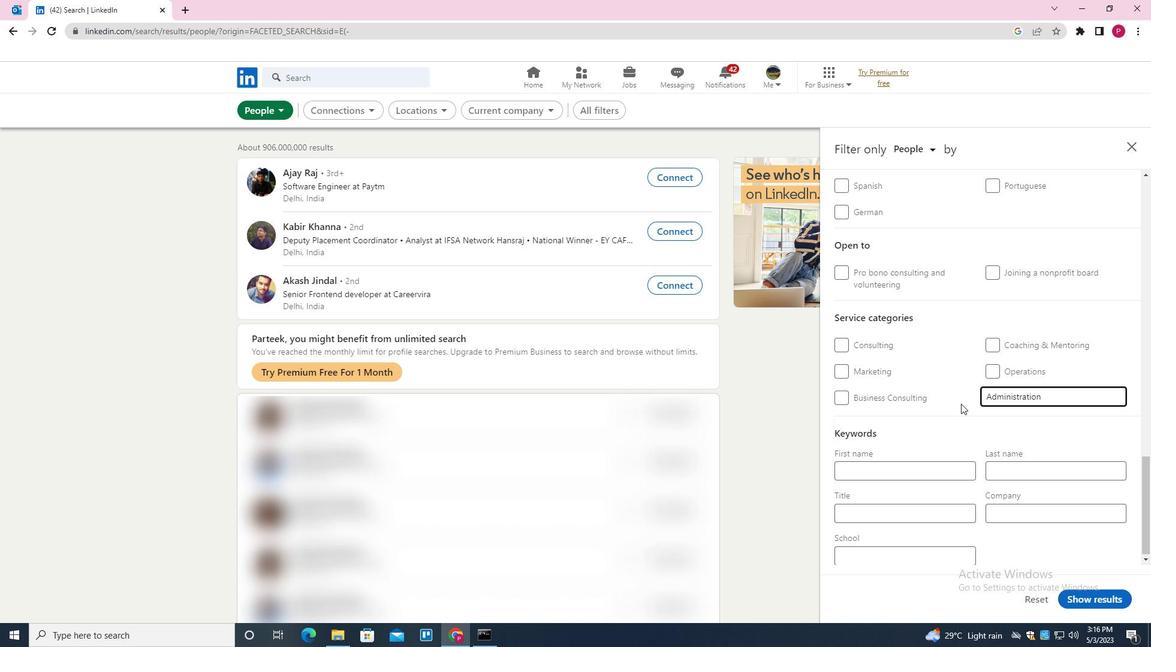 
Action: Mouse scrolled (937, 436) with delta (0, 0)
Screenshot: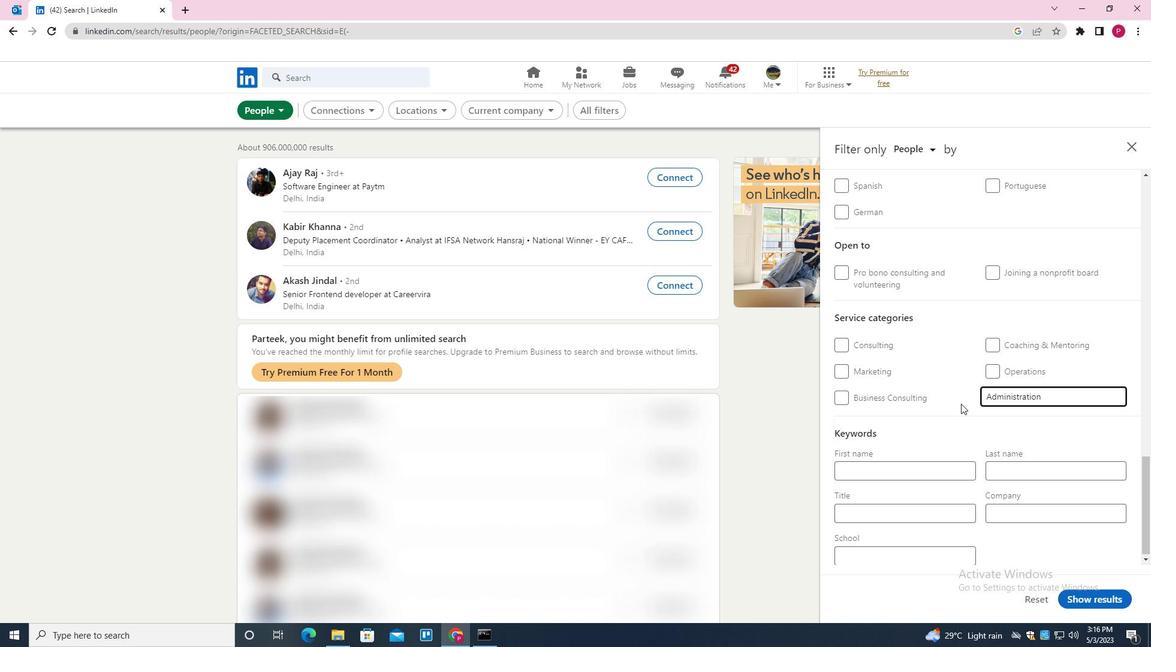 
Action: Mouse moved to (930, 443)
Screenshot: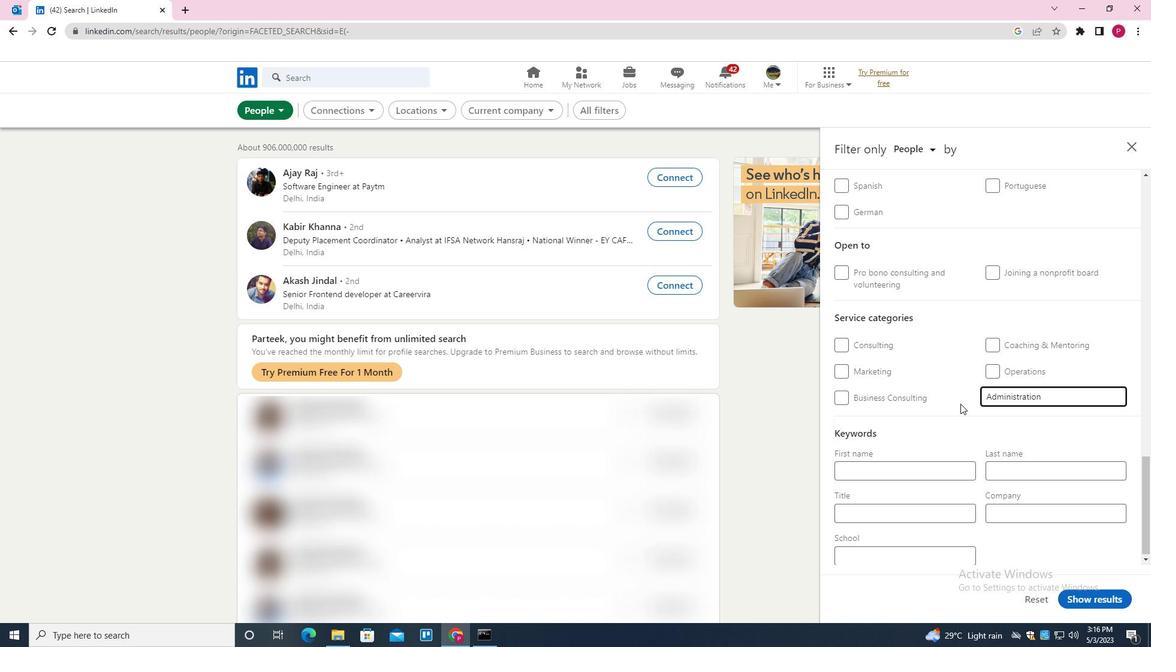 
Action: Mouse scrolled (930, 443) with delta (0, 0)
Screenshot: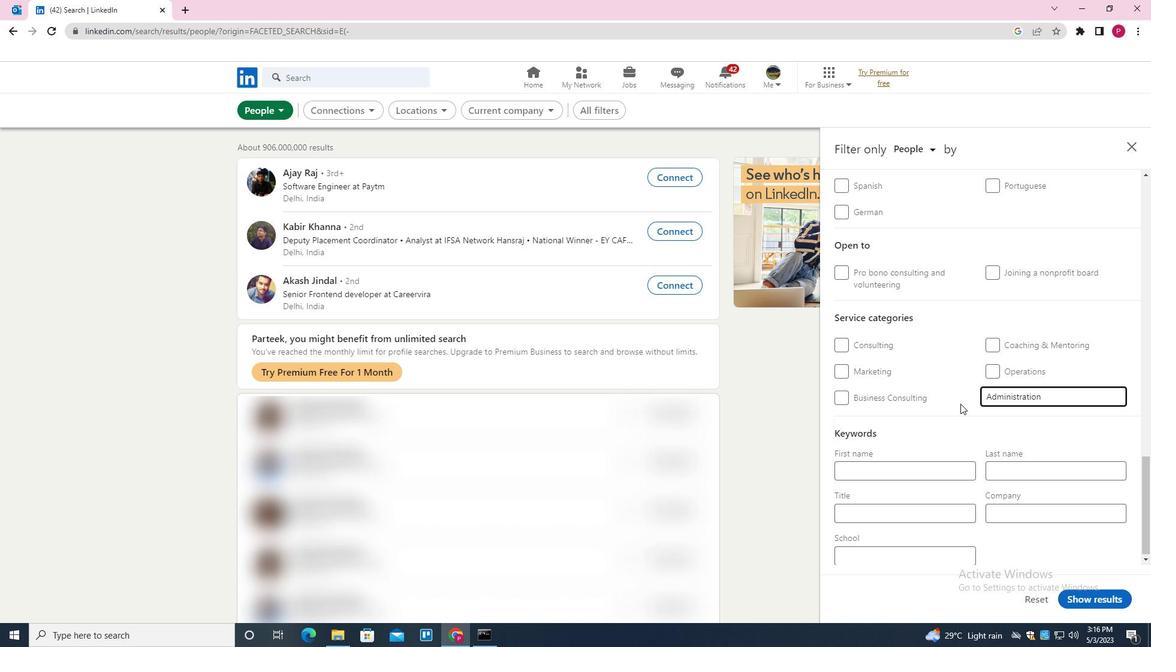 
Action: Mouse moved to (923, 449)
Screenshot: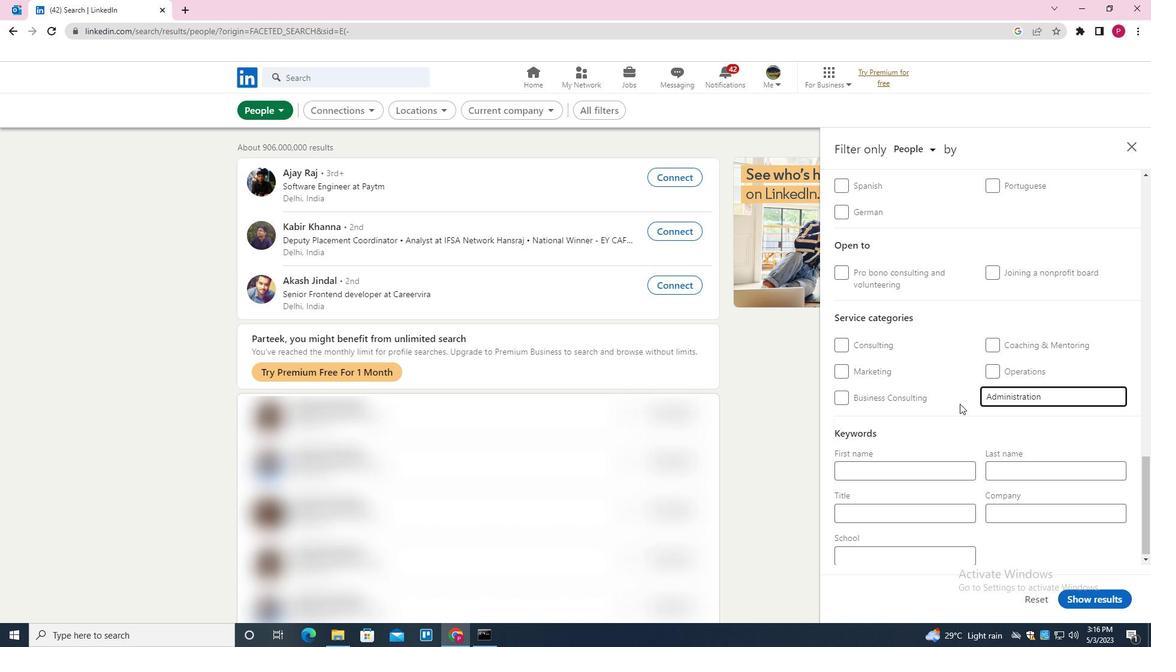 
Action: Mouse scrolled (923, 448) with delta (0, 0)
Screenshot: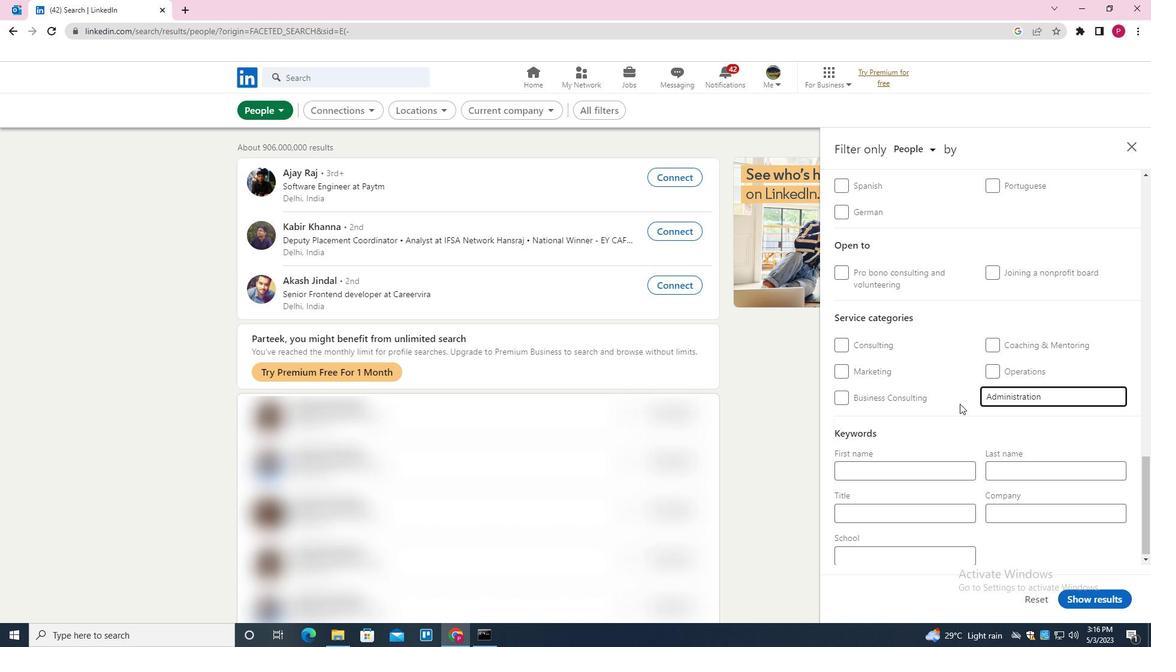 
Action: Mouse moved to (914, 455)
Screenshot: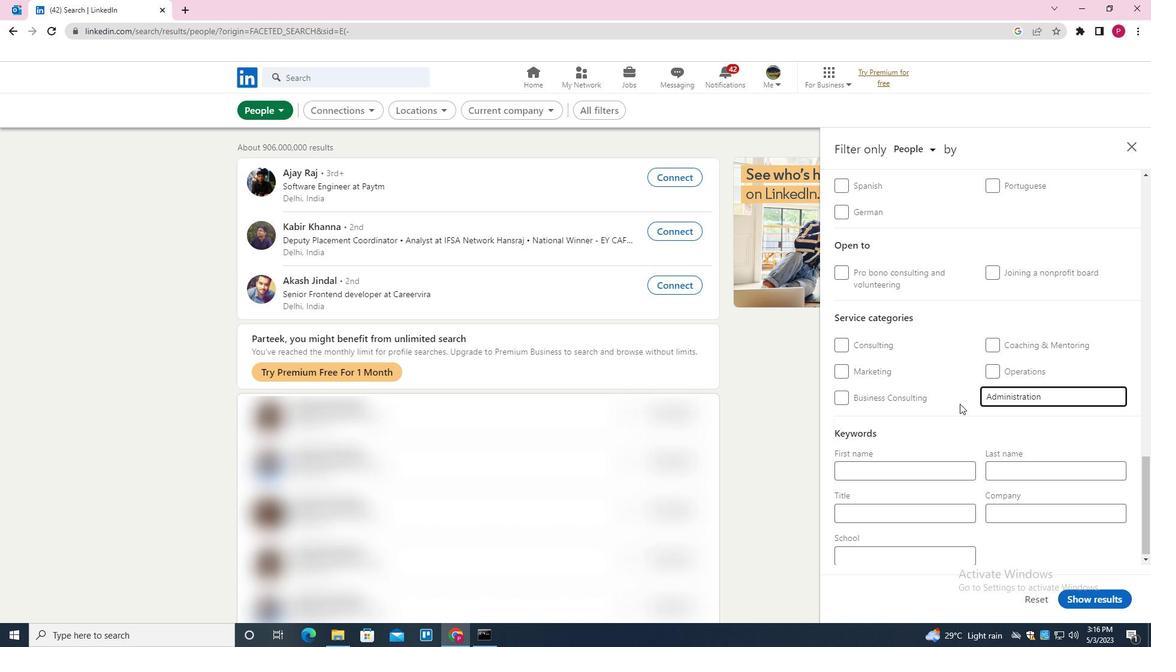 
Action: Mouse scrolled (914, 454) with delta (0, 0)
Screenshot: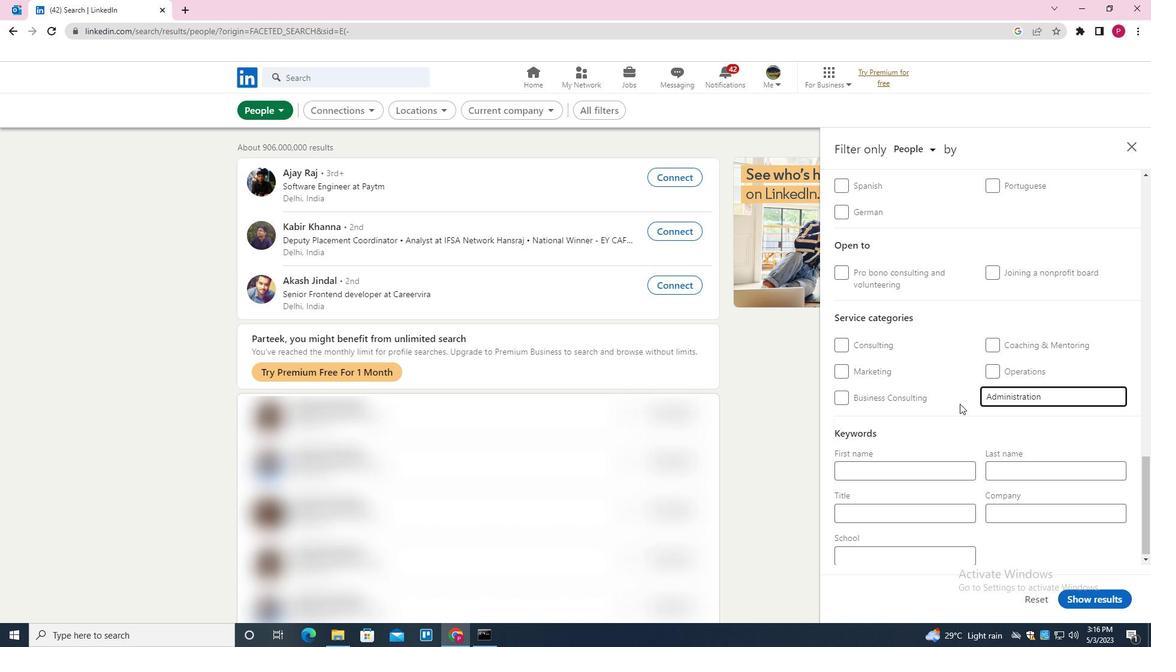 
Action: Mouse moved to (898, 512)
Screenshot: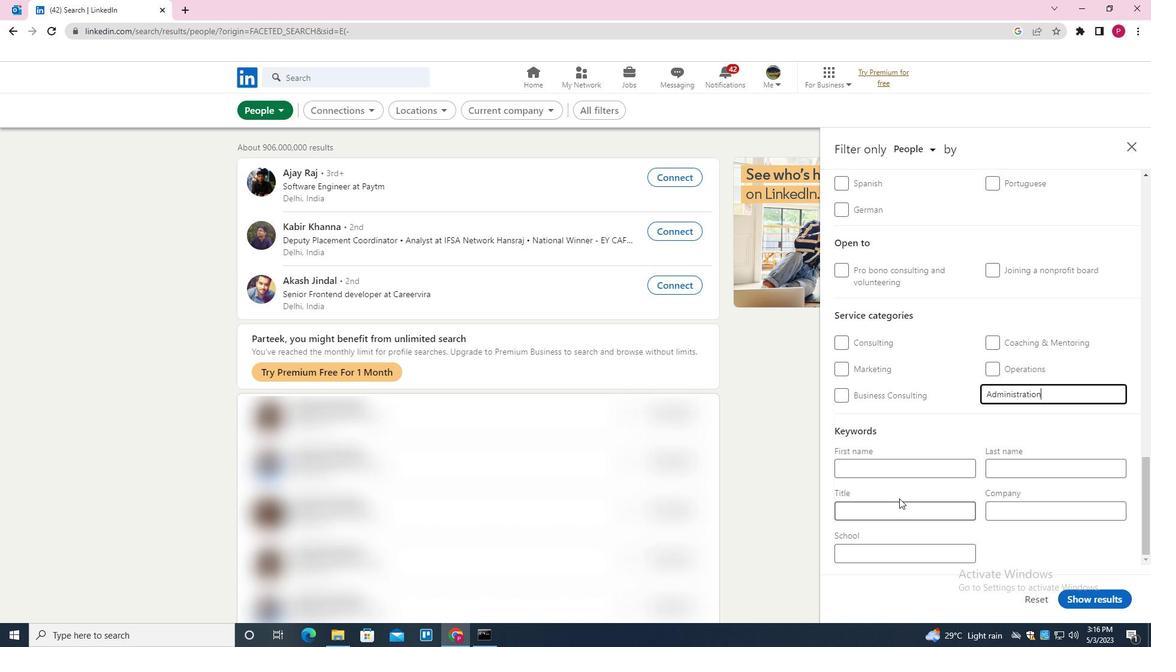 
Action: Mouse pressed left at (898, 512)
Screenshot: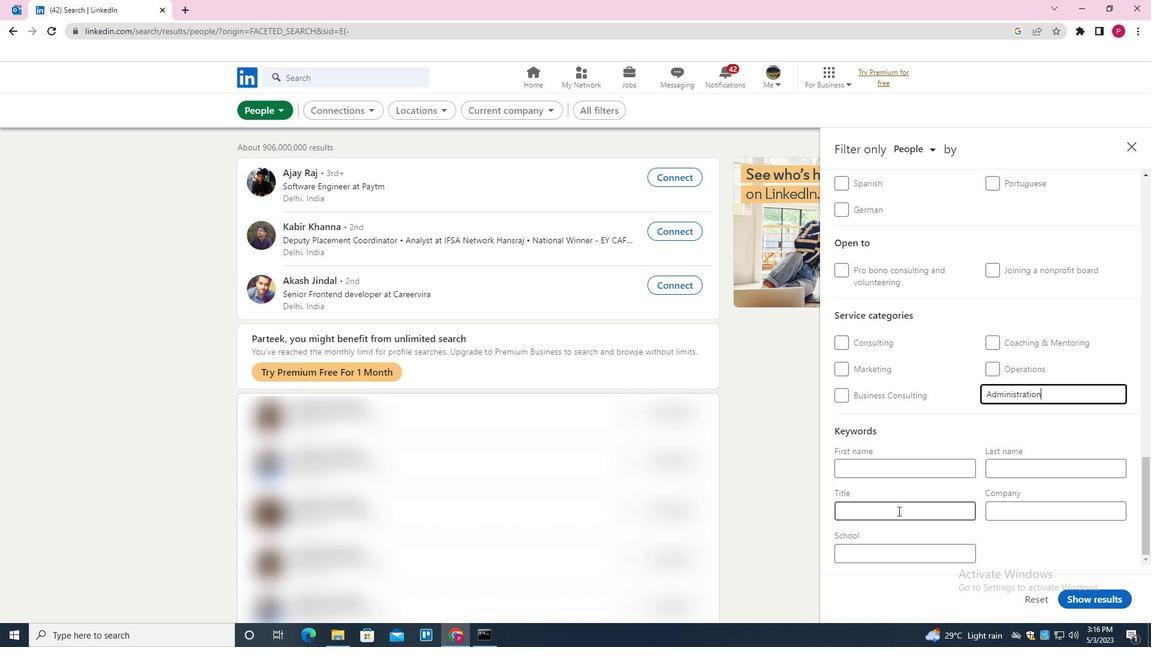 
Action: Key pressed <Key.shift><Key.shift>COMMUNICATION<Key.space><Key.shift>DIRECTOR
Screenshot: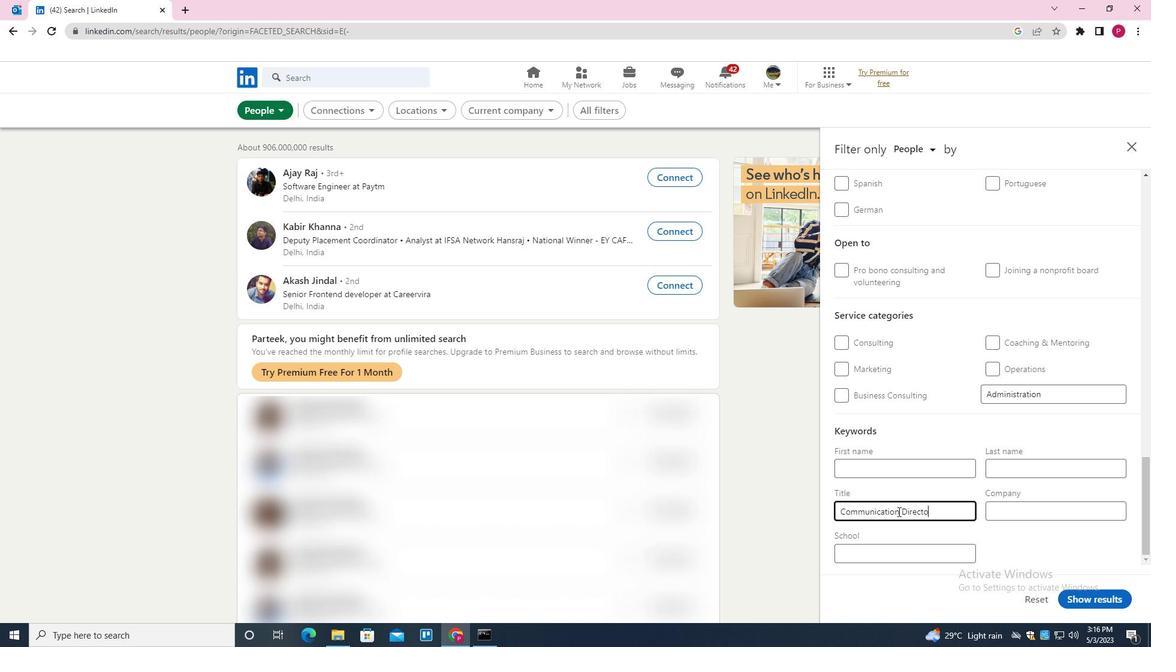 
Action: Mouse moved to (1094, 597)
Screenshot: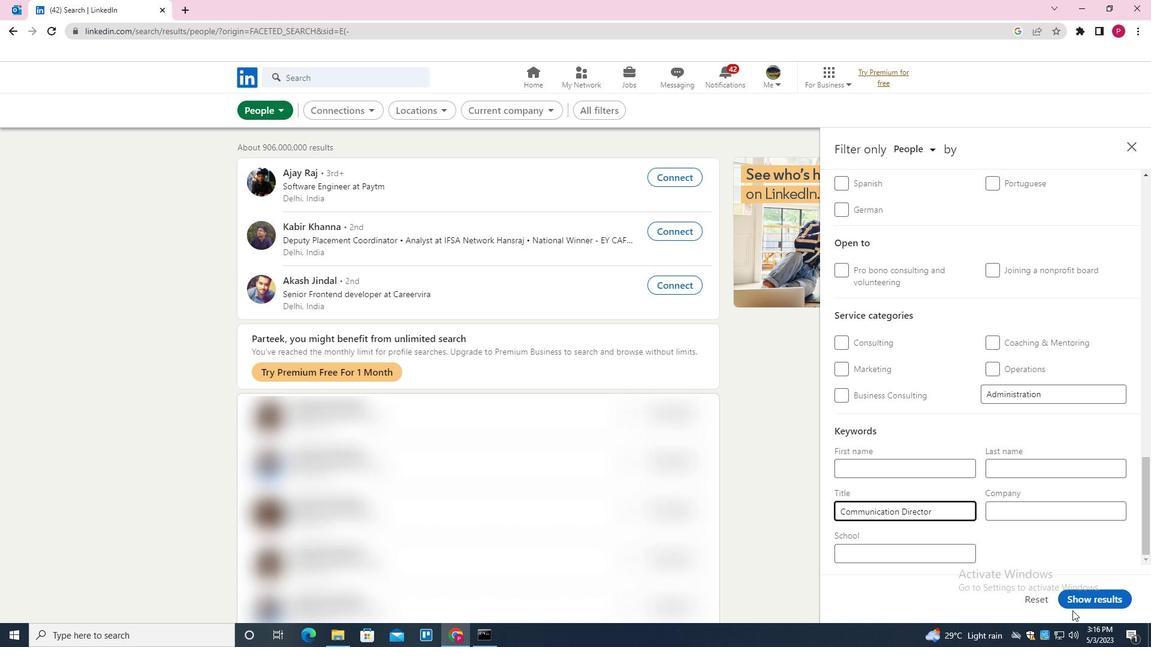 
Action: Mouse pressed left at (1094, 597)
Screenshot: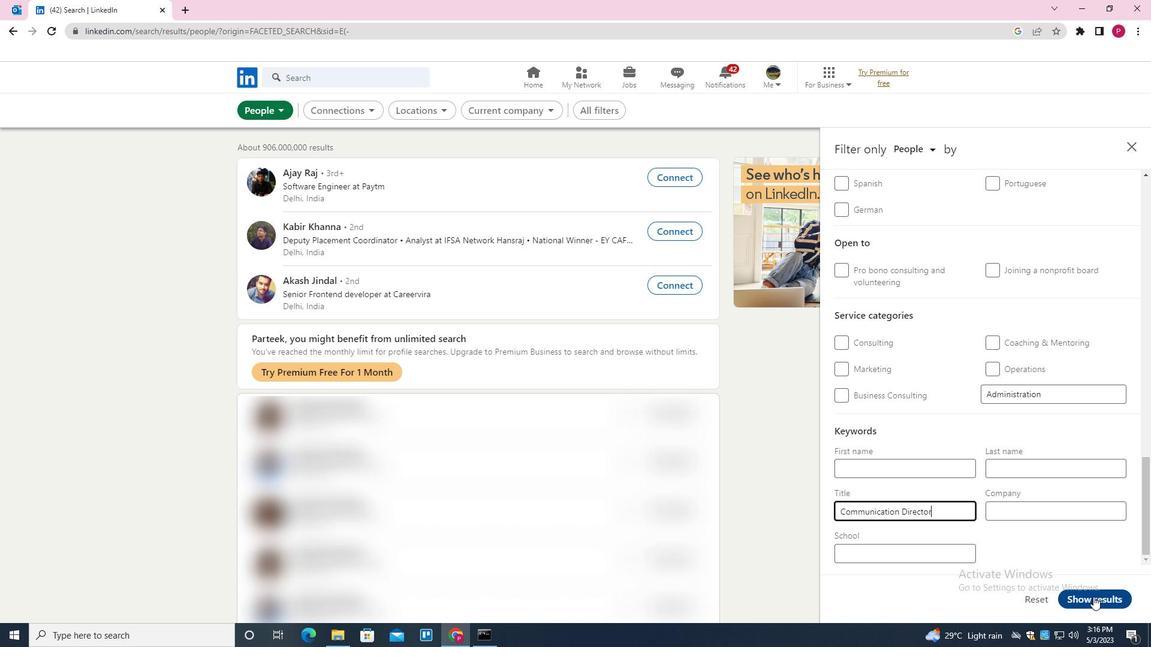 
Action: Mouse moved to (1094, 597)
Screenshot: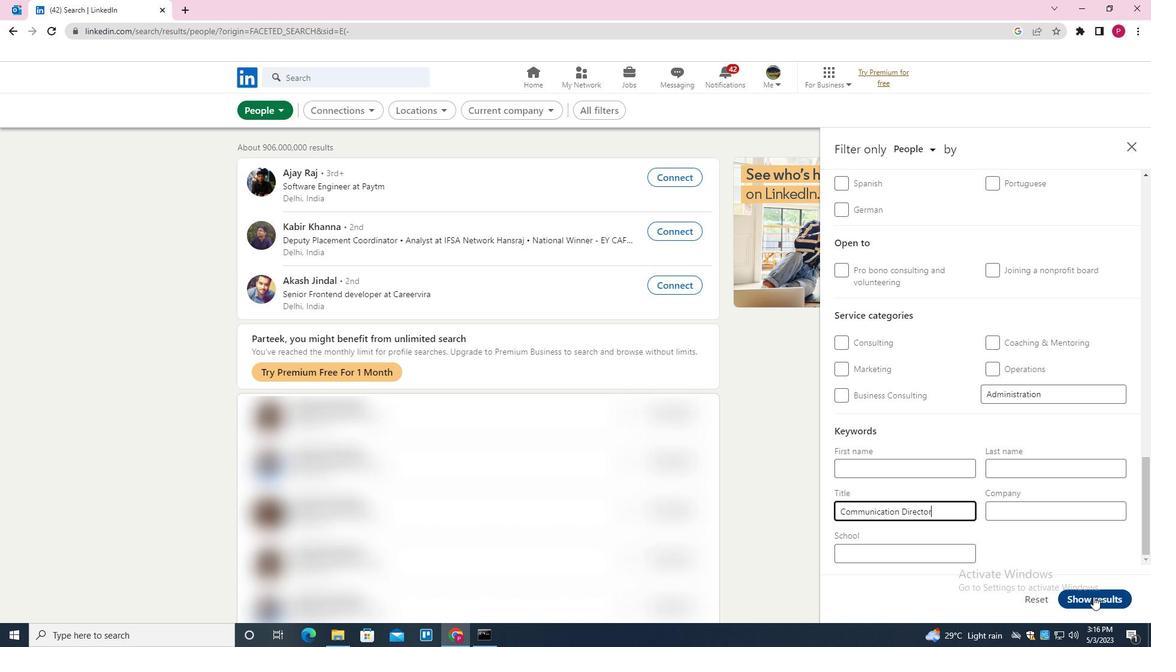 
